Task: Look for space in Al Hoceïma, Morocco from 3rd August, 2023 to 17th August, 2023 for 3 adults, 1 child in price range Rs.3000 to Rs.15000. Place can be entire place with 3 bedrooms having 4 beds and 2 bathrooms. Property type can be house, flat, guest house. Amenities needed are: wifi. Booking option can be shelf check-in. Required host language is English.
Action: Mouse moved to (565, 82)
Screenshot: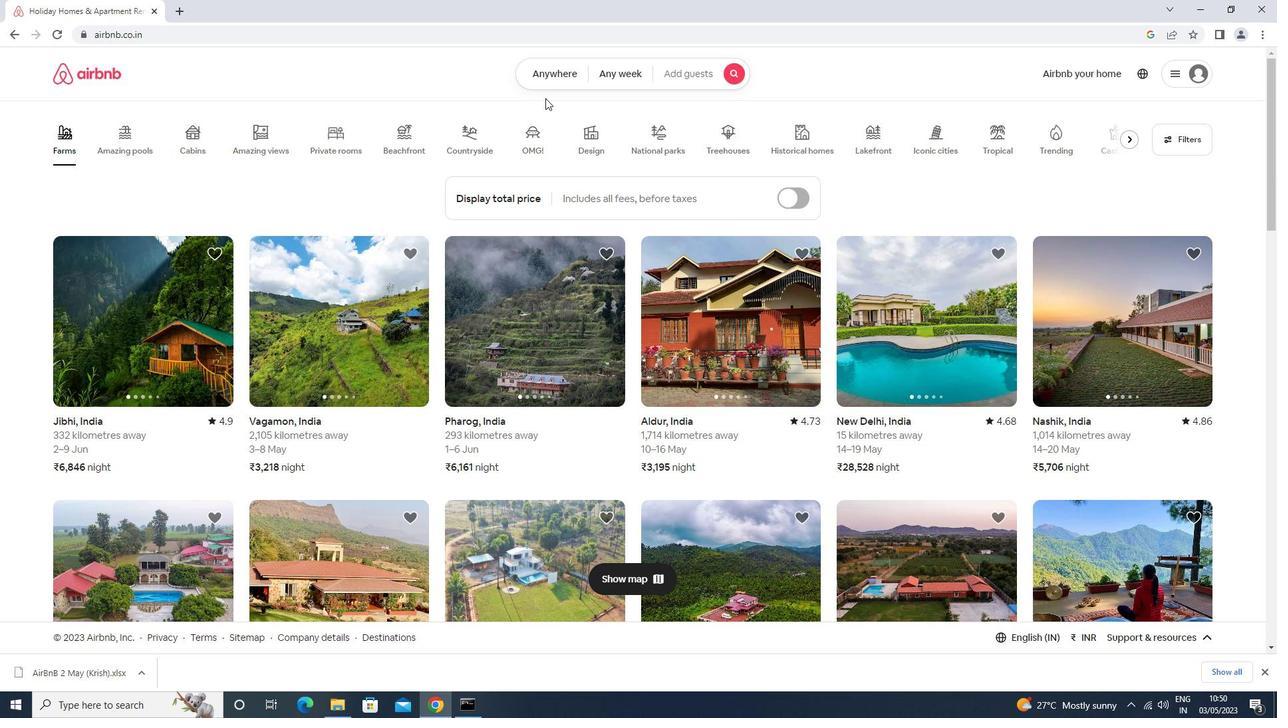 
Action: Mouse pressed left at (565, 82)
Screenshot: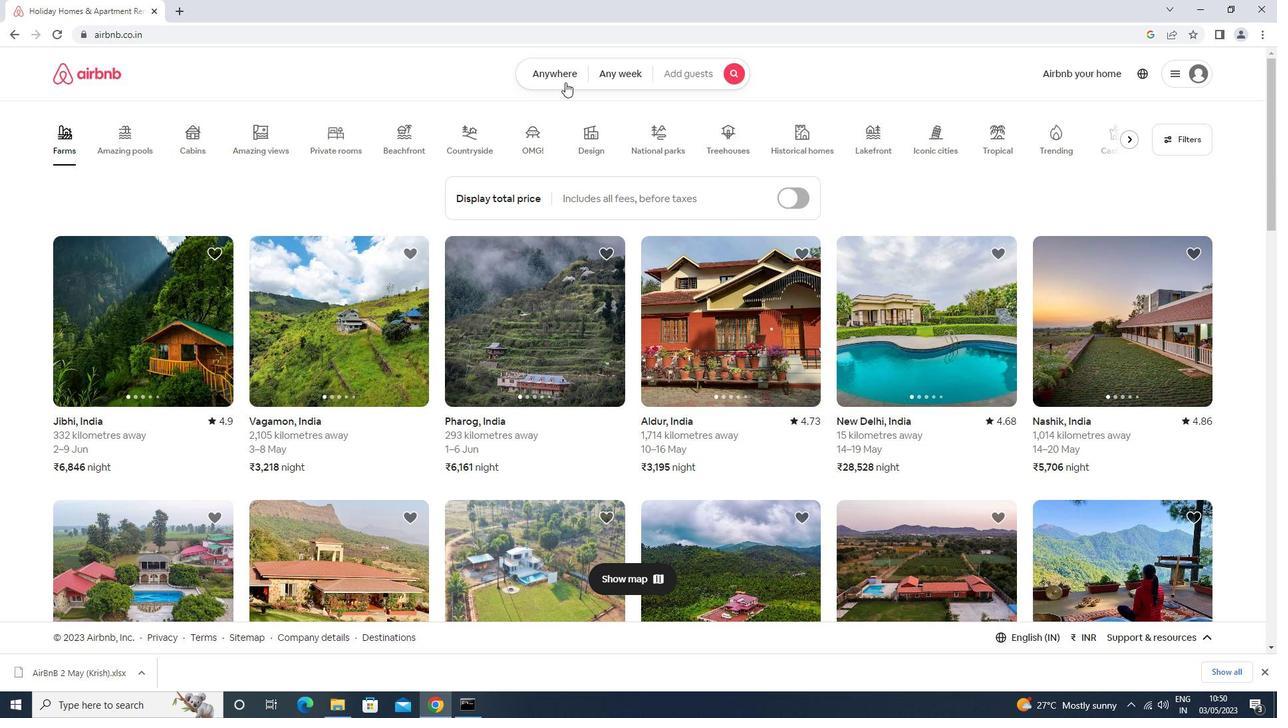 
Action: Mouse moved to (521, 130)
Screenshot: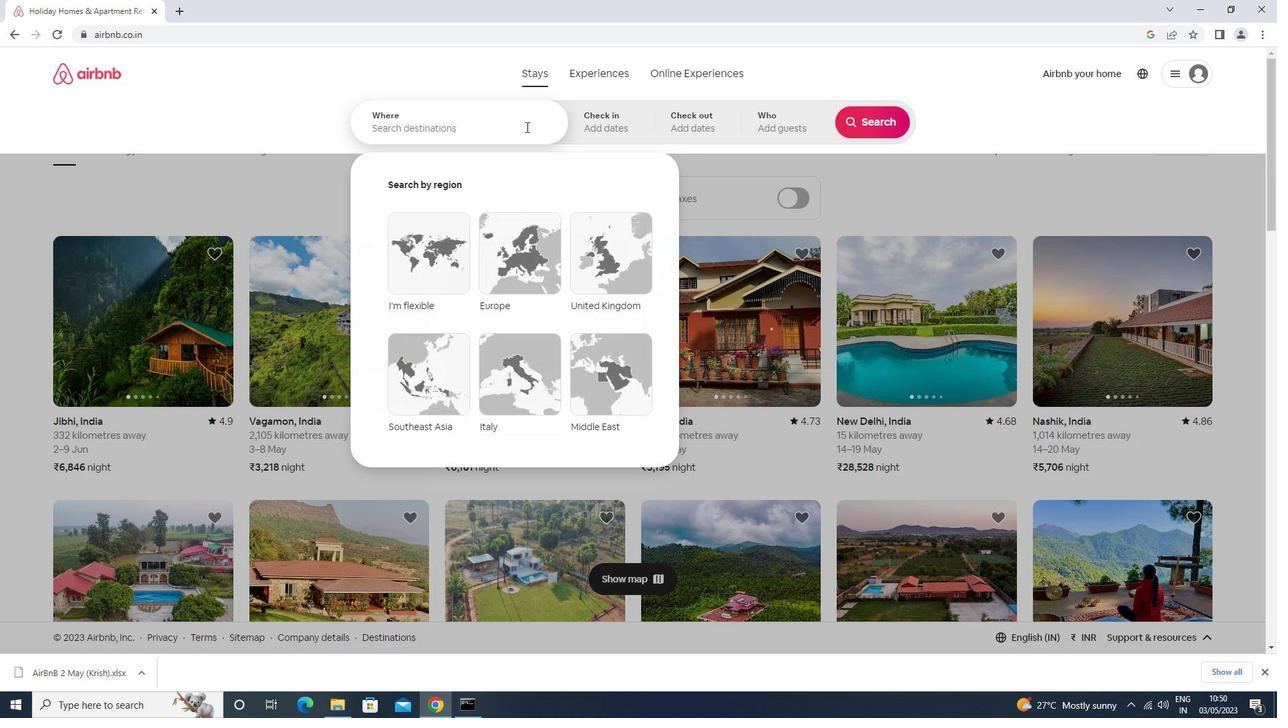 
Action: Mouse pressed left at (521, 130)
Screenshot: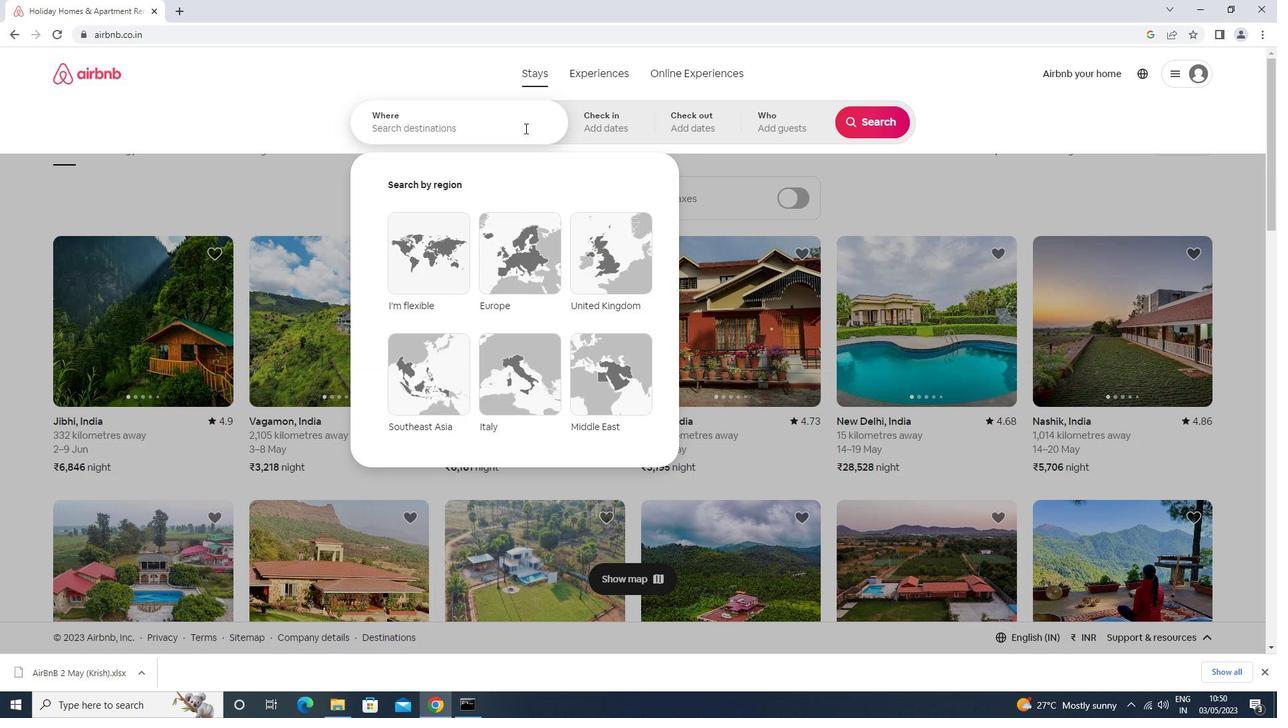 
Action: Mouse moved to (520, 130)
Screenshot: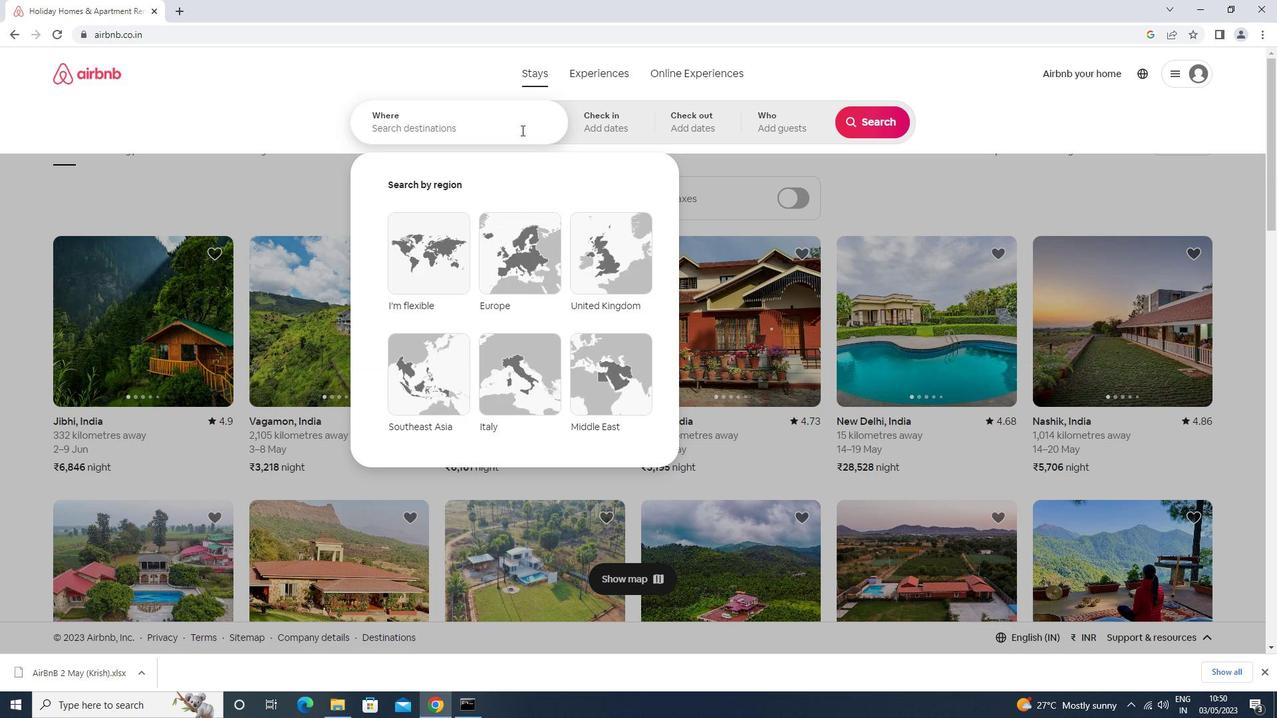 
Action: Key pressed a<Key.caps_lock>l<Key.space>hoceima<Key.down><Key.enter>
Screenshot: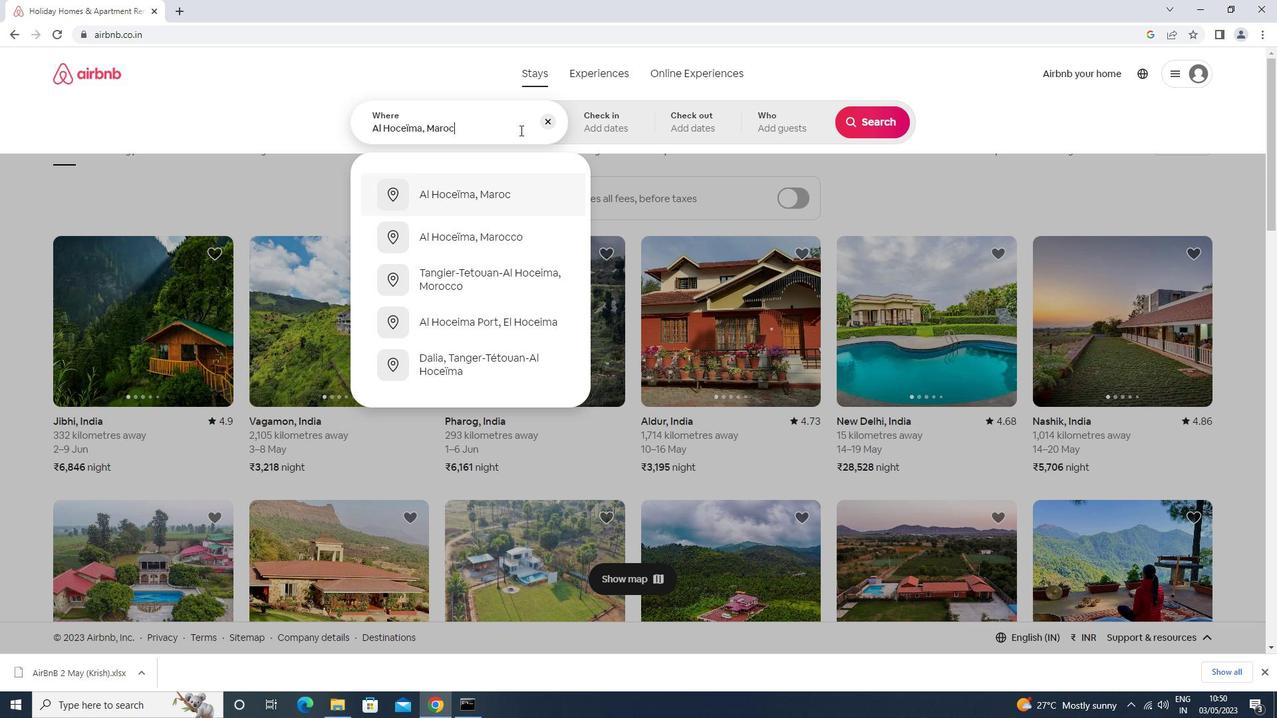 
Action: Mouse moved to (875, 229)
Screenshot: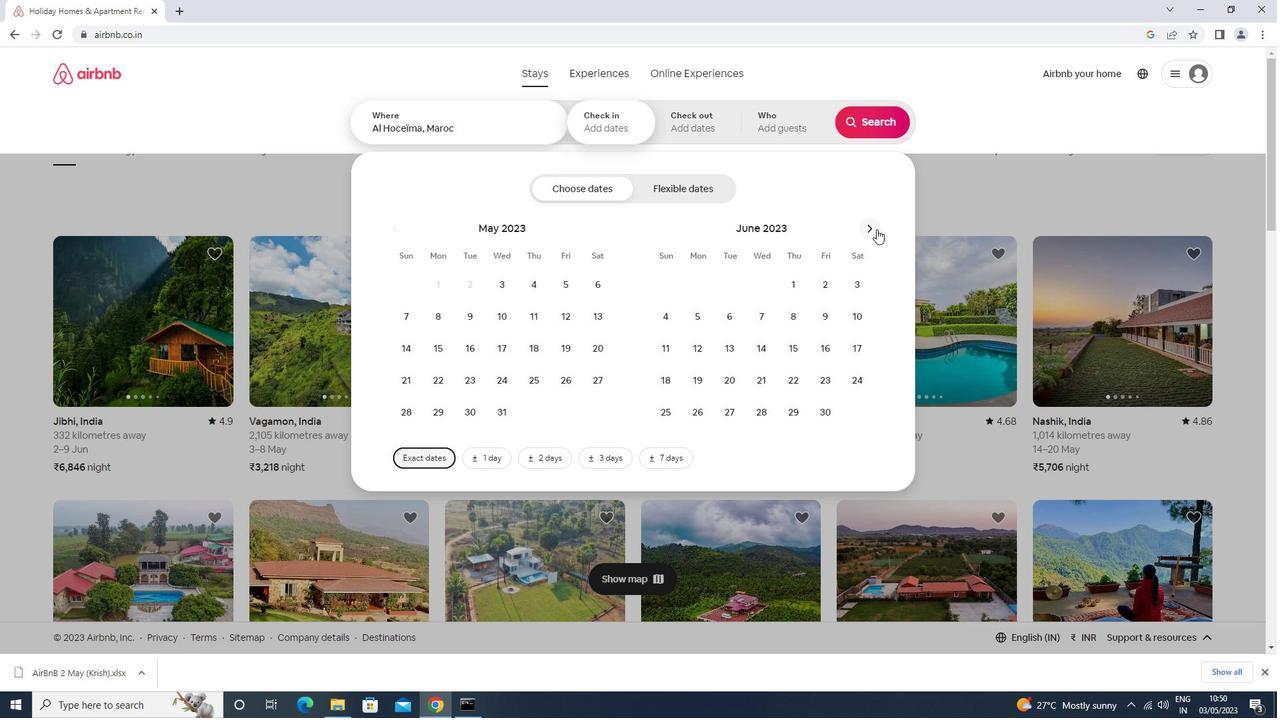 
Action: Mouse pressed left at (875, 229)
Screenshot: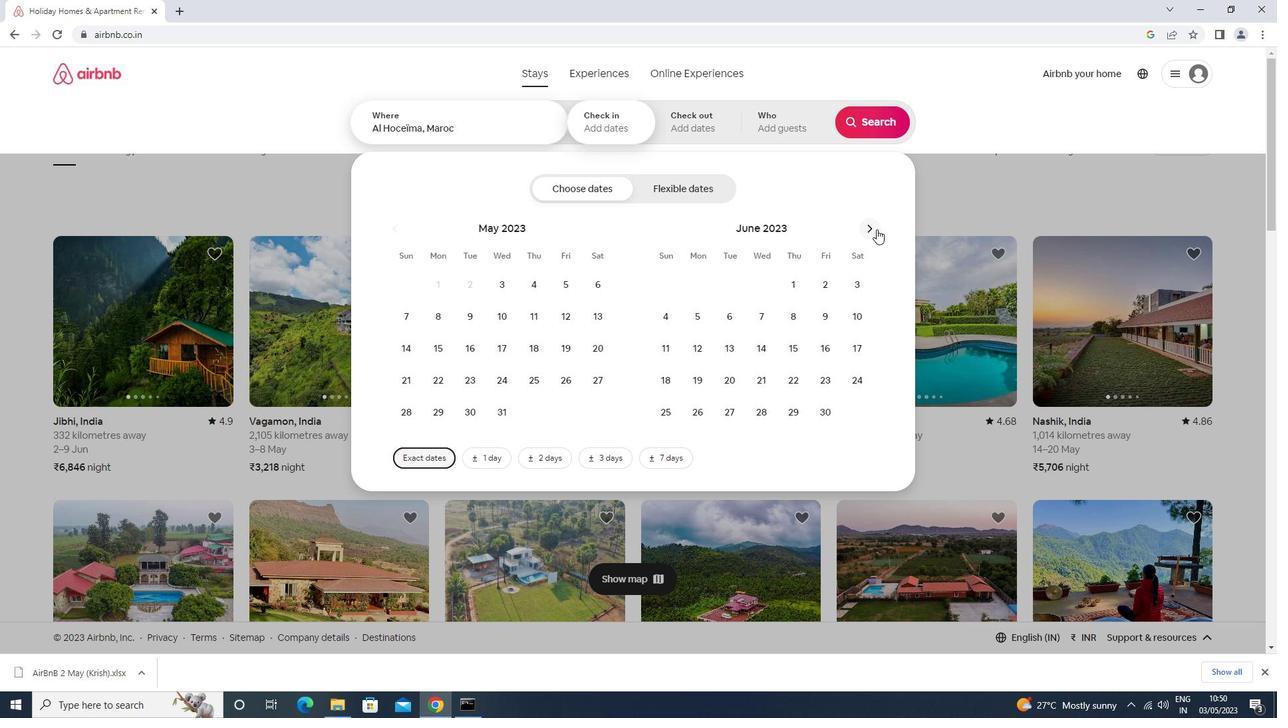 
Action: Mouse pressed left at (875, 229)
Screenshot: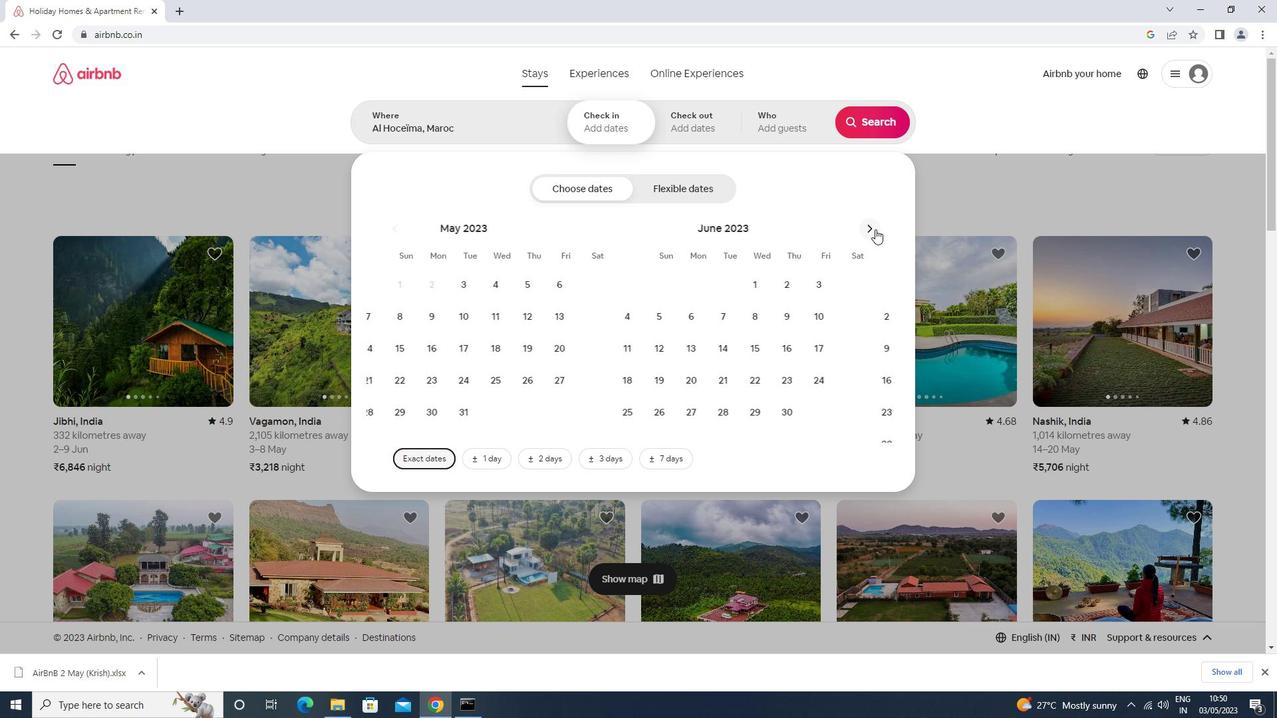 
Action: Mouse moved to (793, 288)
Screenshot: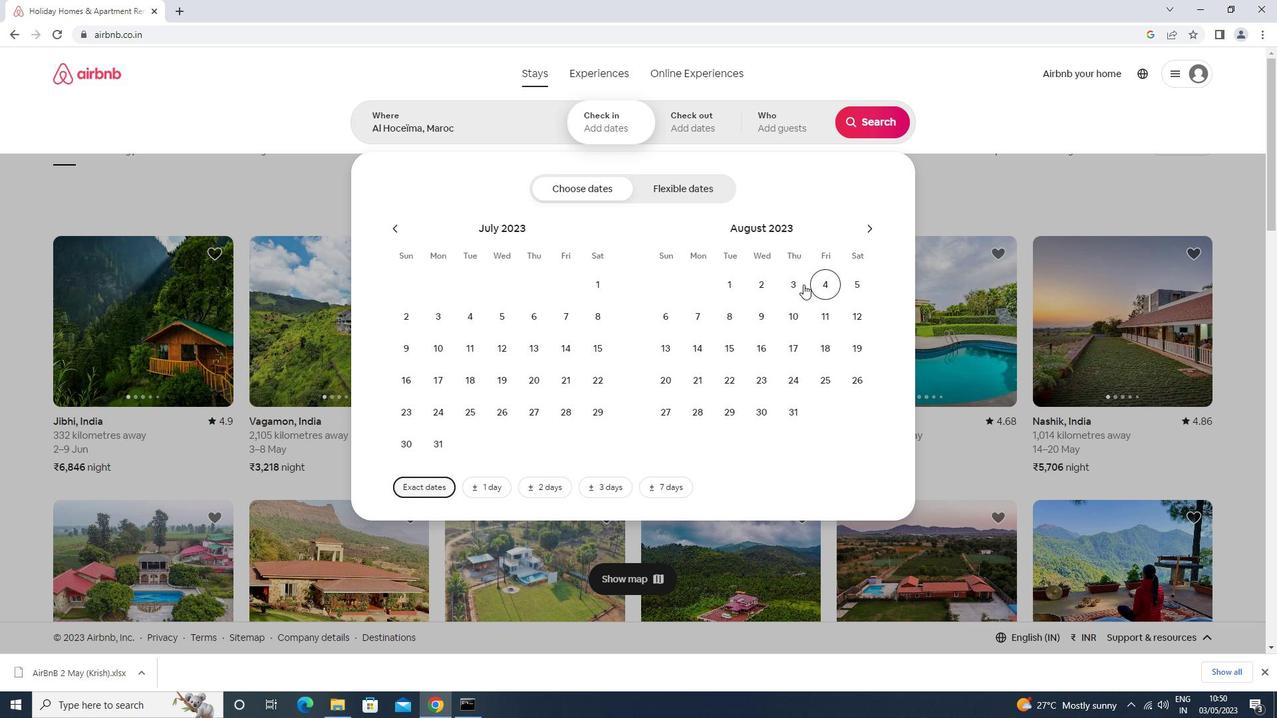 
Action: Mouse pressed left at (793, 288)
Screenshot: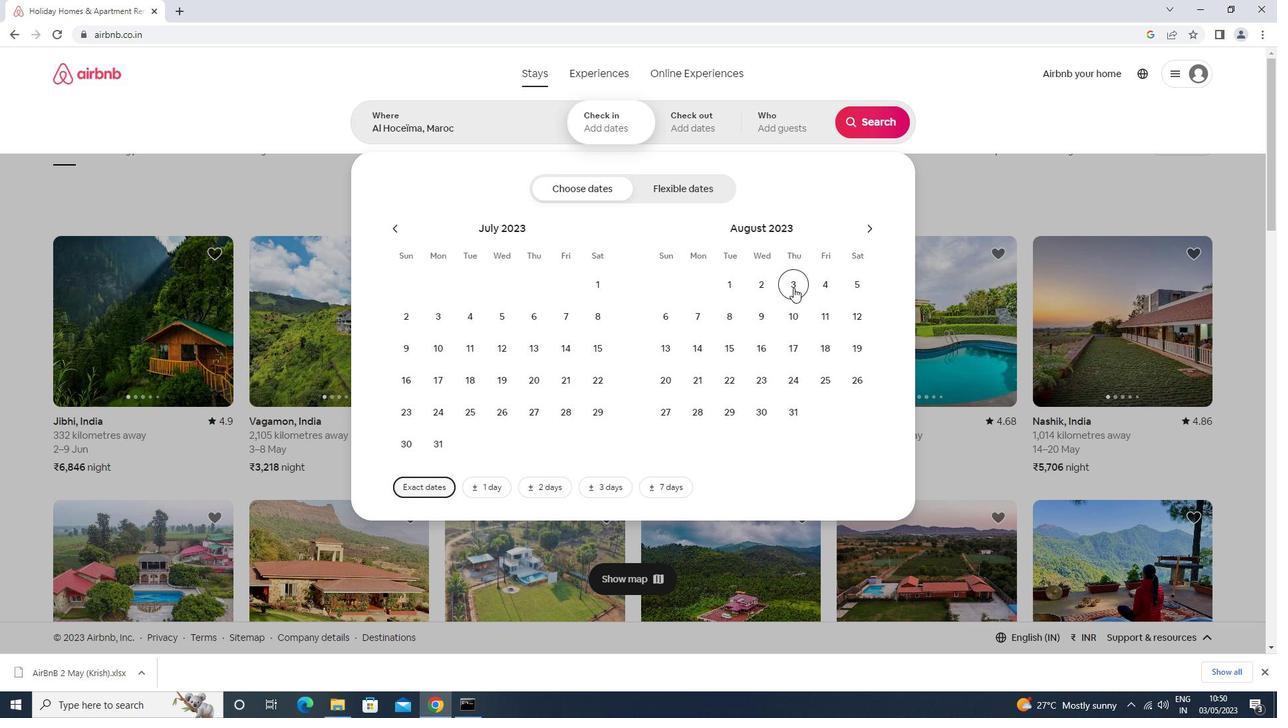 
Action: Mouse moved to (790, 354)
Screenshot: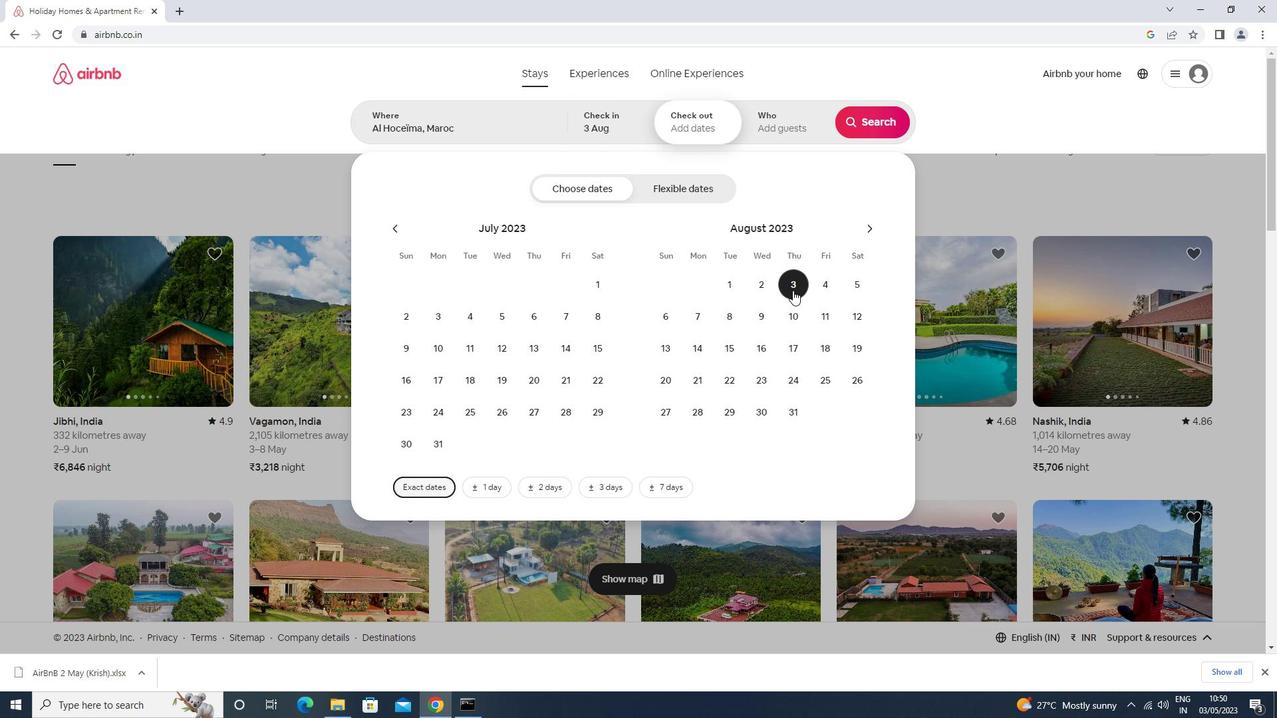 
Action: Mouse pressed left at (790, 354)
Screenshot: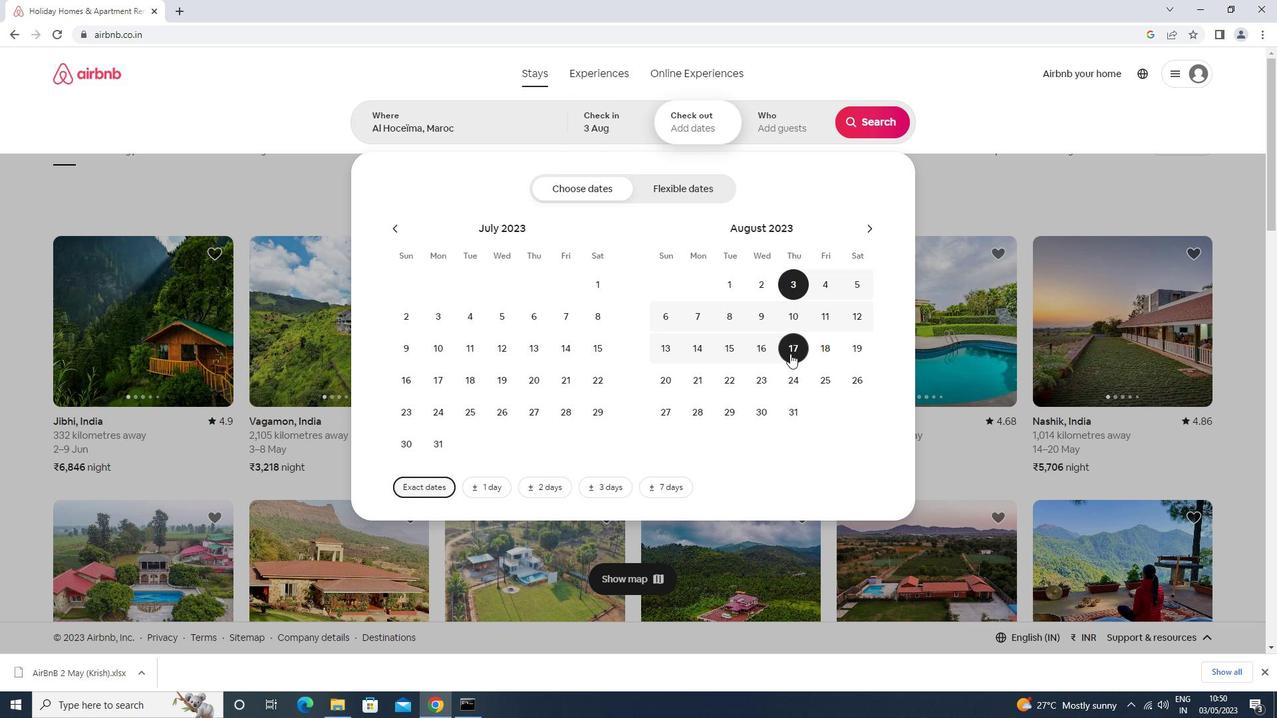 
Action: Mouse moved to (791, 137)
Screenshot: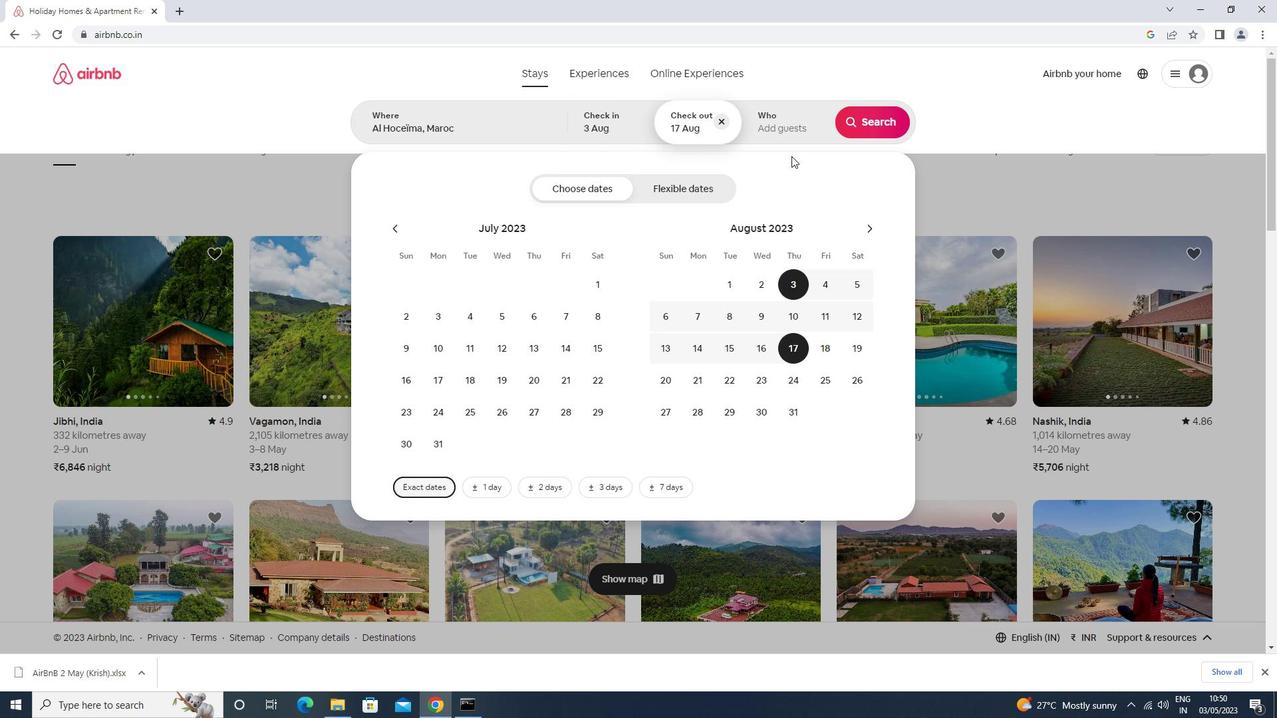 
Action: Mouse pressed left at (791, 137)
Screenshot: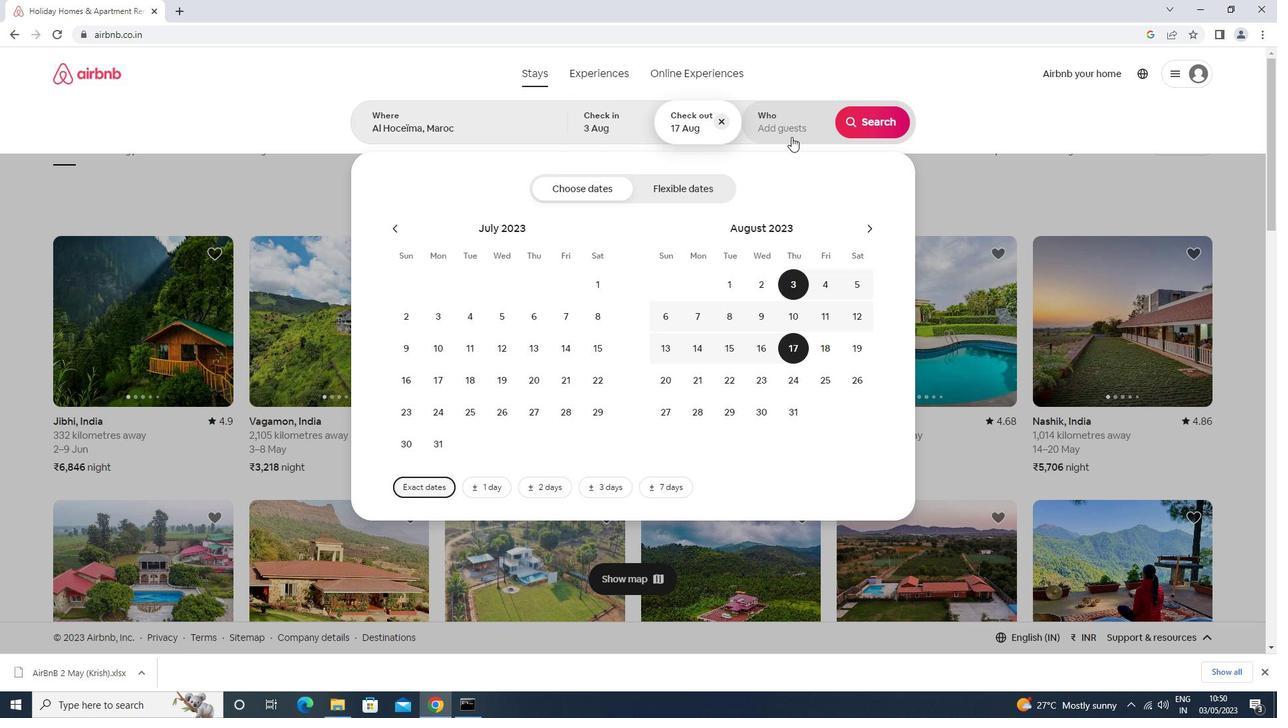 
Action: Mouse moved to (876, 188)
Screenshot: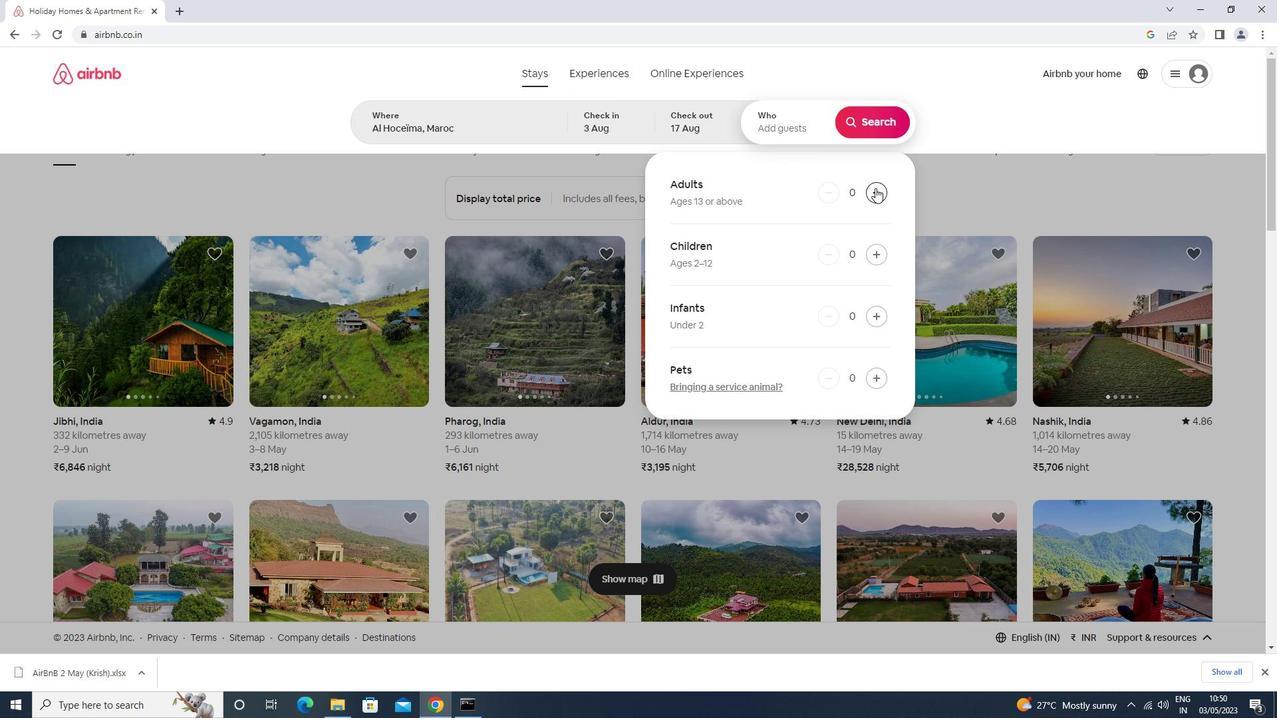 
Action: Mouse pressed left at (876, 188)
Screenshot: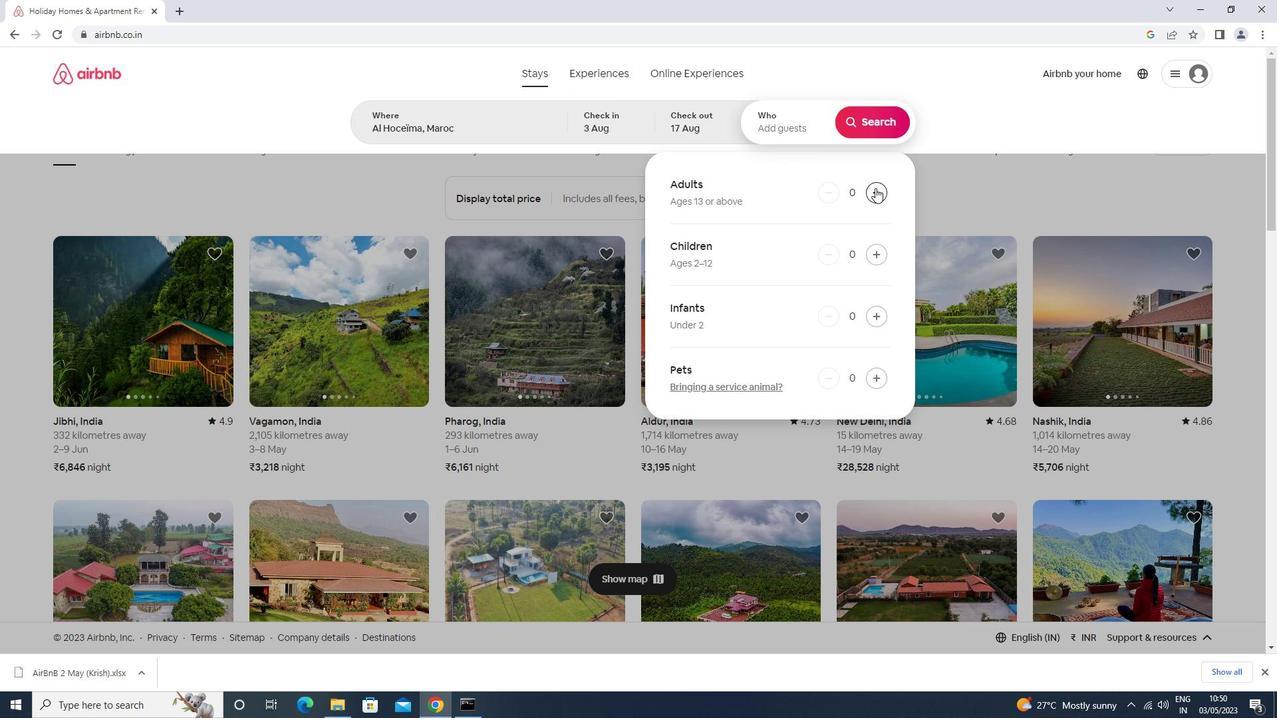 
Action: Mouse pressed left at (876, 188)
Screenshot: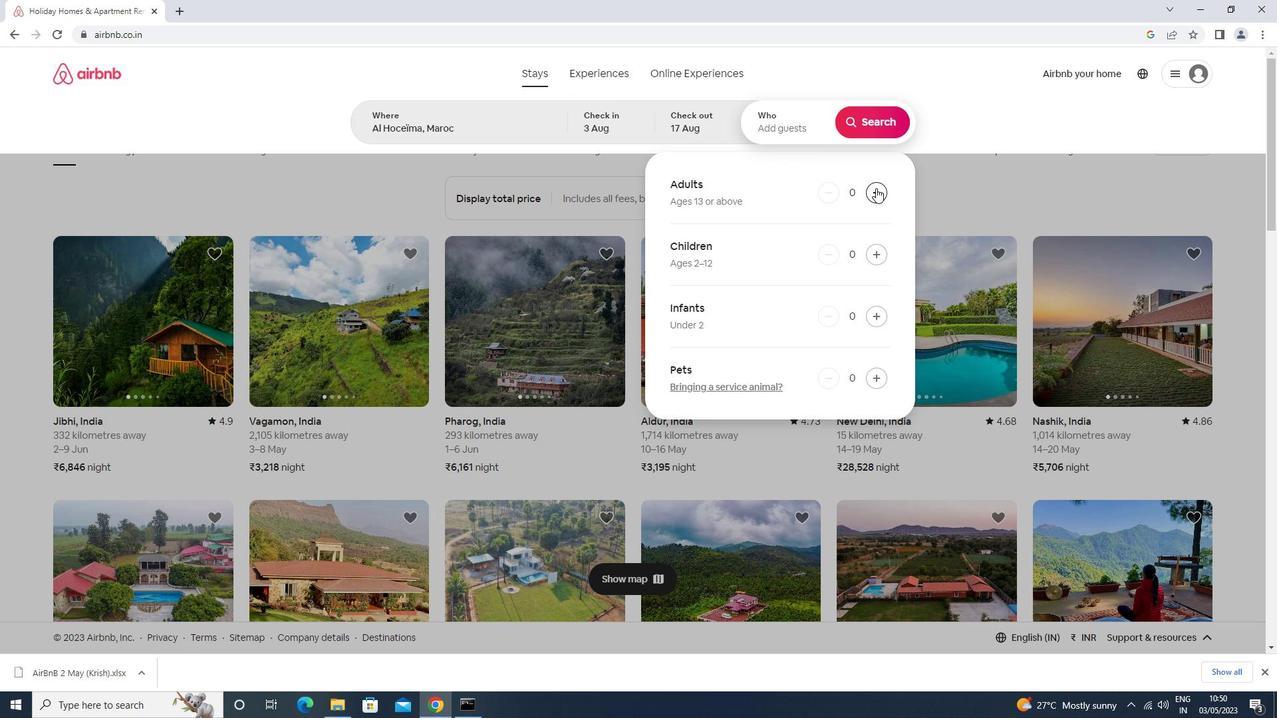 
Action: Mouse moved to (879, 194)
Screenshot: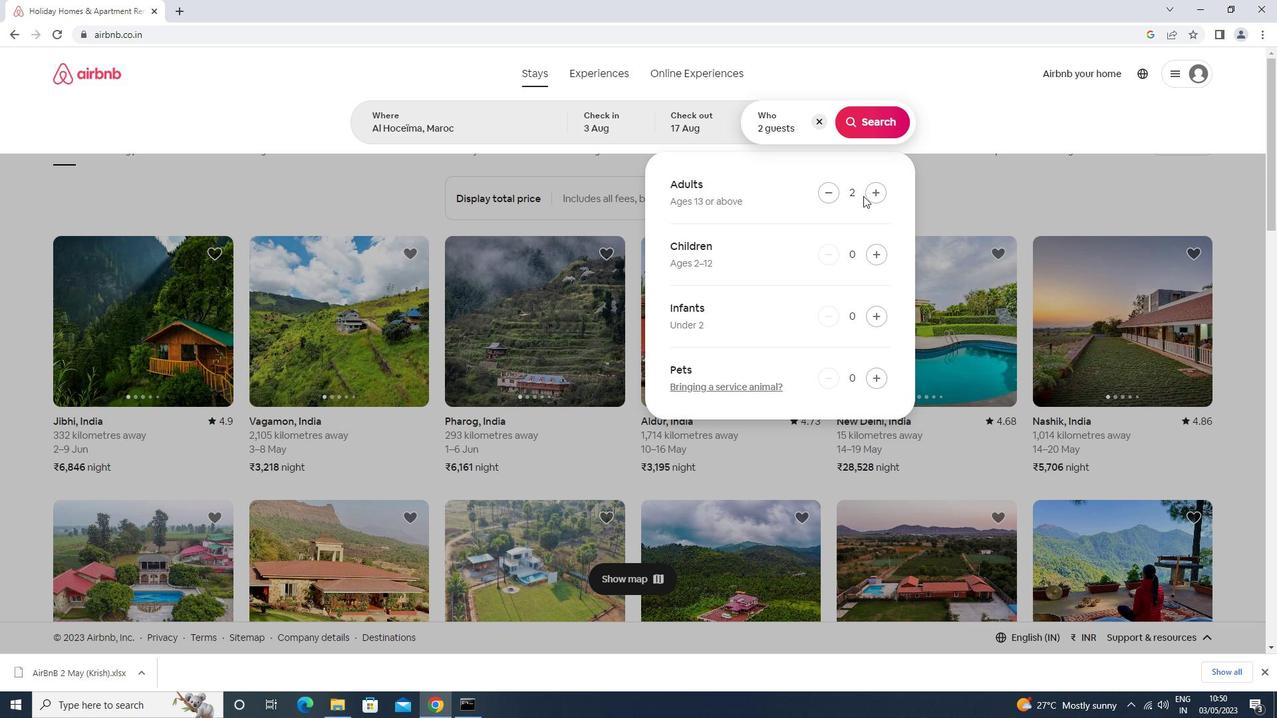 
Action: Mouse pressed left at (879, 194)
Screenshot: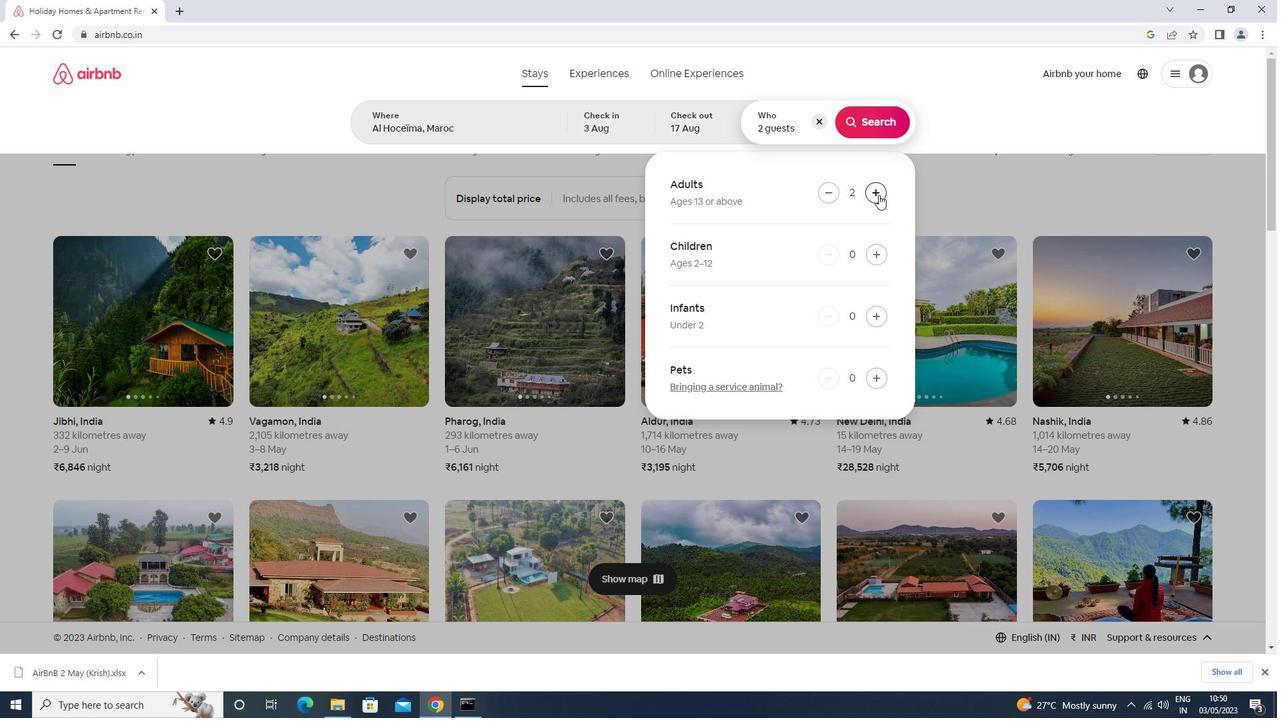 
Action: Mouse moved to (875, 254)
Screenshot: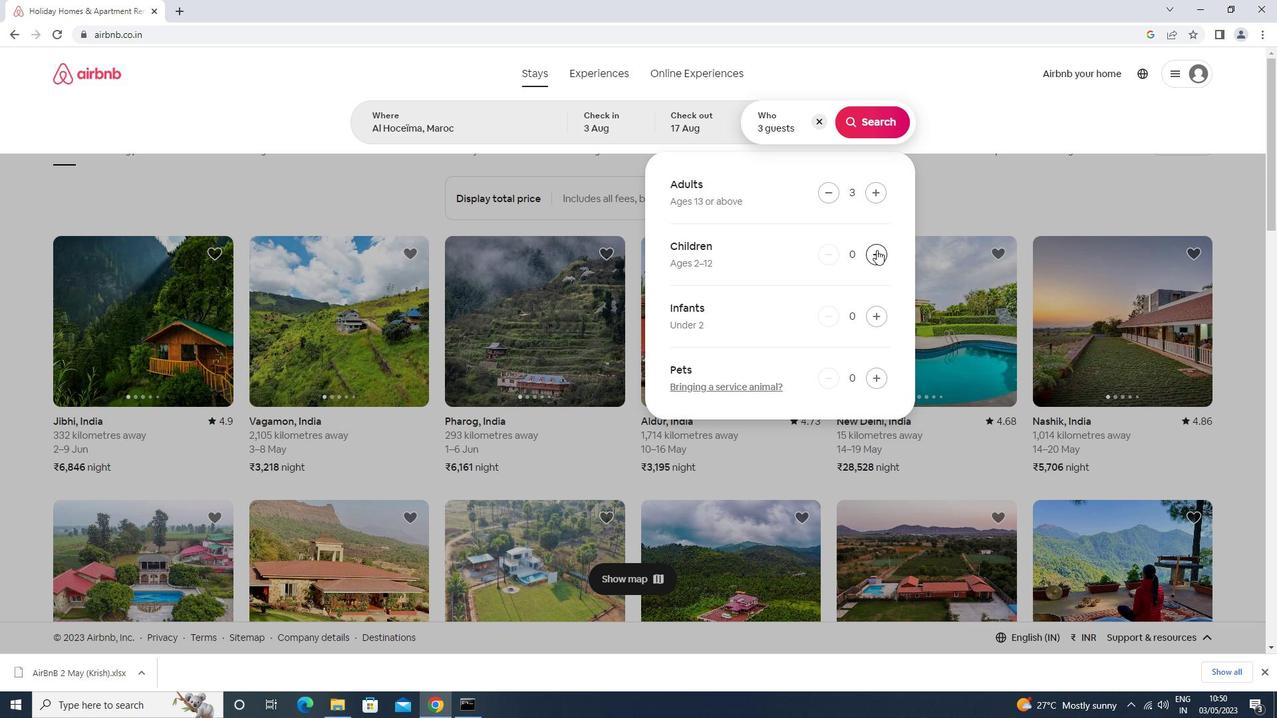 
Action: Mouse pressed left at (875, 254)
Screenshot: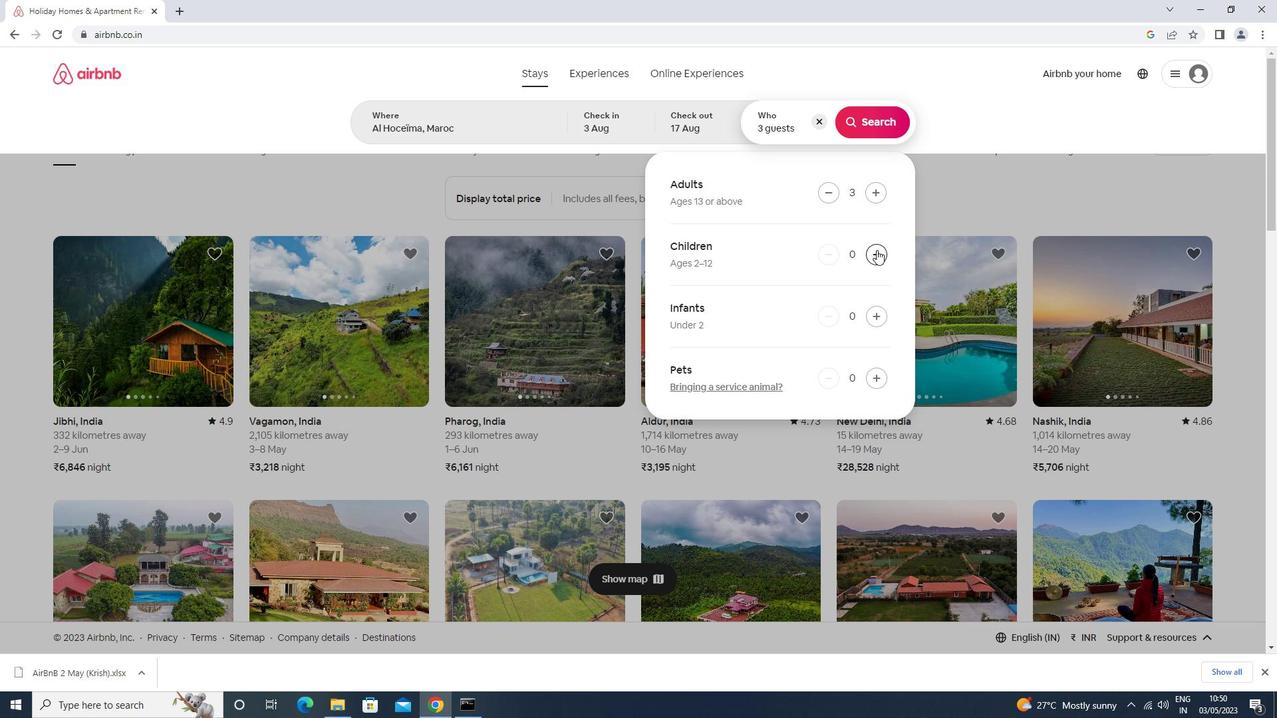 
Action: Mouse moved to (877, 126)
Screenshot: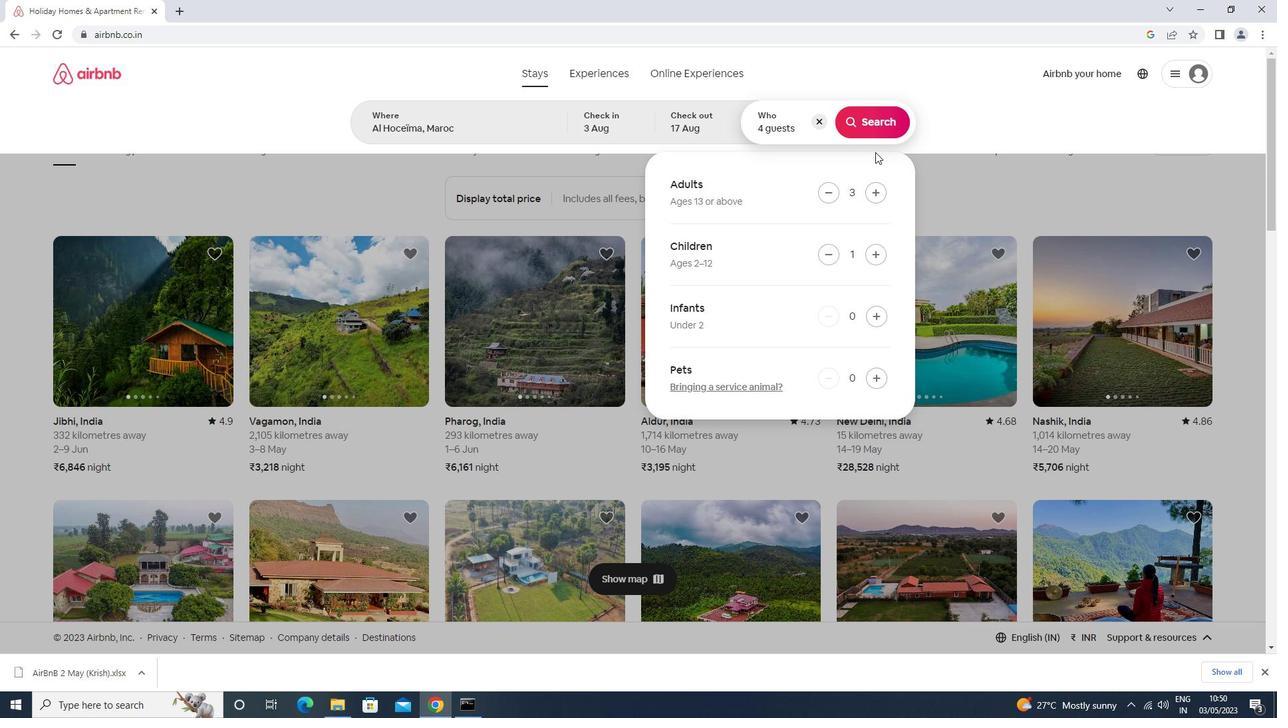 
Action: Mouse pressed left at (877, 126)
Screenshot: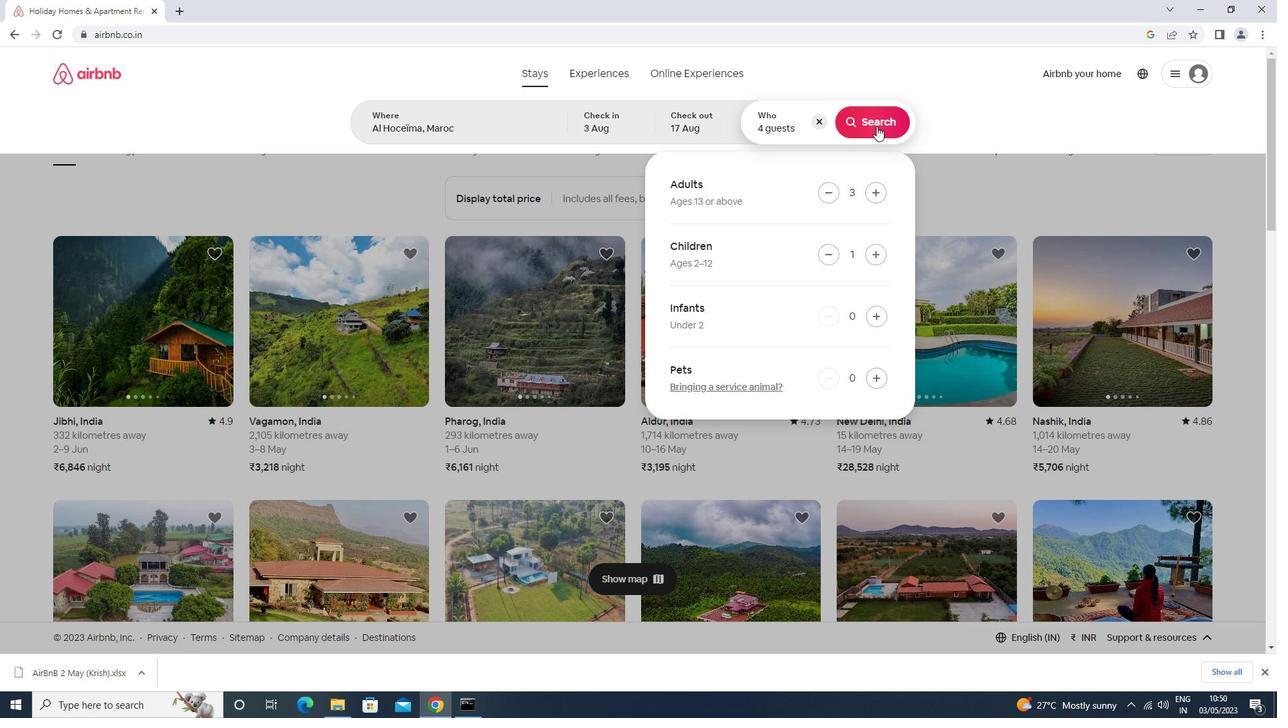 
Action: Mouse moved to (1205, 125)
Screenshot: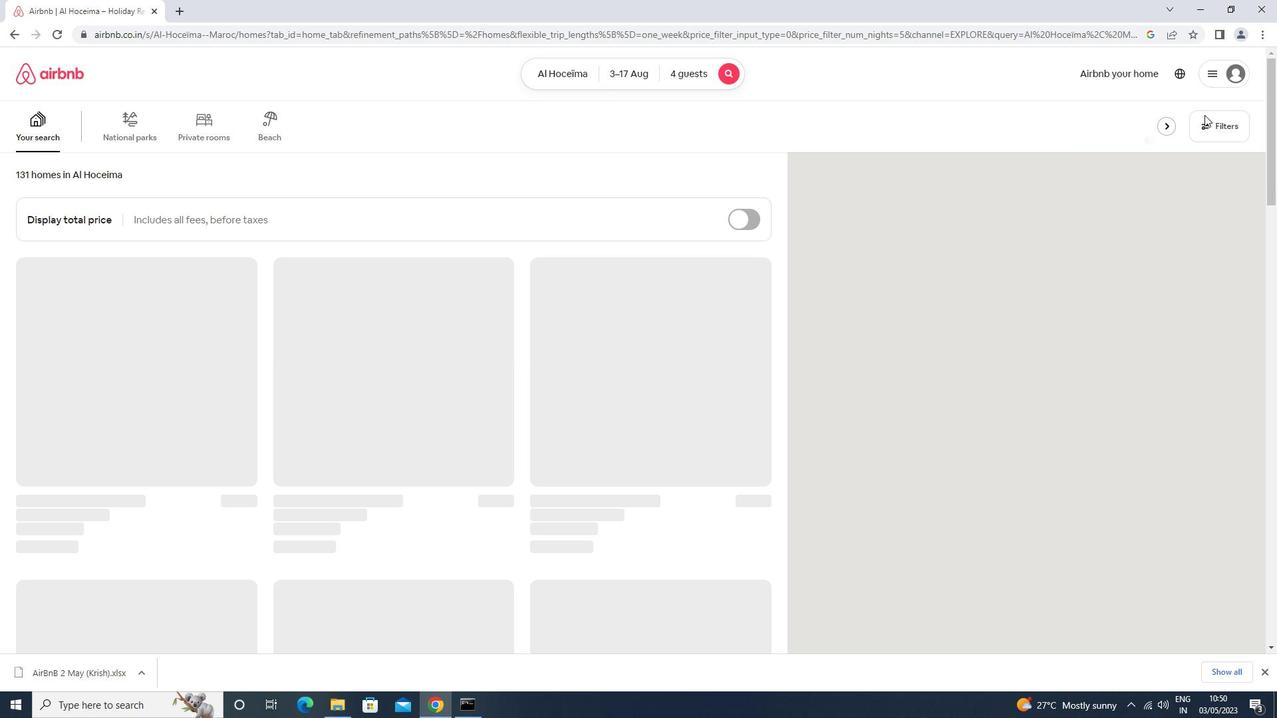 
Action: Mouse pressed left at (1205, 125)
Screenshot: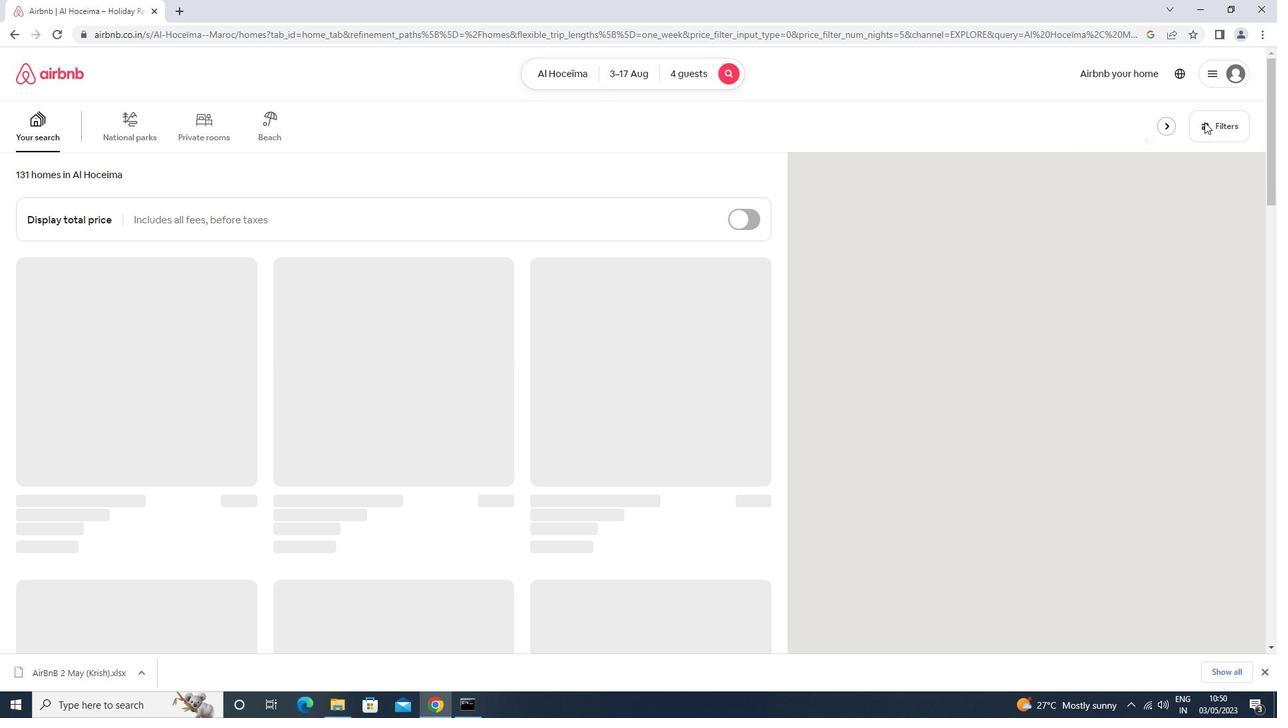 
Action: Mouse moved to (517, 288)
Screenshot: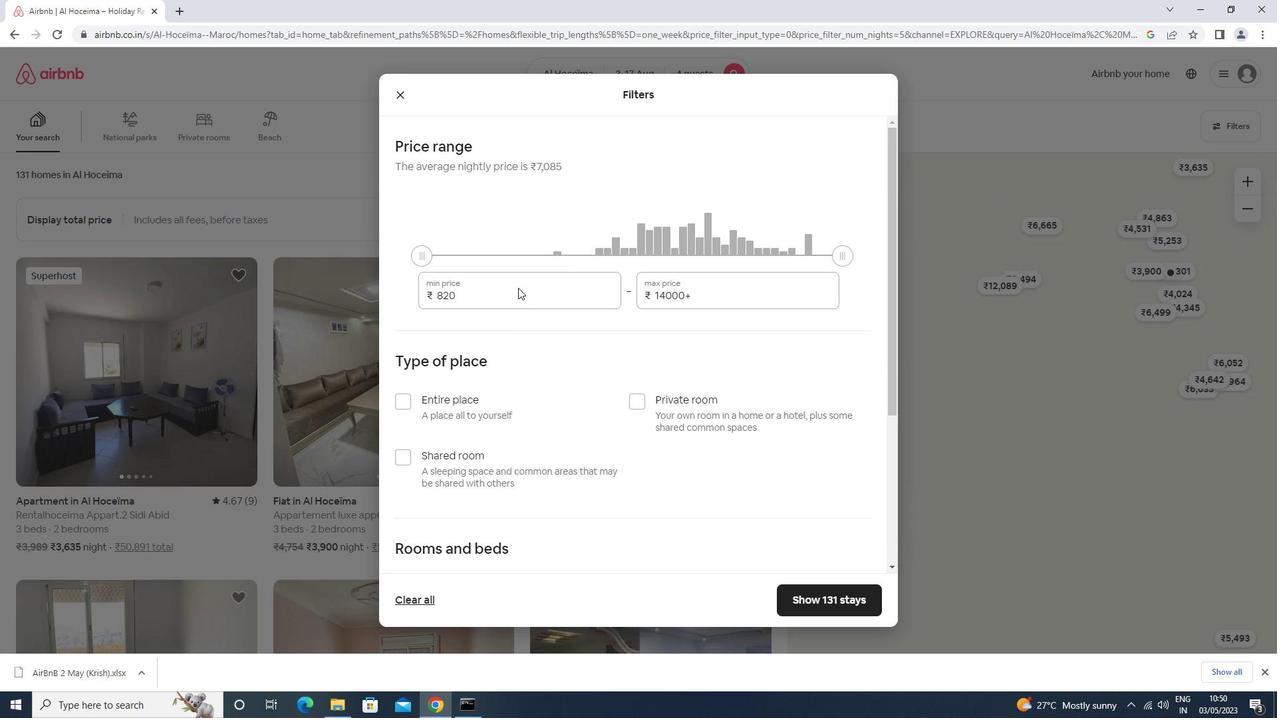 
Action: Mouse pressed left at (517, 288)
Screenshot: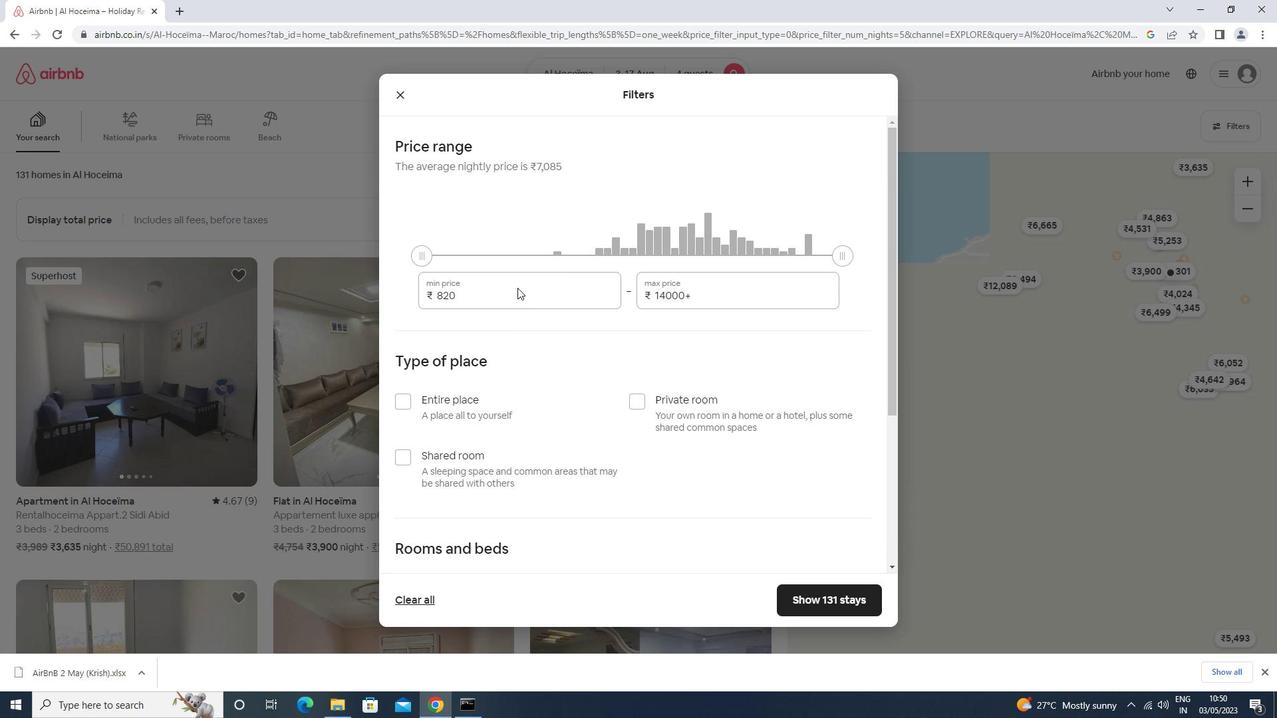 
Action: Mouse moved to (510, 292)
Screenshot: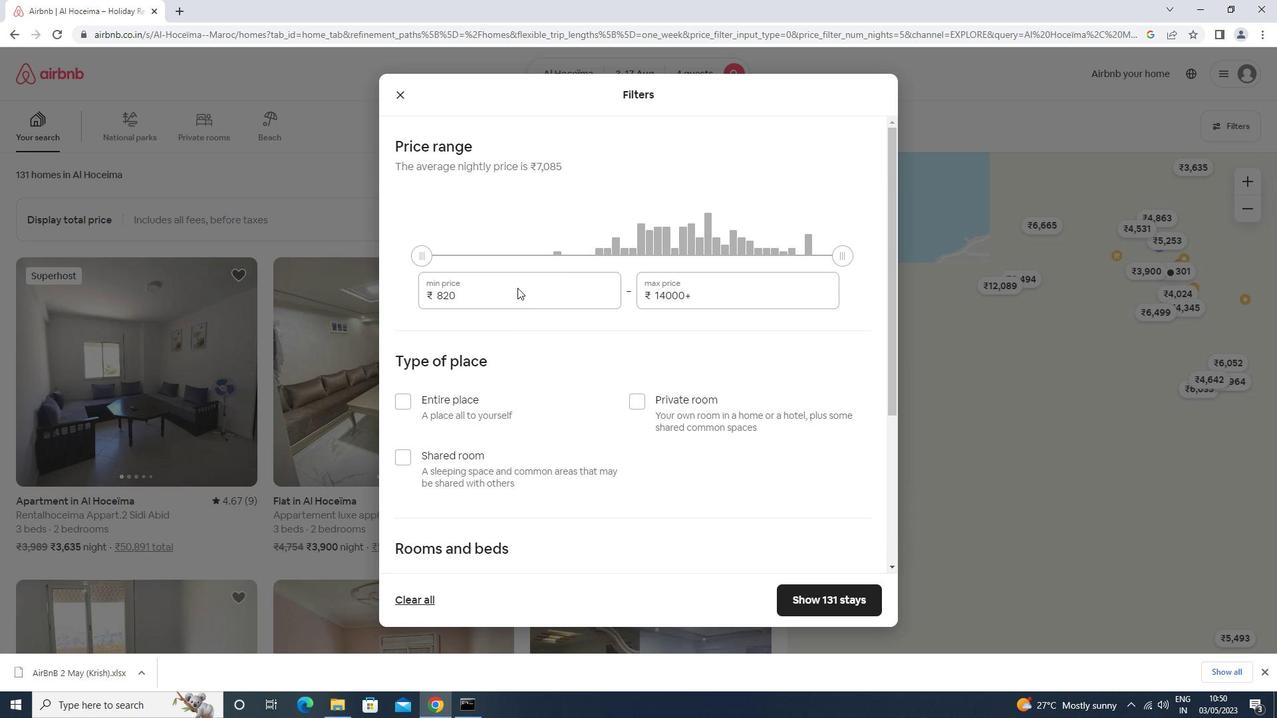 
Action: Key pressed <Key.backspace><Key.backspace><Key.backspace><Key.backspace><Key.backspace><Key.backspace><Key.backspace><Key.backspace><Key.backspace><Key.backspace><Key.backspace><Key.backspace>3
Screenshot: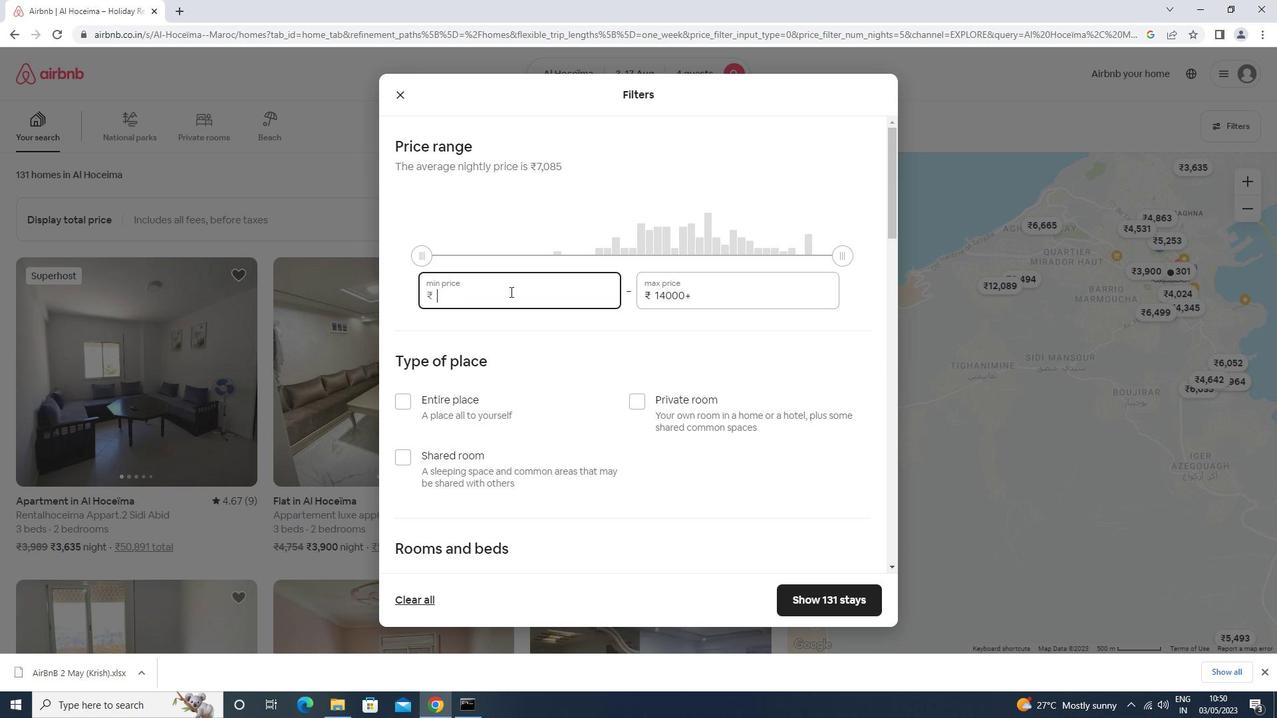 
Action: Mouse moved to (510, 292)
Screenshot: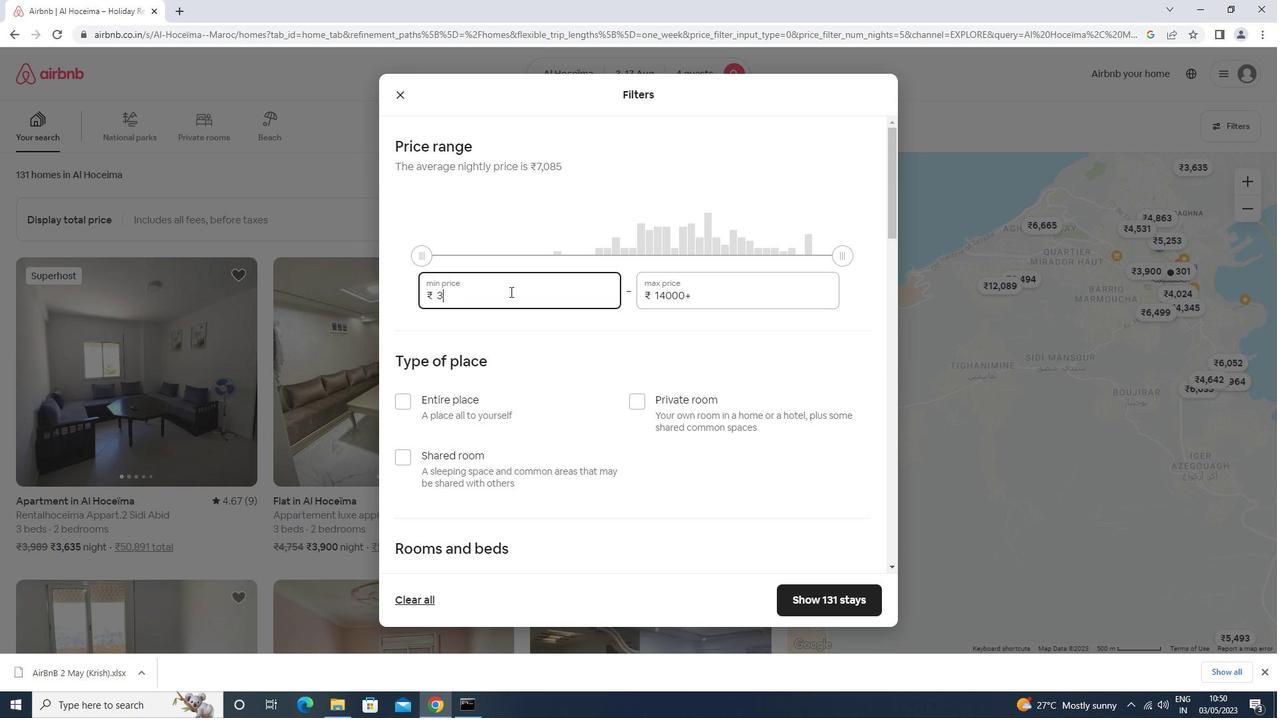 
Action: Key pressed 000<Key.tab>15000
Screenshot: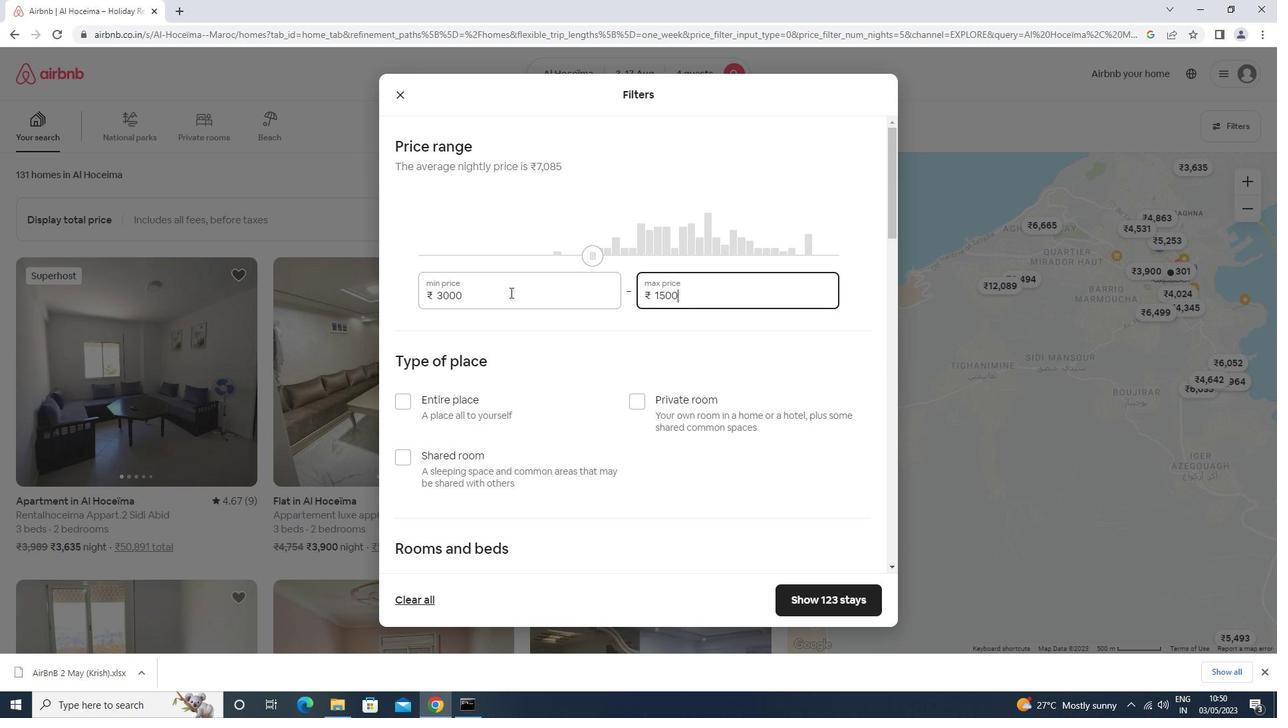 
Action: Mouse moved to (435, 398)
Screenshot: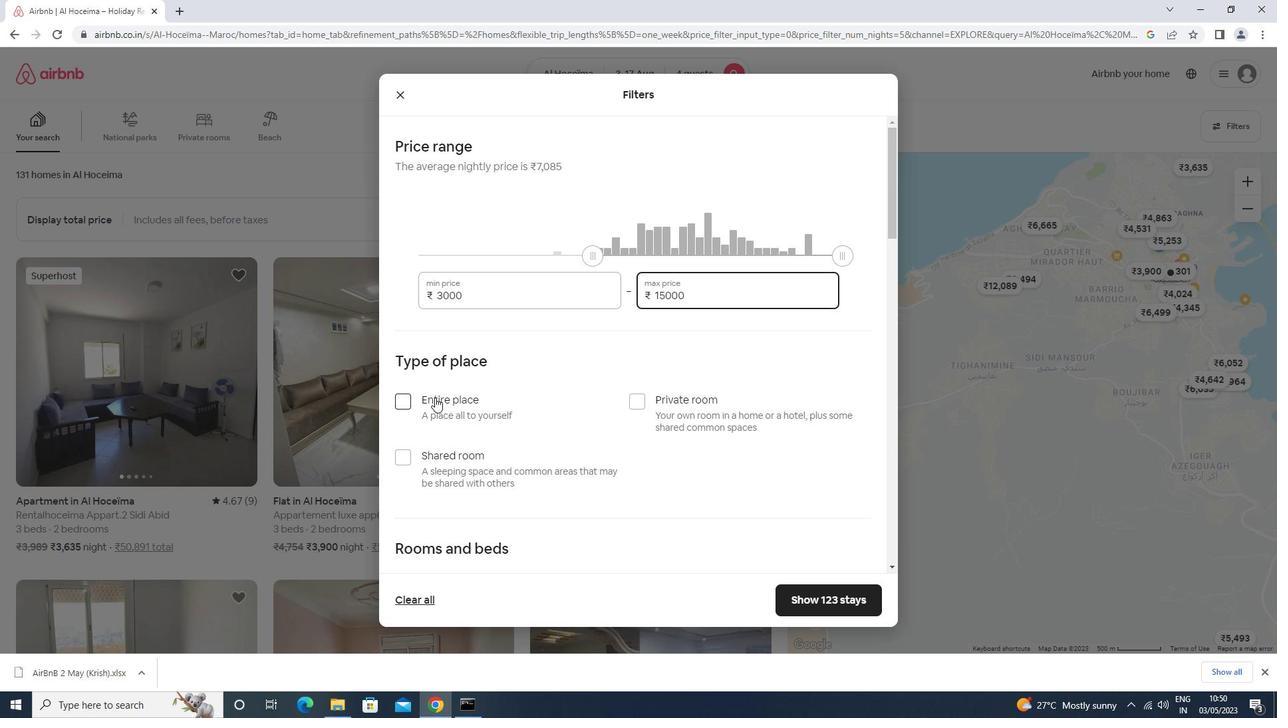 
Action: Mouse pressed left at (435, 398)
Screenshot: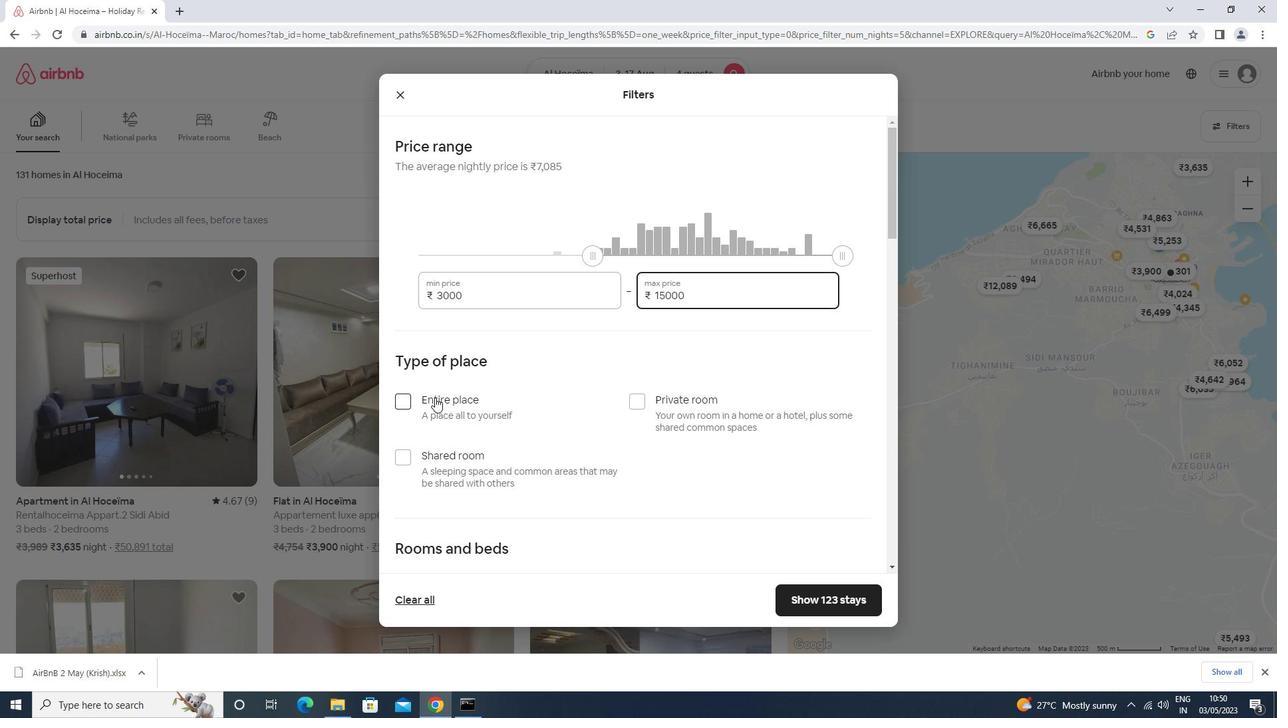
Action: Mouse moved to (437, 396)
Screenshot: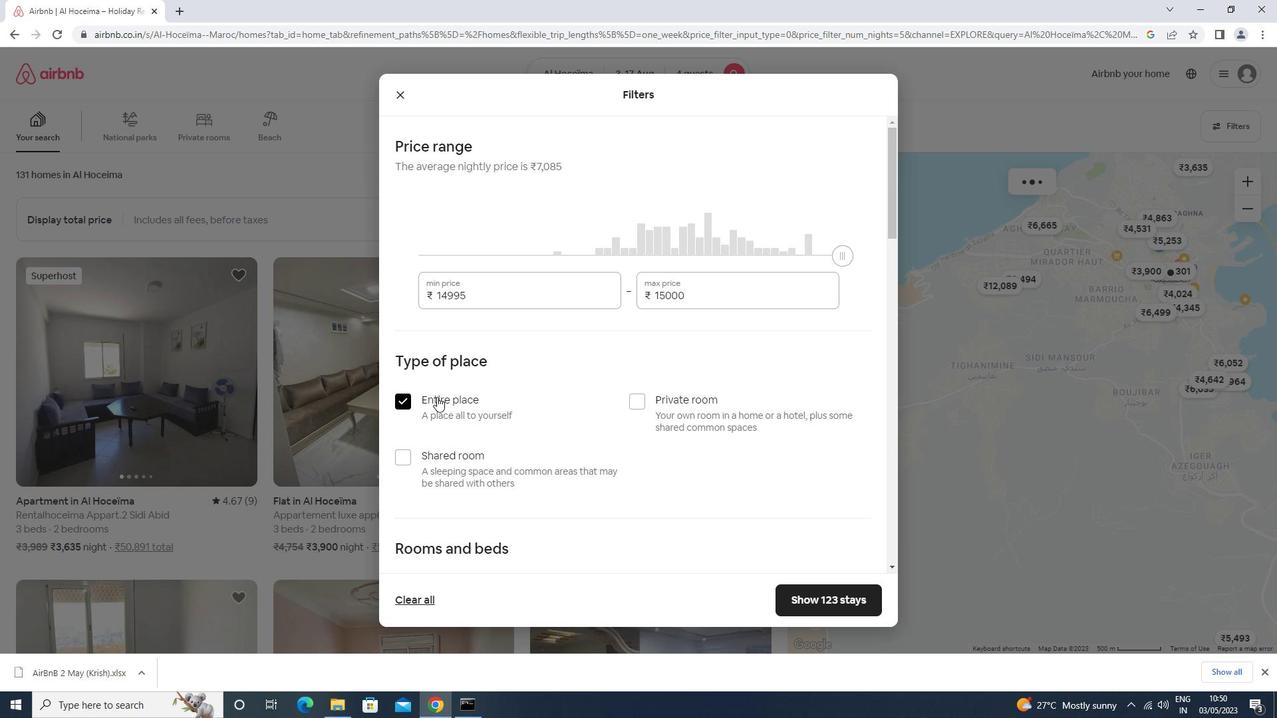 
Action: Mouse scrolled (437, 395) with delta (0, 0)
Screenshot: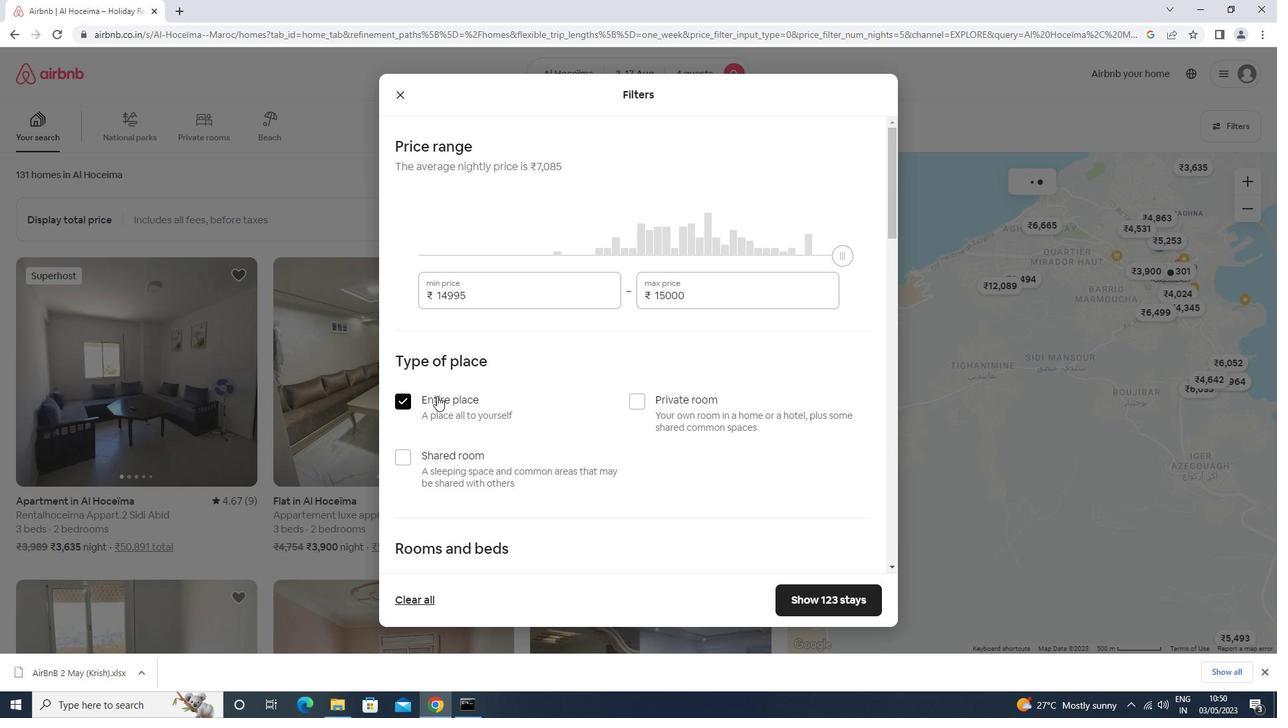 
Action: Mouse scrolled (437, 395) with delta (0, 0)
Screenshot: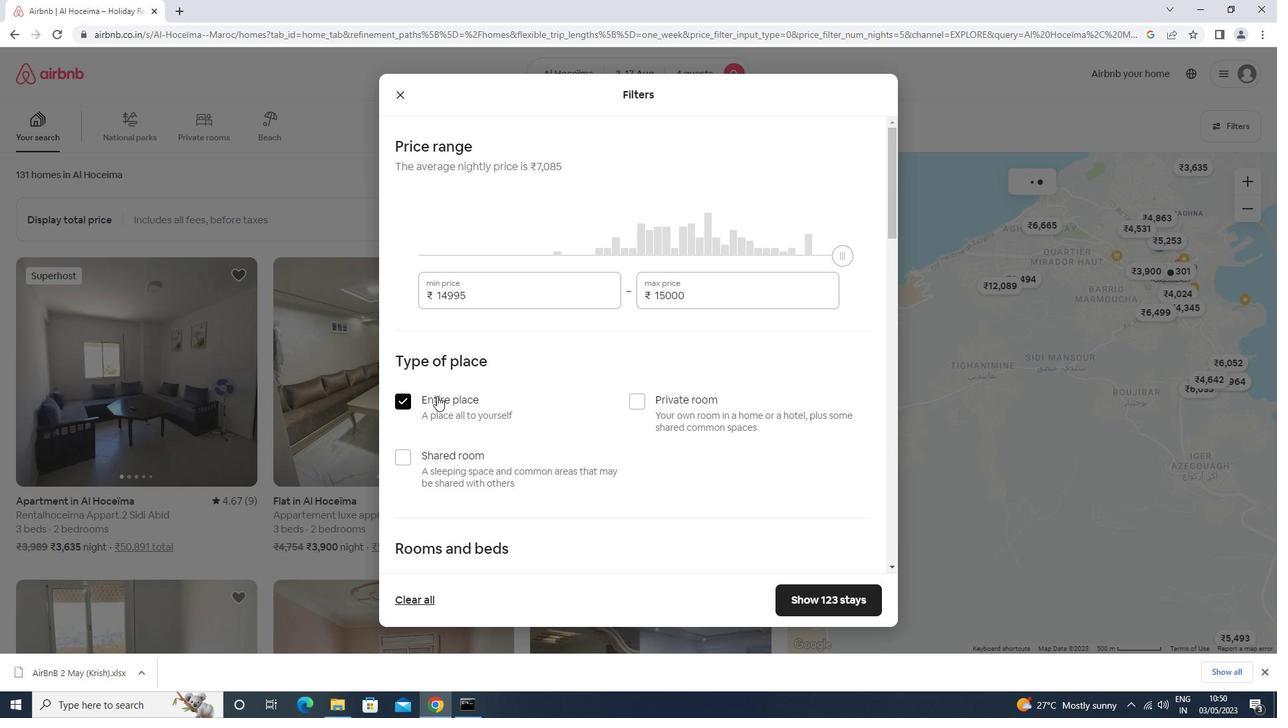 
Action: Mouse scrolled (437, 395) with delta (0, 0)
Screenshot: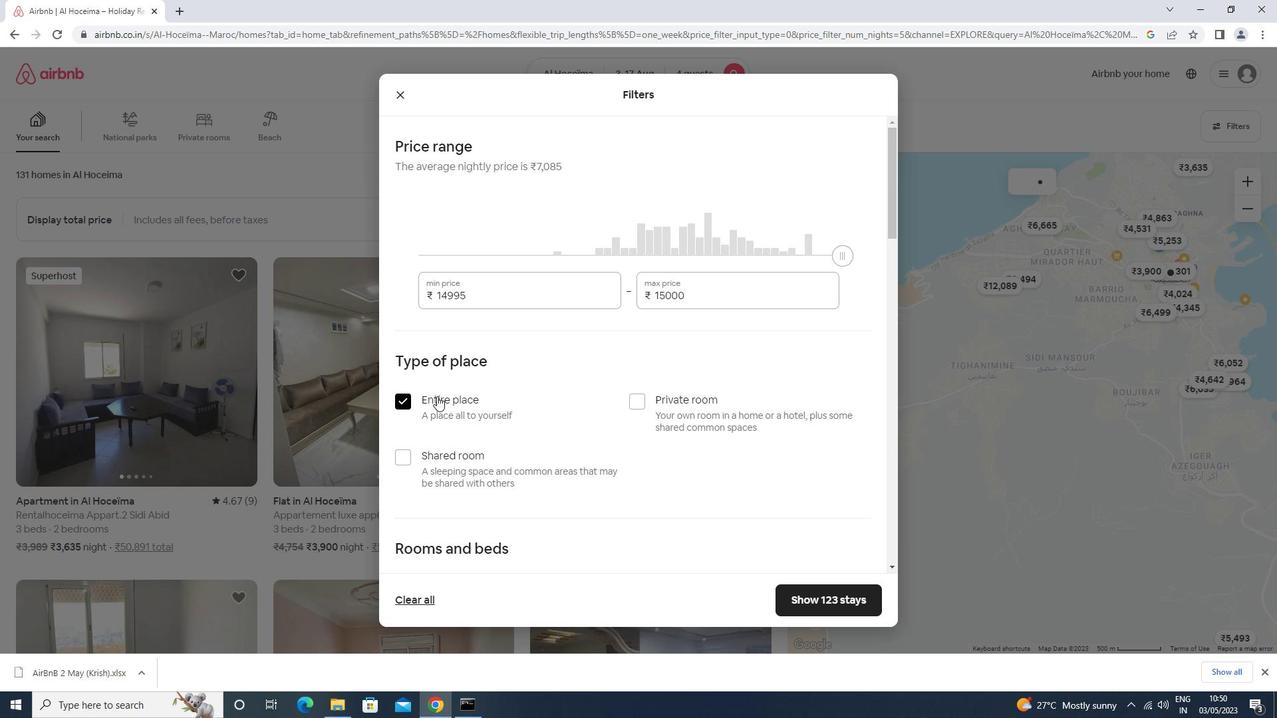 
Action: Mouse scrolled (437, 395) with delta (0, 0)
Screenshot: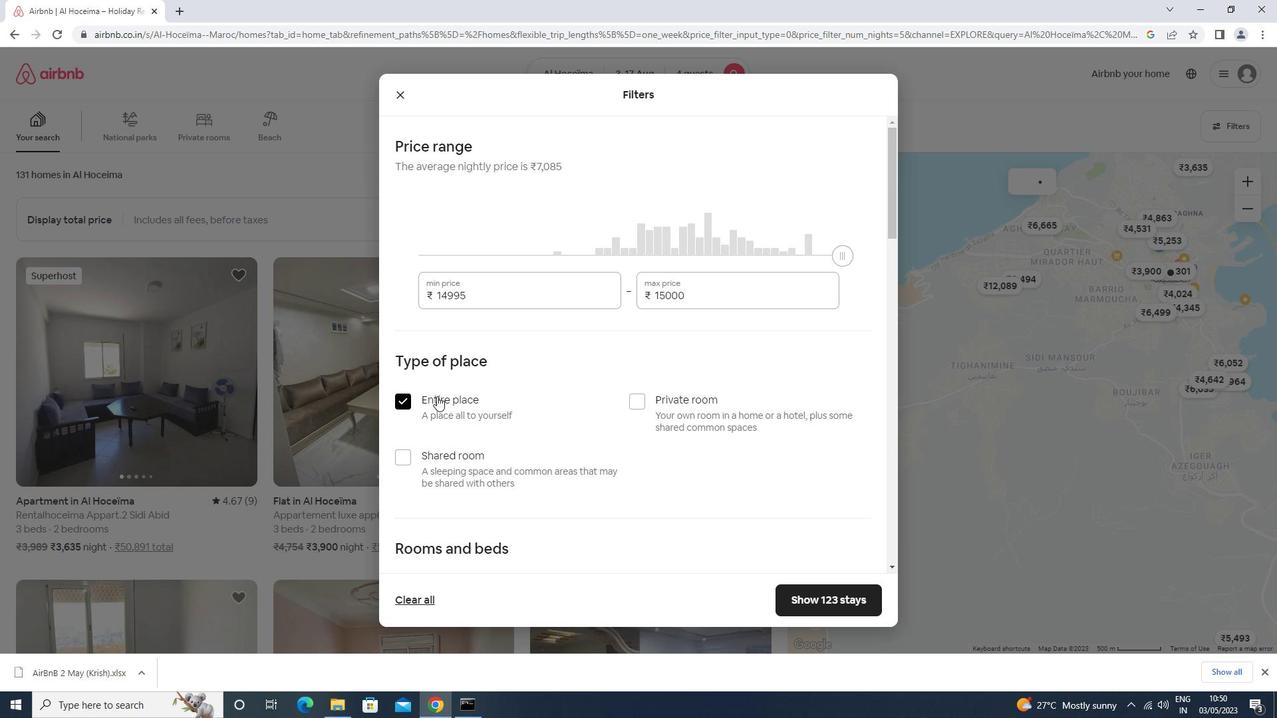 
Action: Mouse moved to (555, 354)
Screenshot: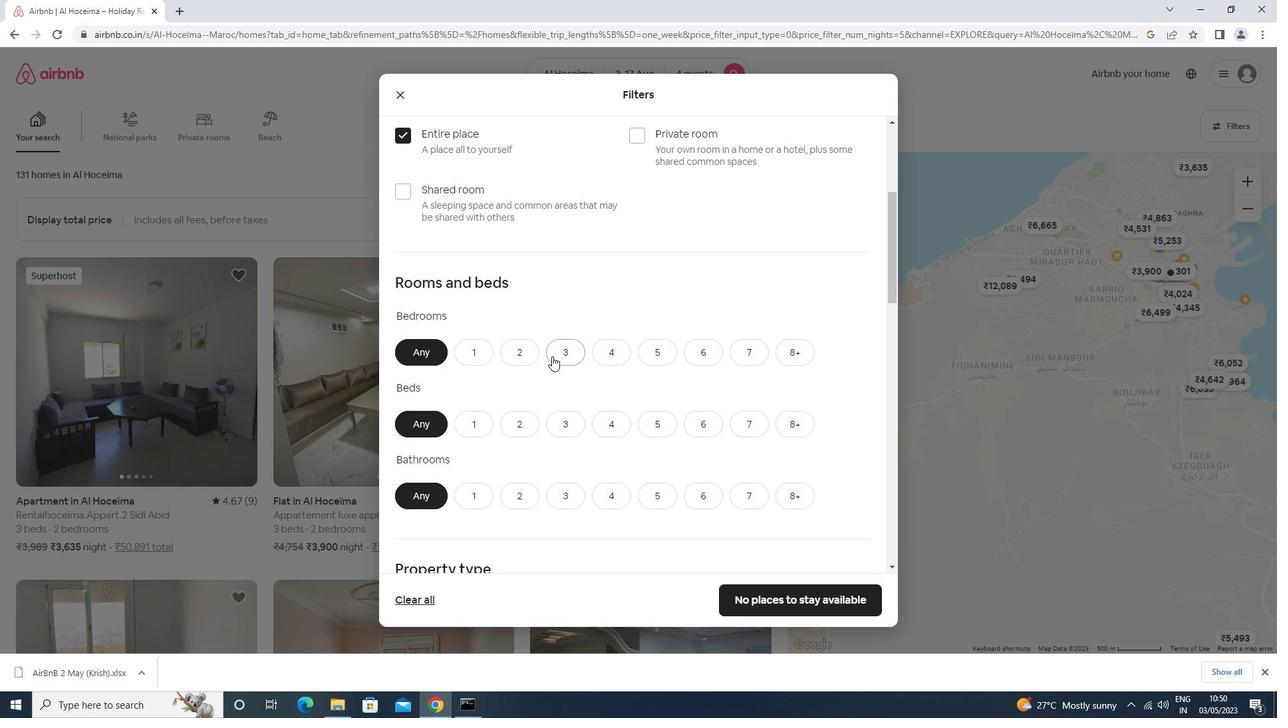 
Action: Mouse pressed left at (555, 354)
Screenshot: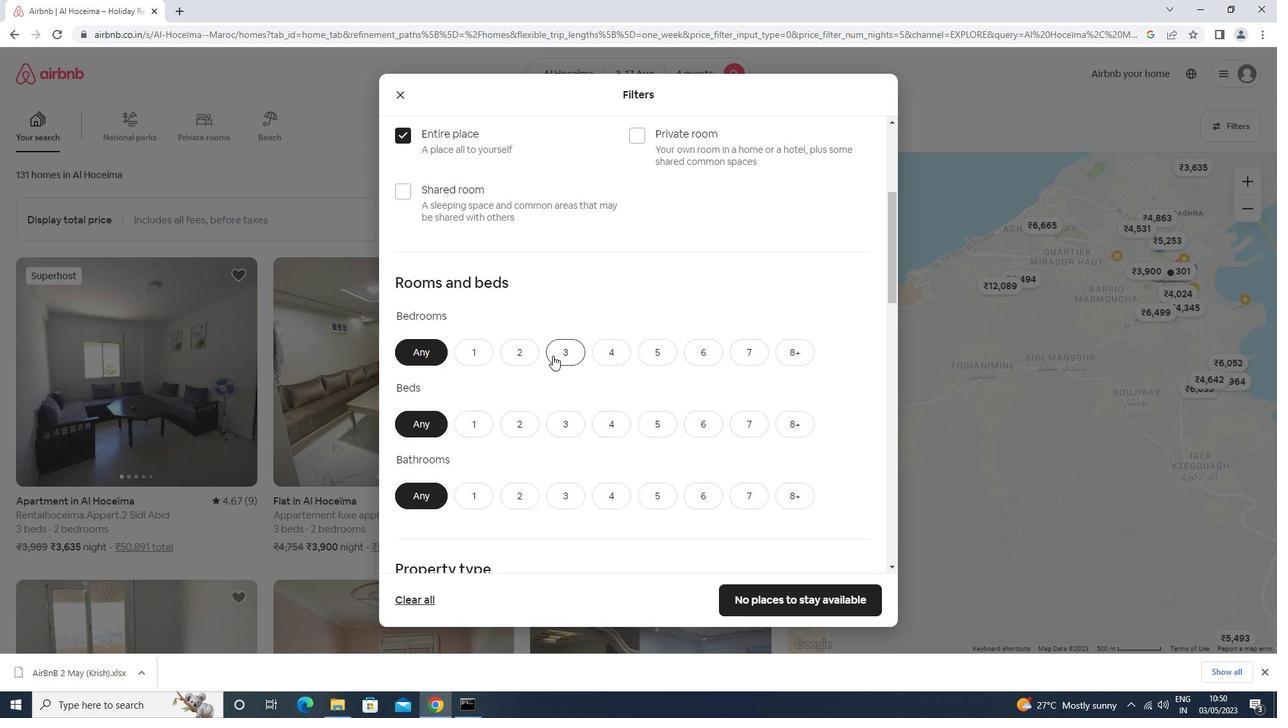 
Action: Mouse moved to (608, 425)
Screenshot: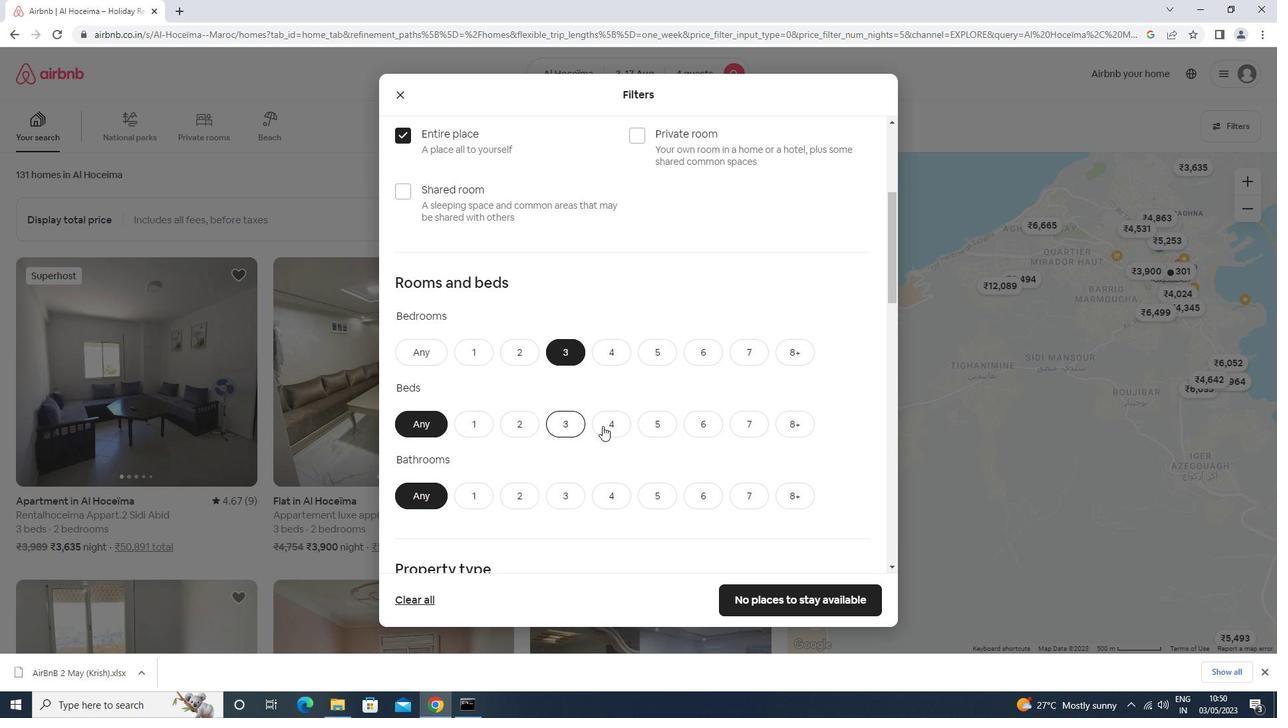 
Action: Mouse pressed left at (608, 425)
Screenshot: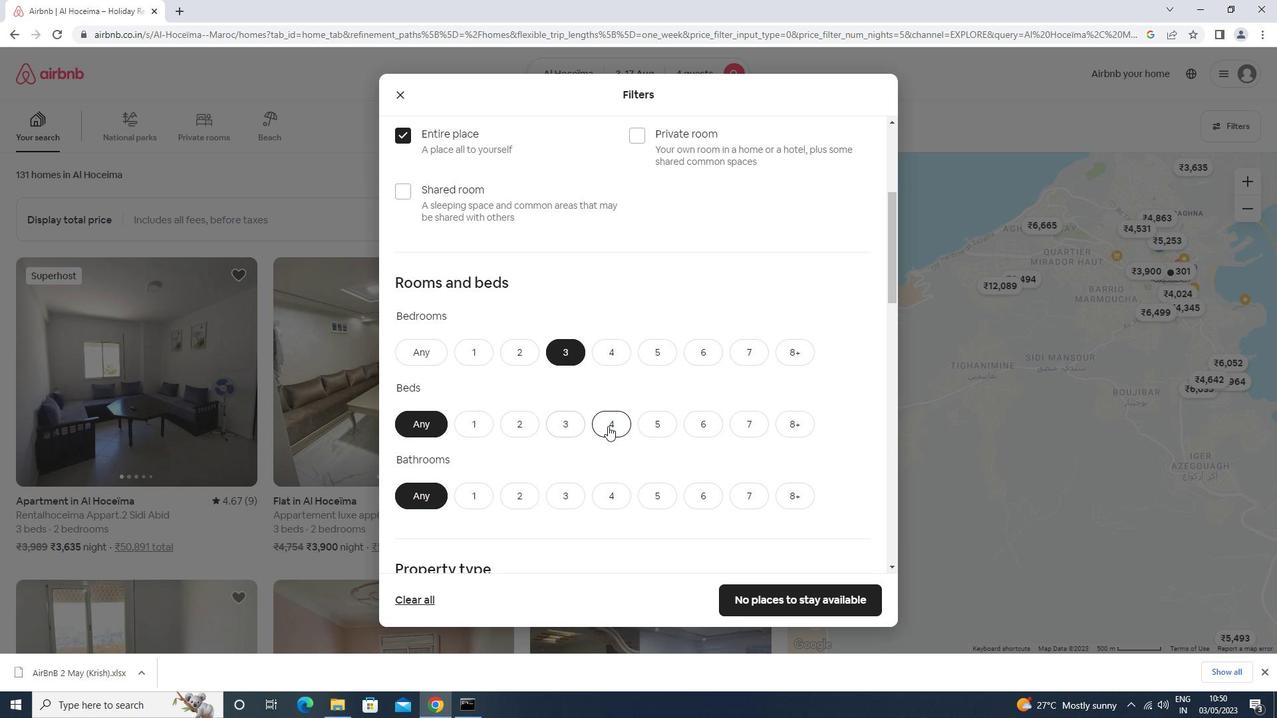 
Action: Mouse moved to (600, 424)
Screenshot: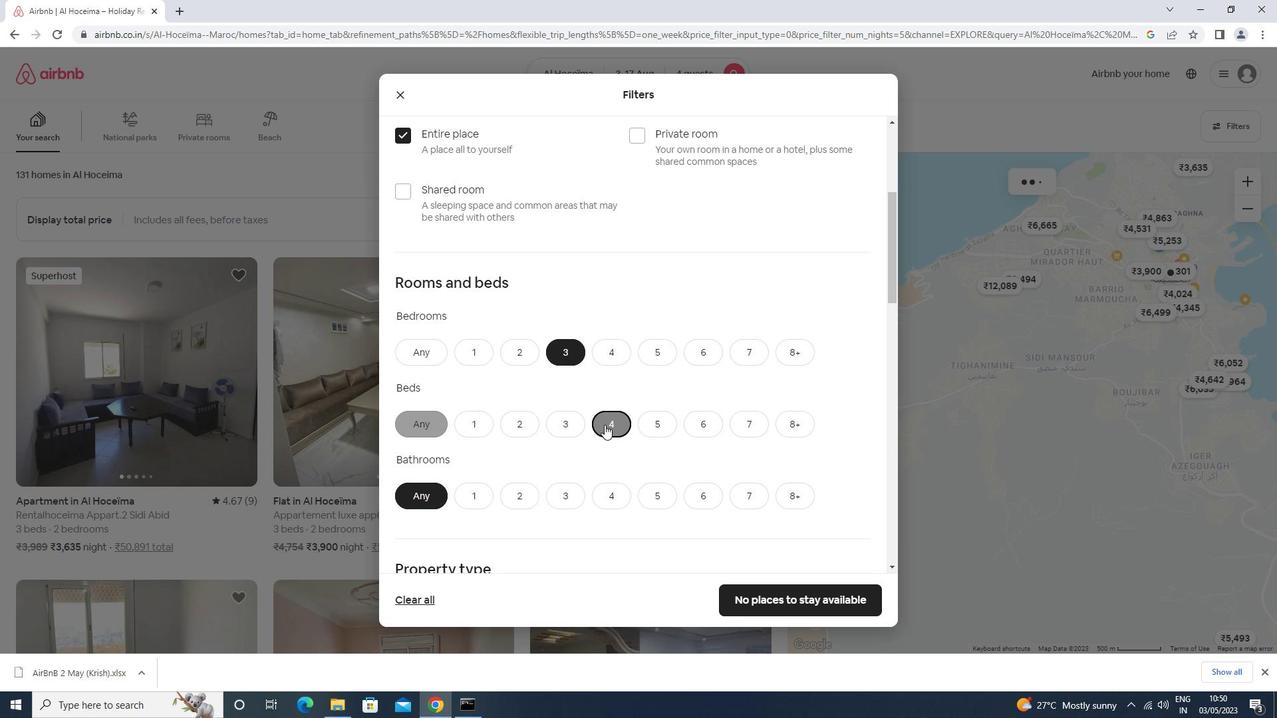 
Action: Mouse scrolled (600, 423) with delta (0, 0)
Screenshot: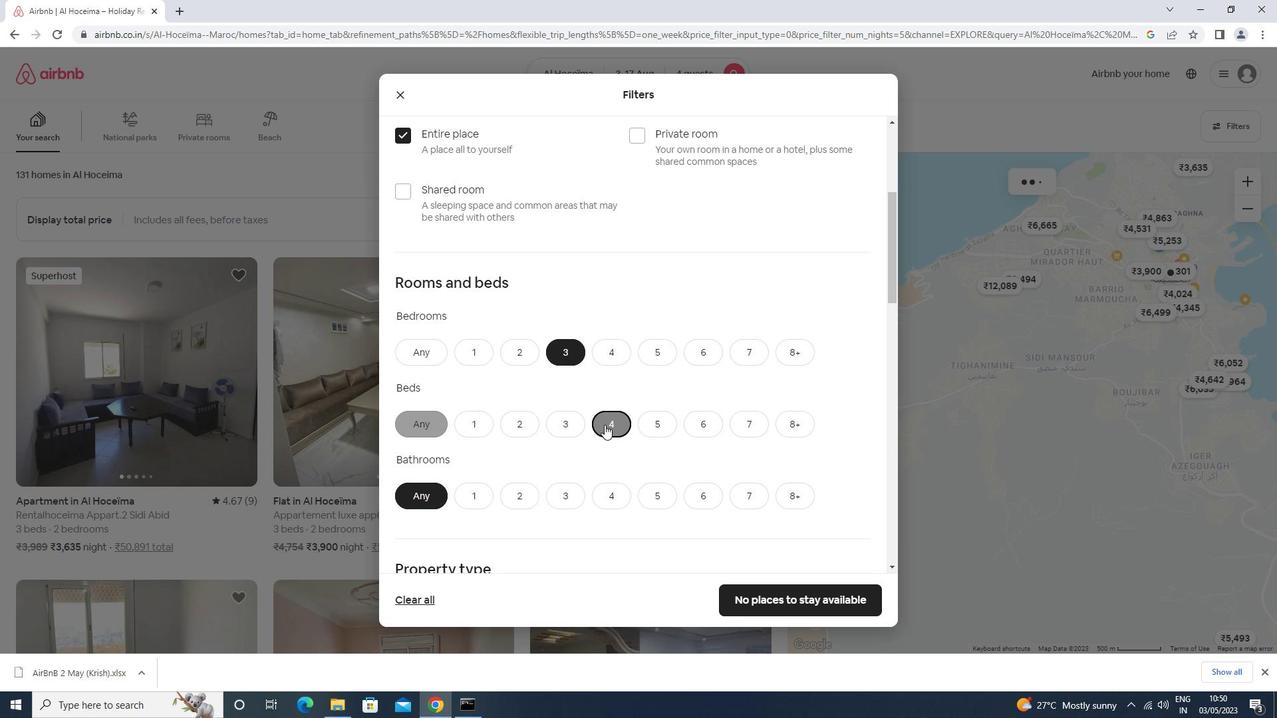 
Action: Mouse moved to (600, 424)
Screenshot: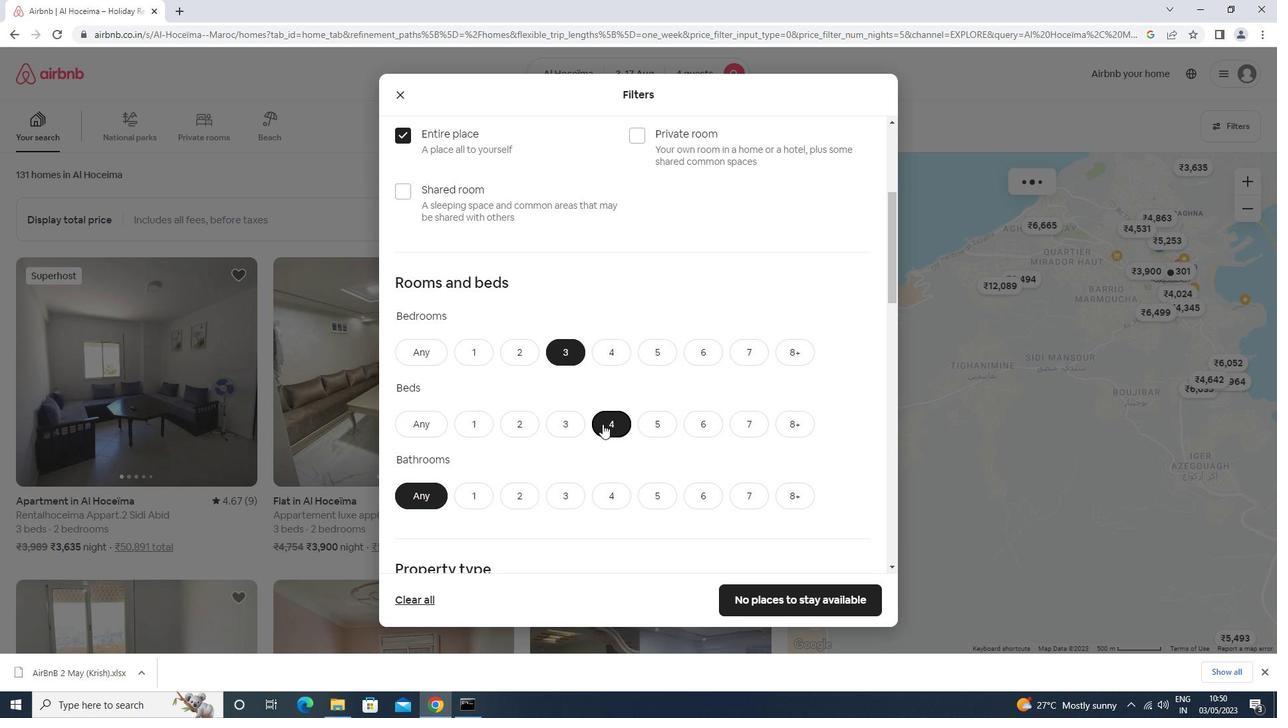 
Action: Mouse scrolled (600, 423) with delta (0, 0)
Screenshot: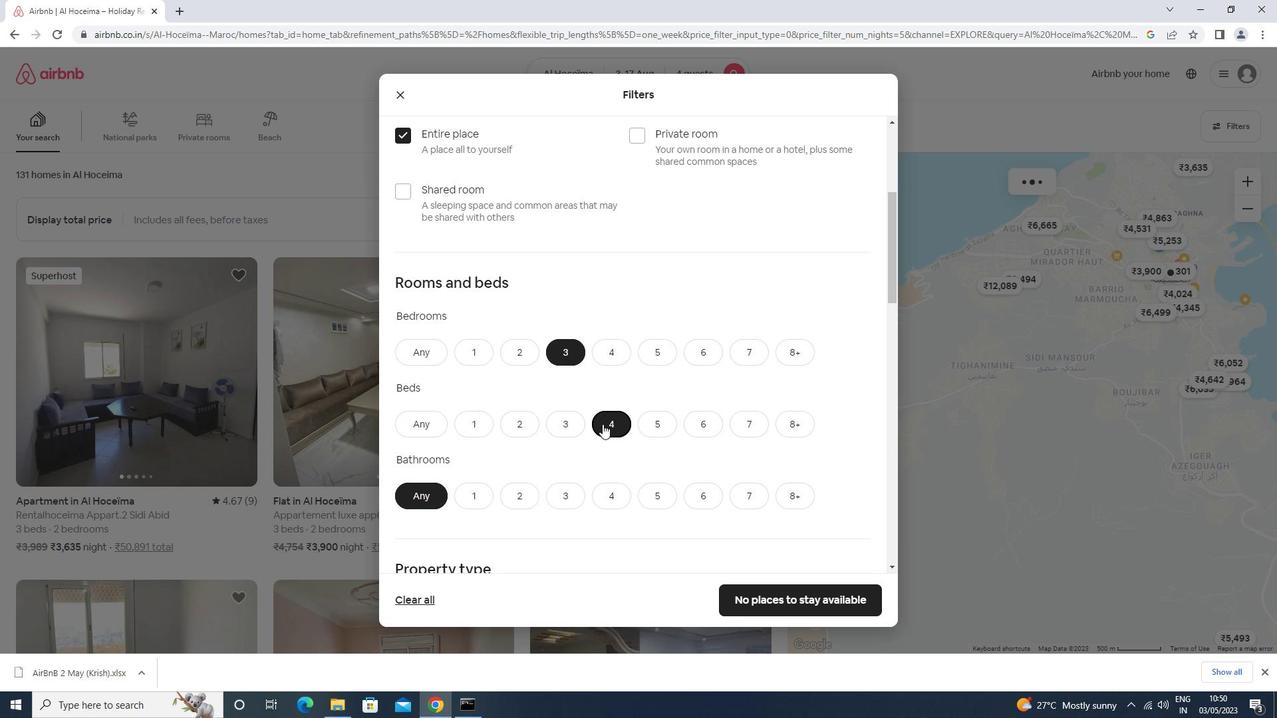 
Action: Mouse scrolled (600, 423) with delta (0, 0)
Screenshot: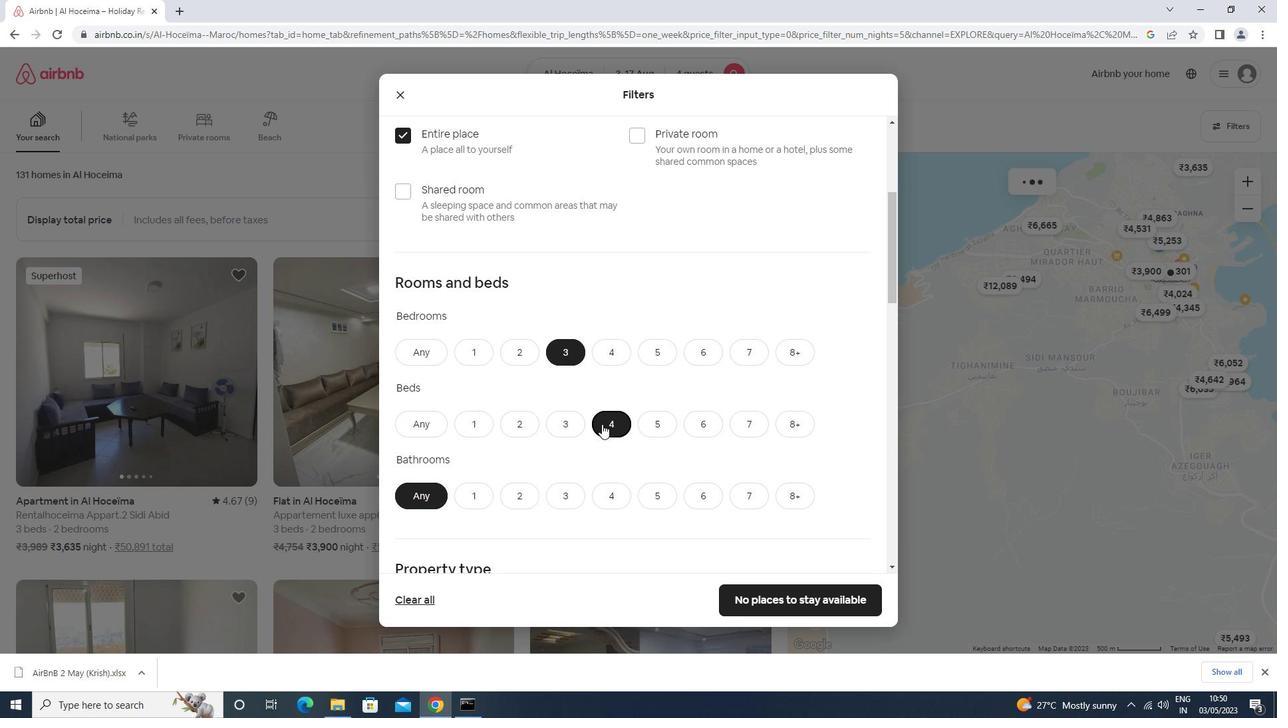 
Action: Mouse moved to (521, 300)
Screenshot: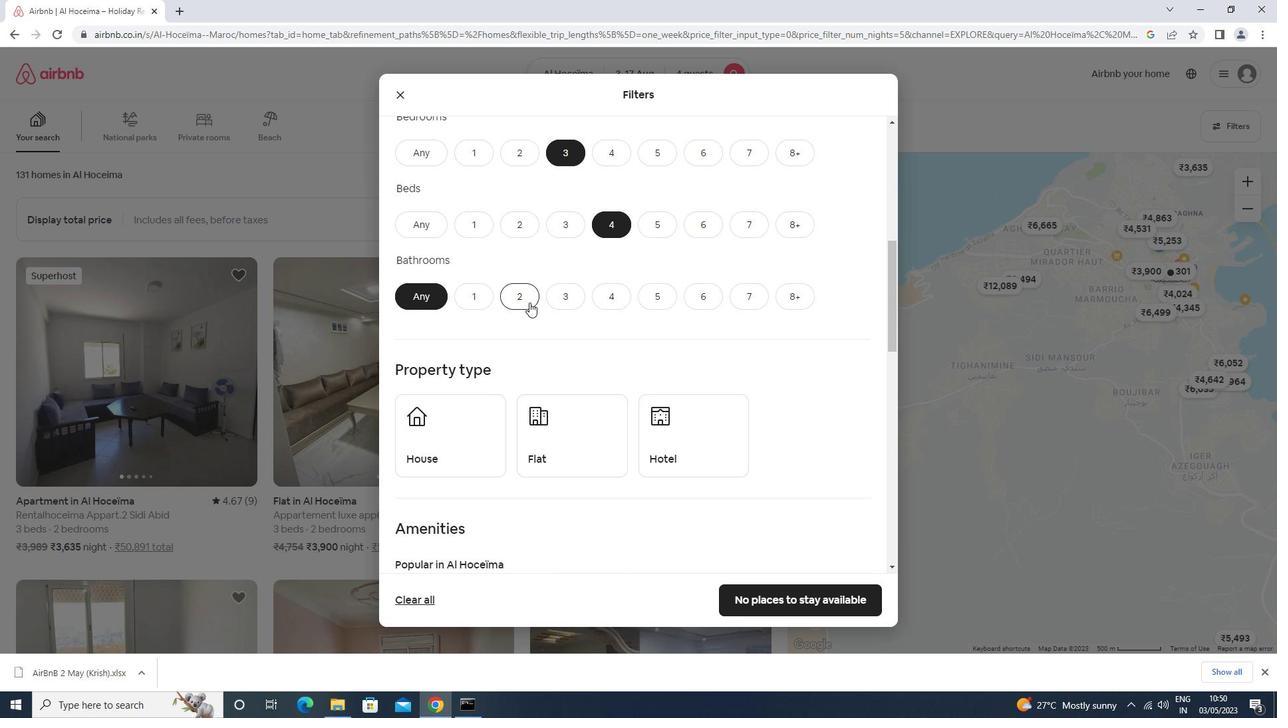 
Action: Mouse pressed left at (521, 300)
Screenshot: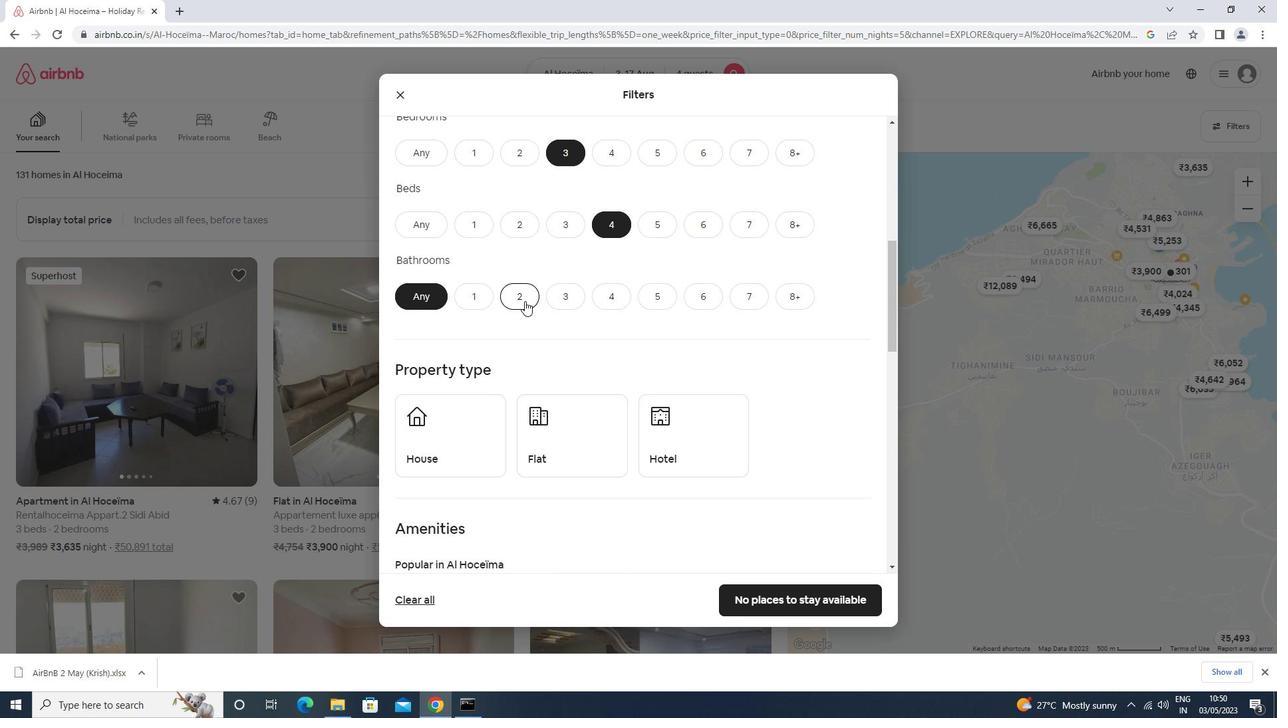 
Action: Mouse moved to (458, 430)
Screenshot: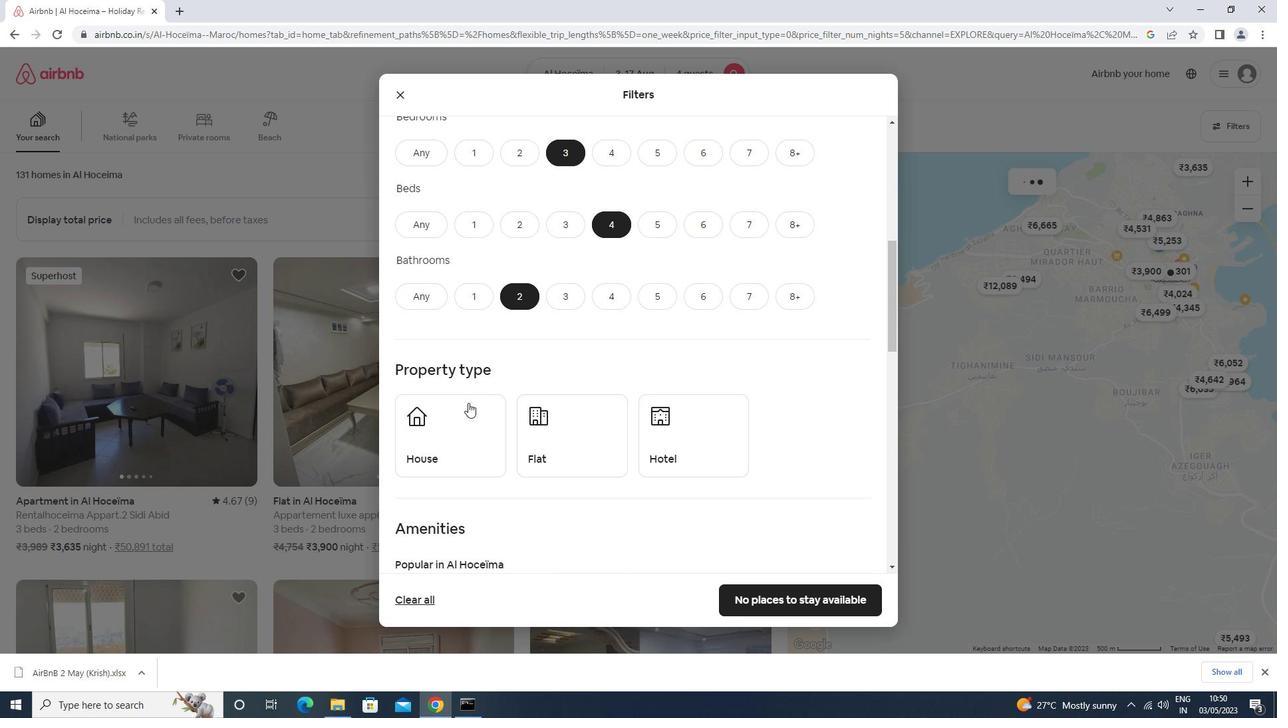 
Action: Mouse pressed left at (458, 430)
Screenshot: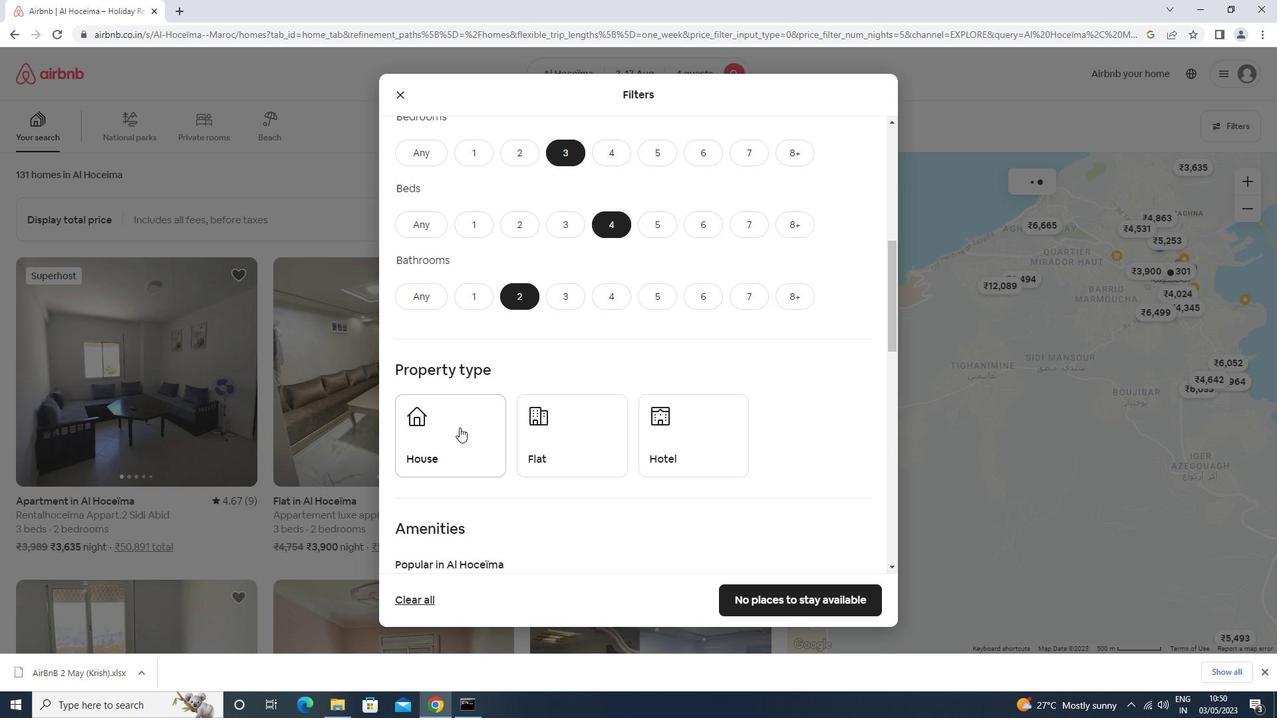 
Action: Mouse moved to (560, 426)
Screenshot: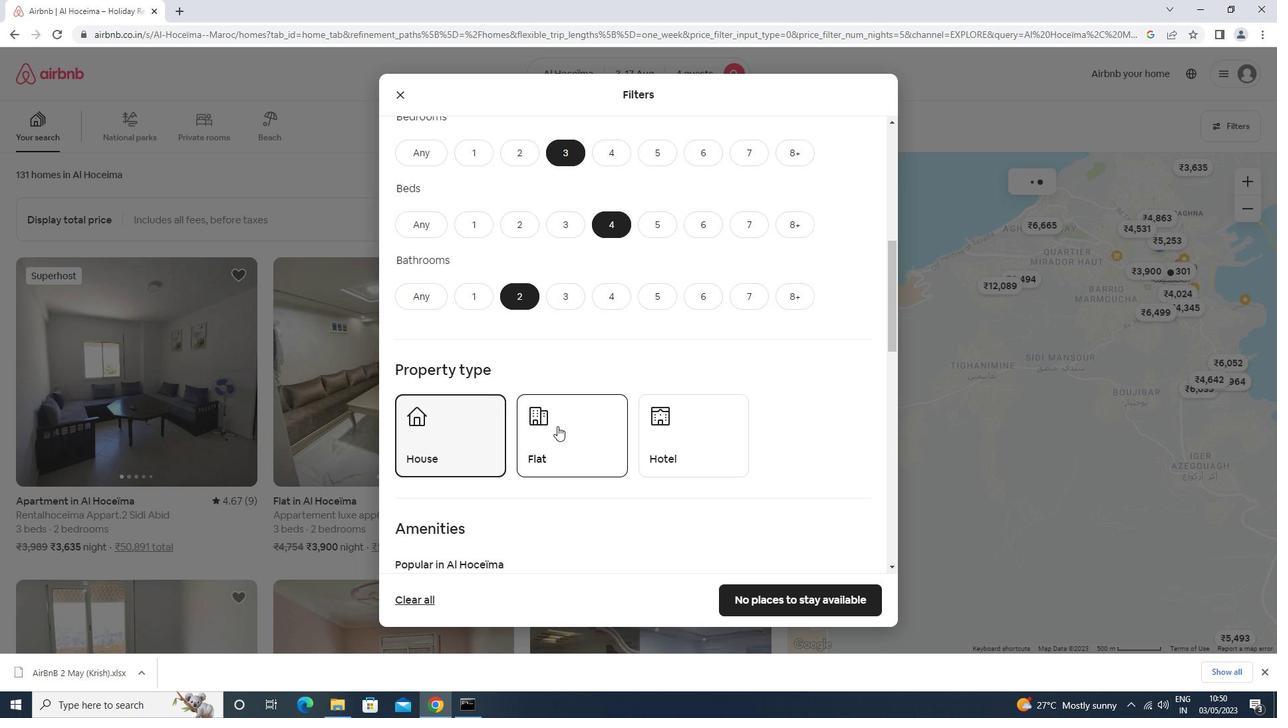 
Action: Mouse pressed left at (560, 426)
Screenshot: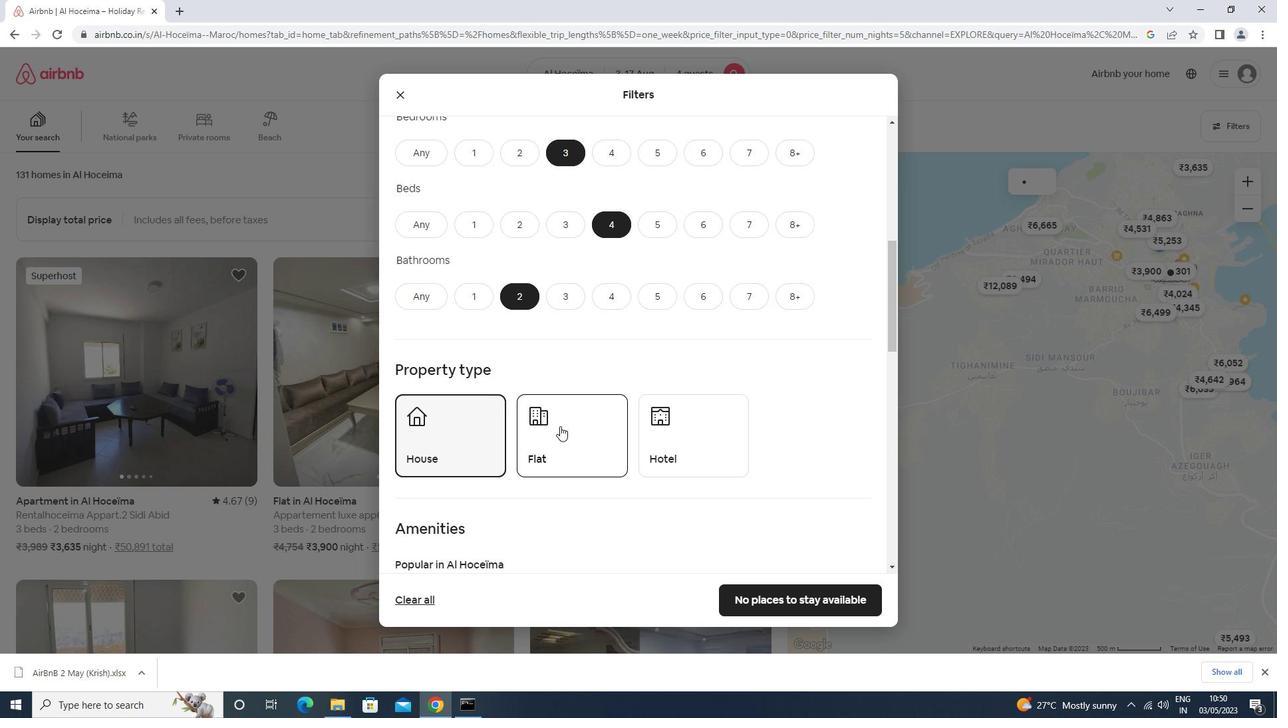 
Action: Mouse moved to (640, 476)
Screenshot: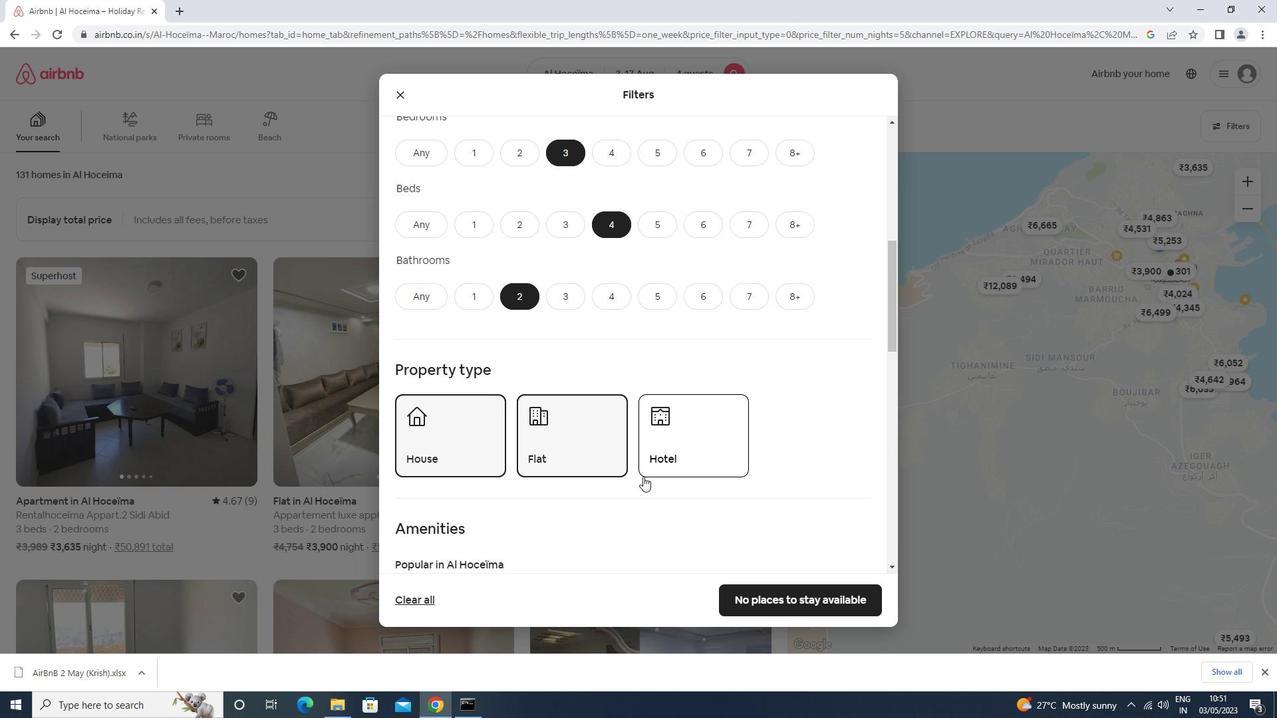 
Action: Mouse scrolled (640, 475) with delta (0, 0)
Screenshot: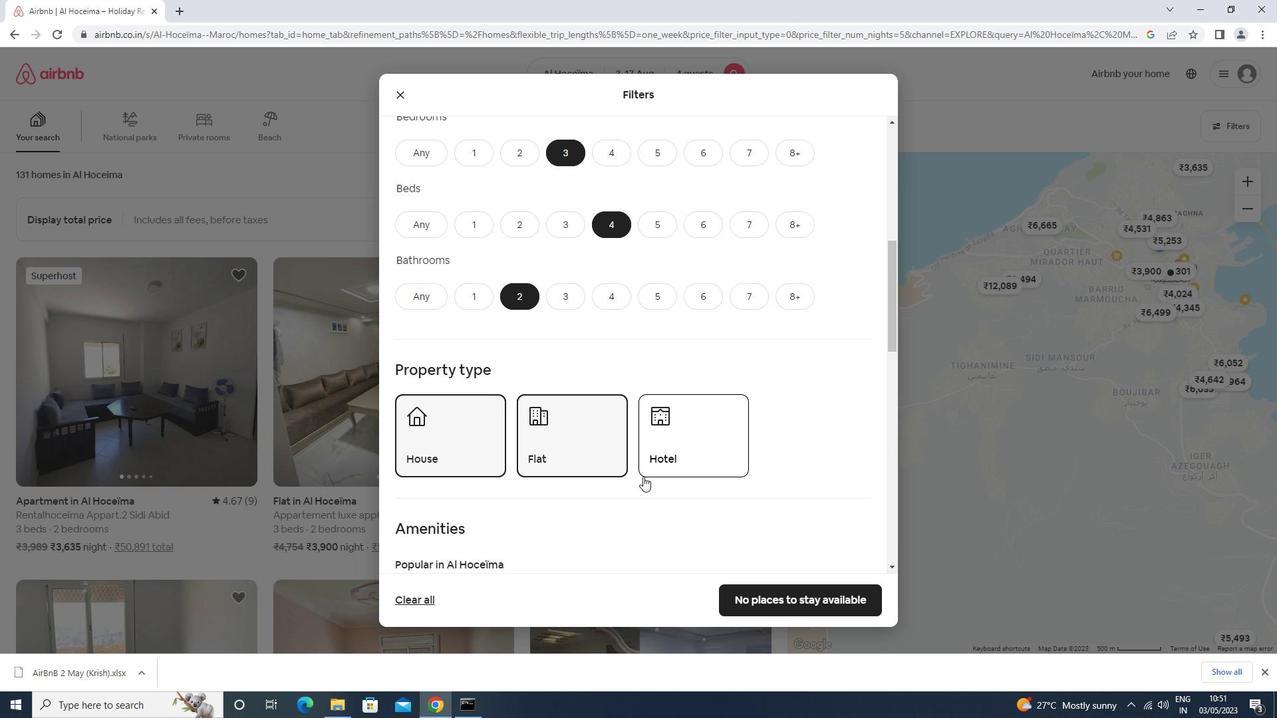 
Action: Mouse scrolled (640, 475) with delta (0, 0)
Screenshot: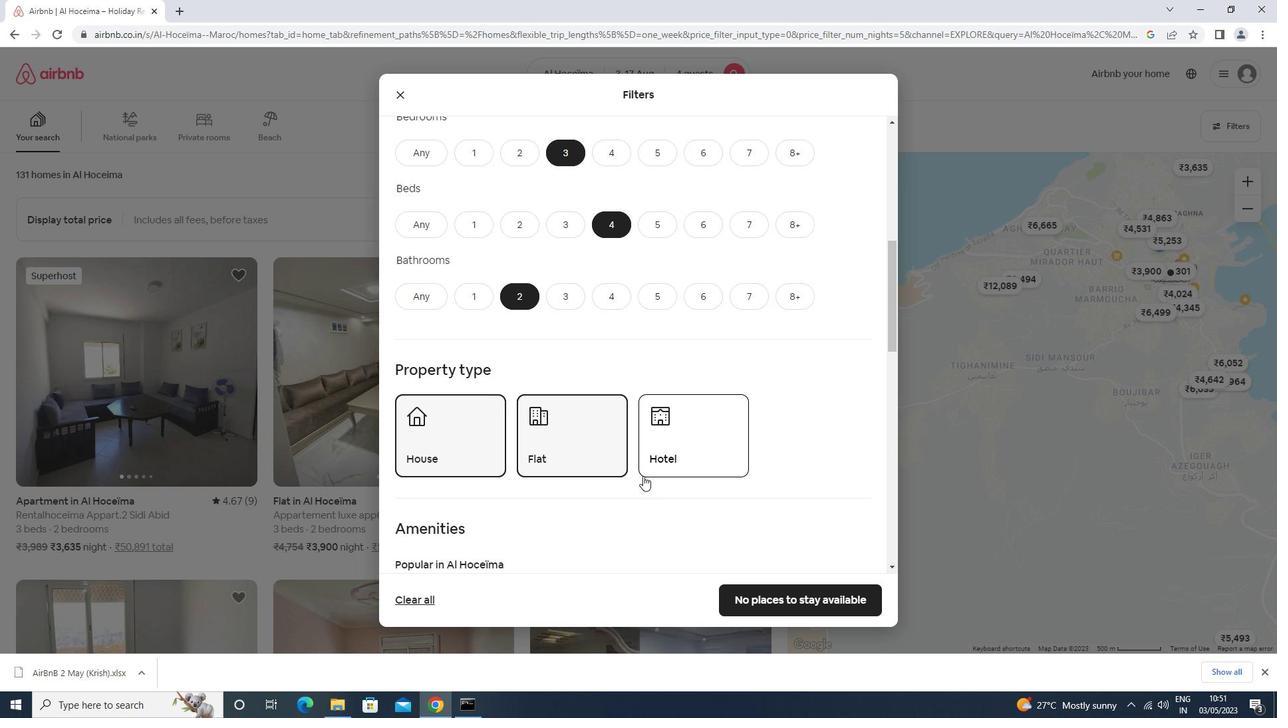 
Action: Mouse scrolled (640, 475) with delta (0, 0)
Screenshot: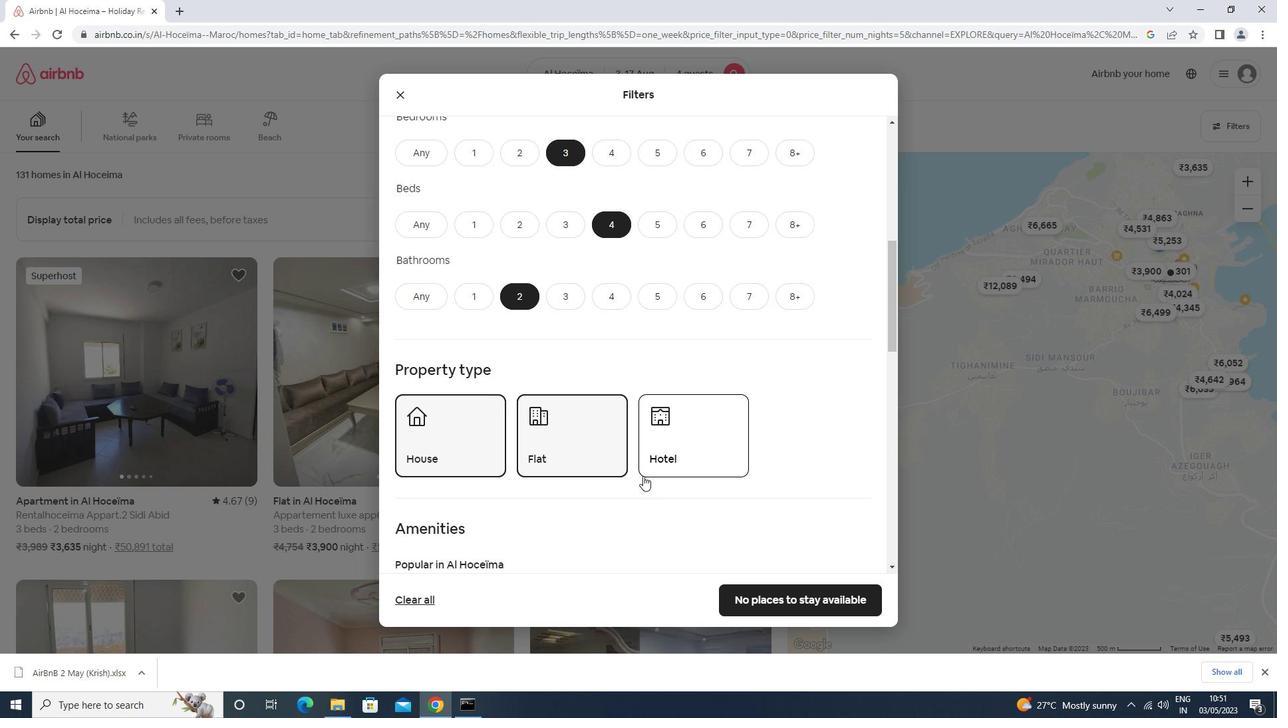 
Action: Mouse scrolled (640, 475) with delta (0, 0)
Screenshot: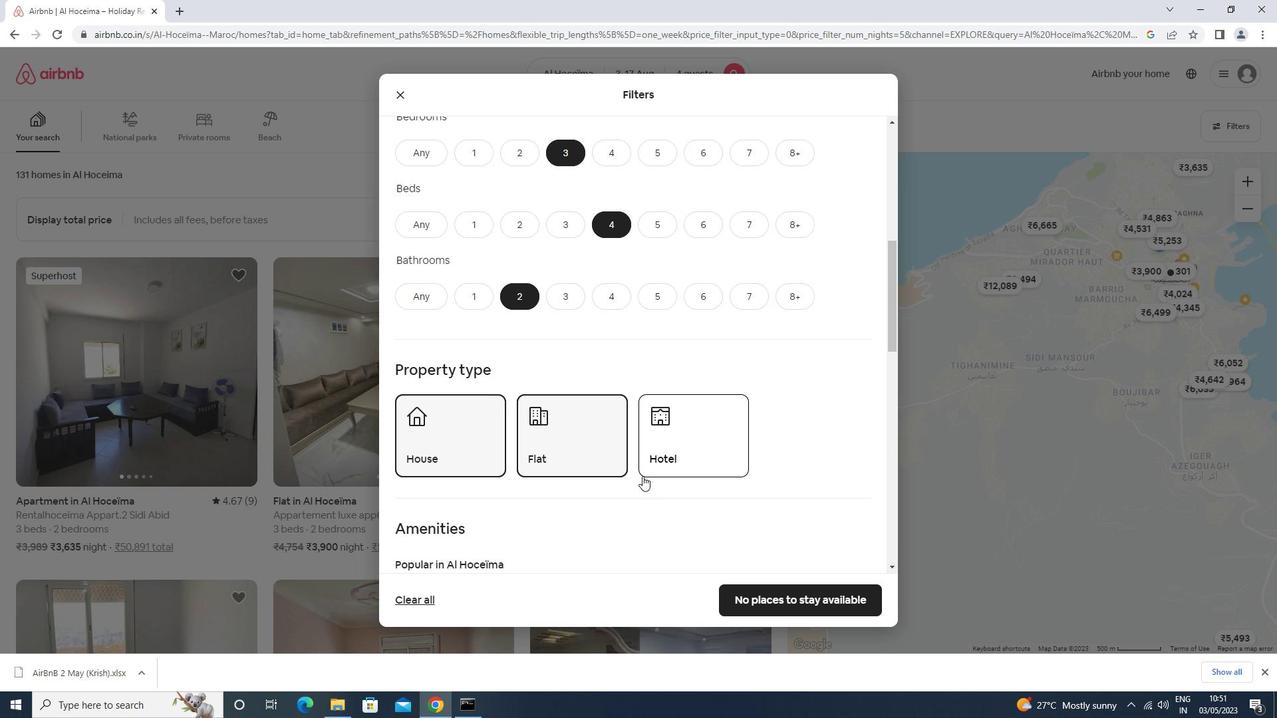 
Action: Mouse moved to (634, 364)
Screenshot: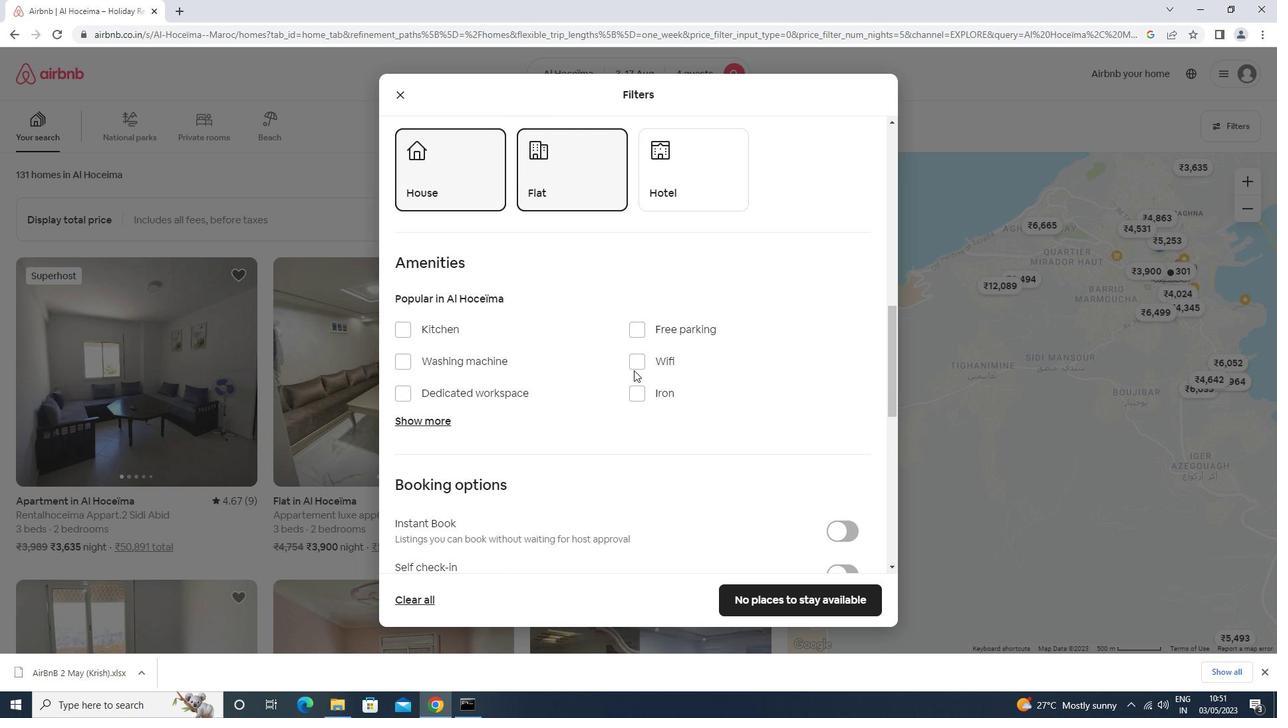 
Action: Mouse pressed left at (634, 364)
Screenshot: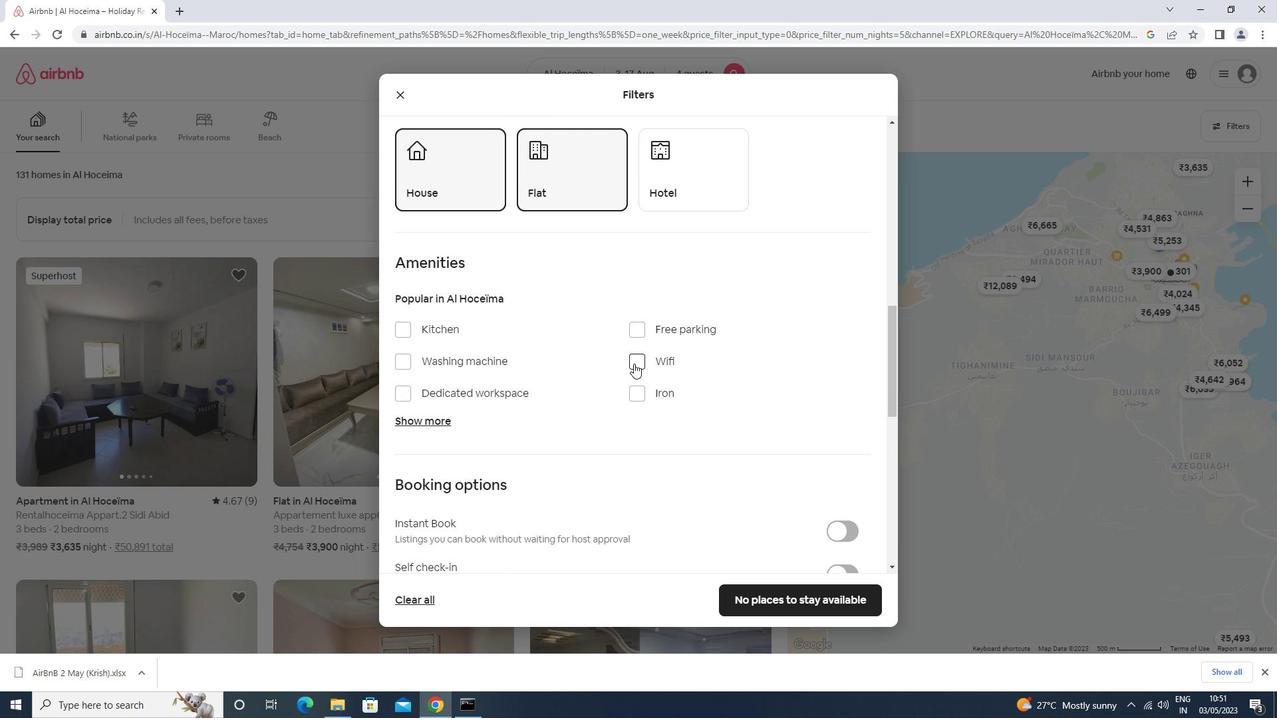 
Action: Mouse moved to (630, 407)
Screenshot: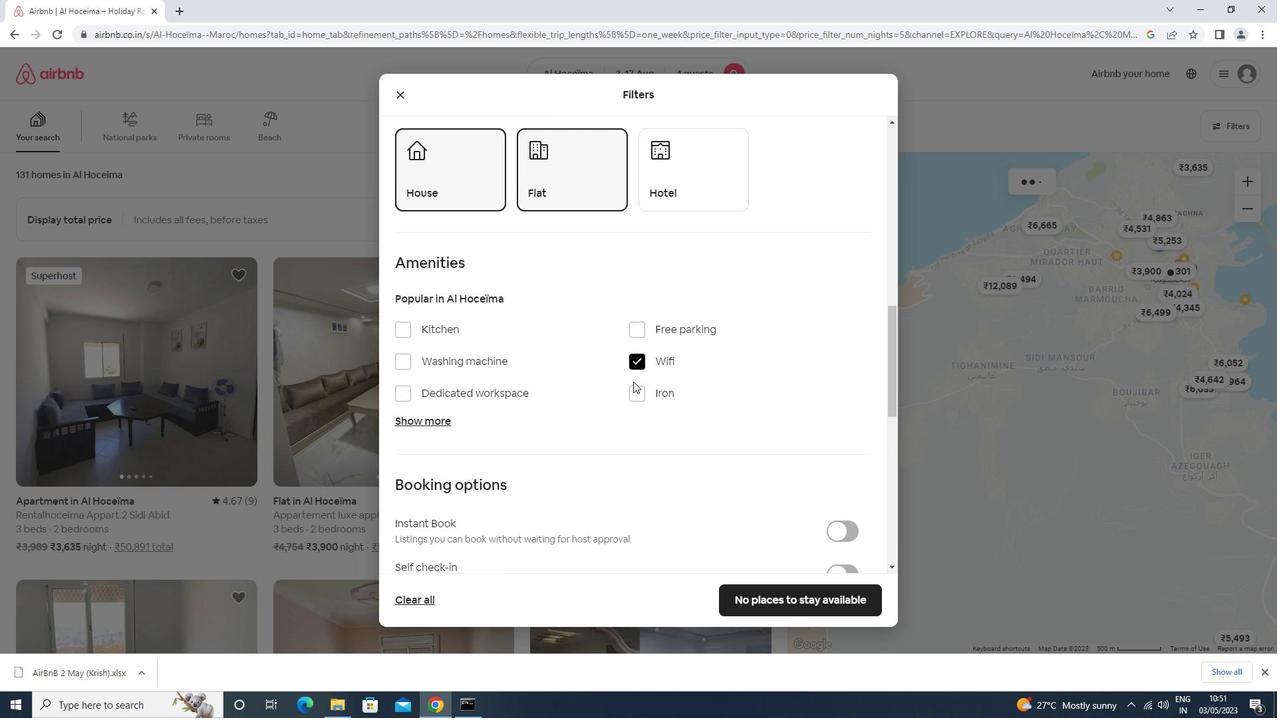 
Action: Mouse scrolled (630, 407) with delta (0, 0)
Screenshot: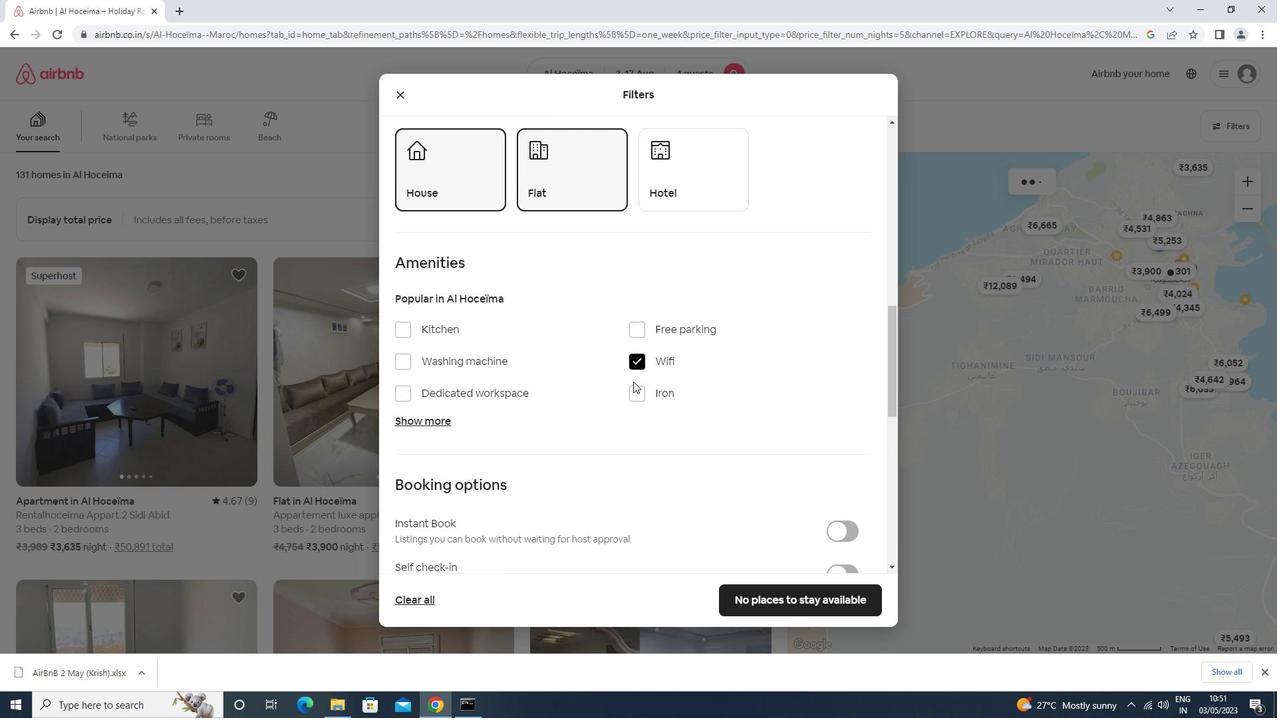 
Action: Mouse moved to (630, 409)
Screenshot: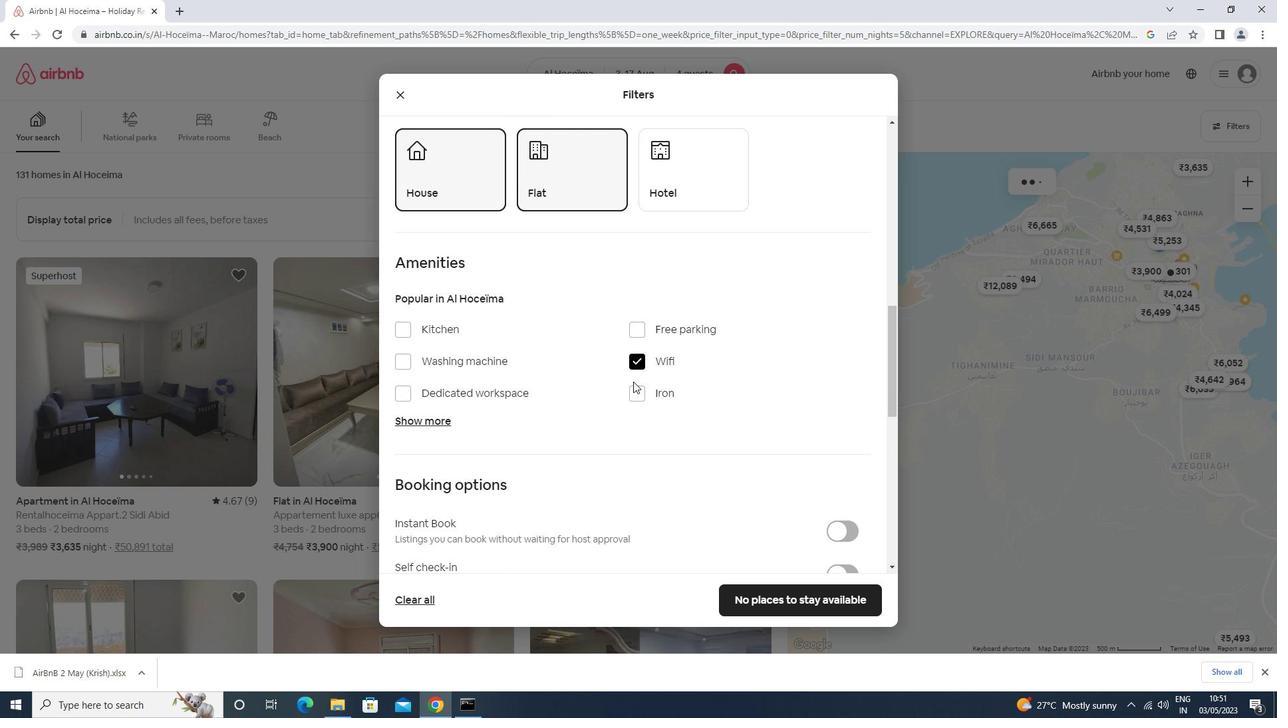 
Action: Mouse scrolled (630, 409) with delta (0, 0)
Screenshot: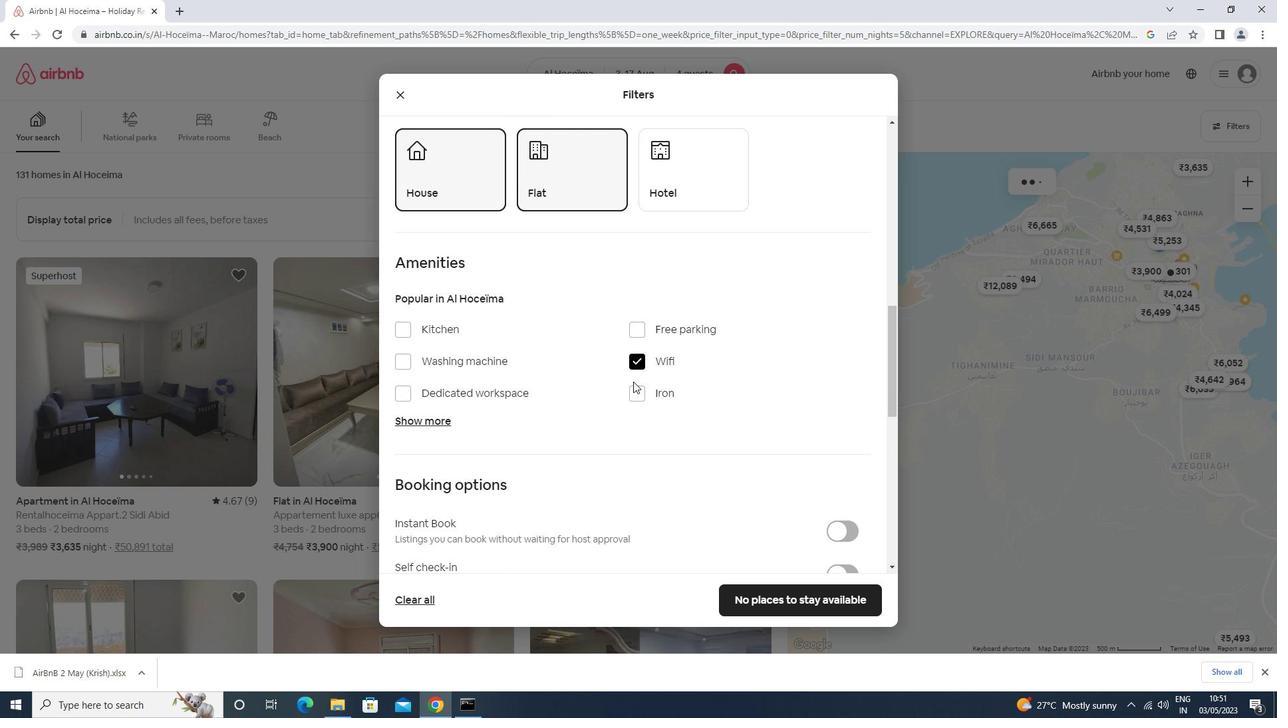 
Action: Mouse moved to (835, 441)
Screenshot: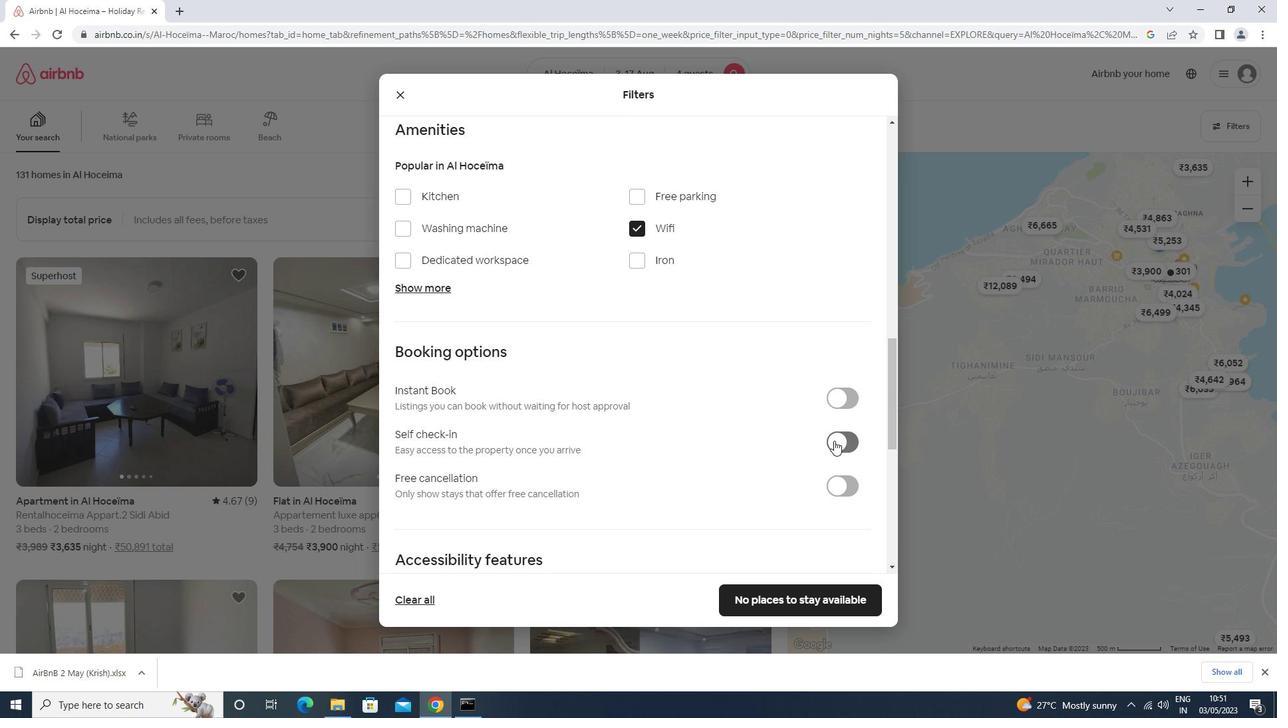 
Action: Mouse pressed left at (835, 441)
Screenshot: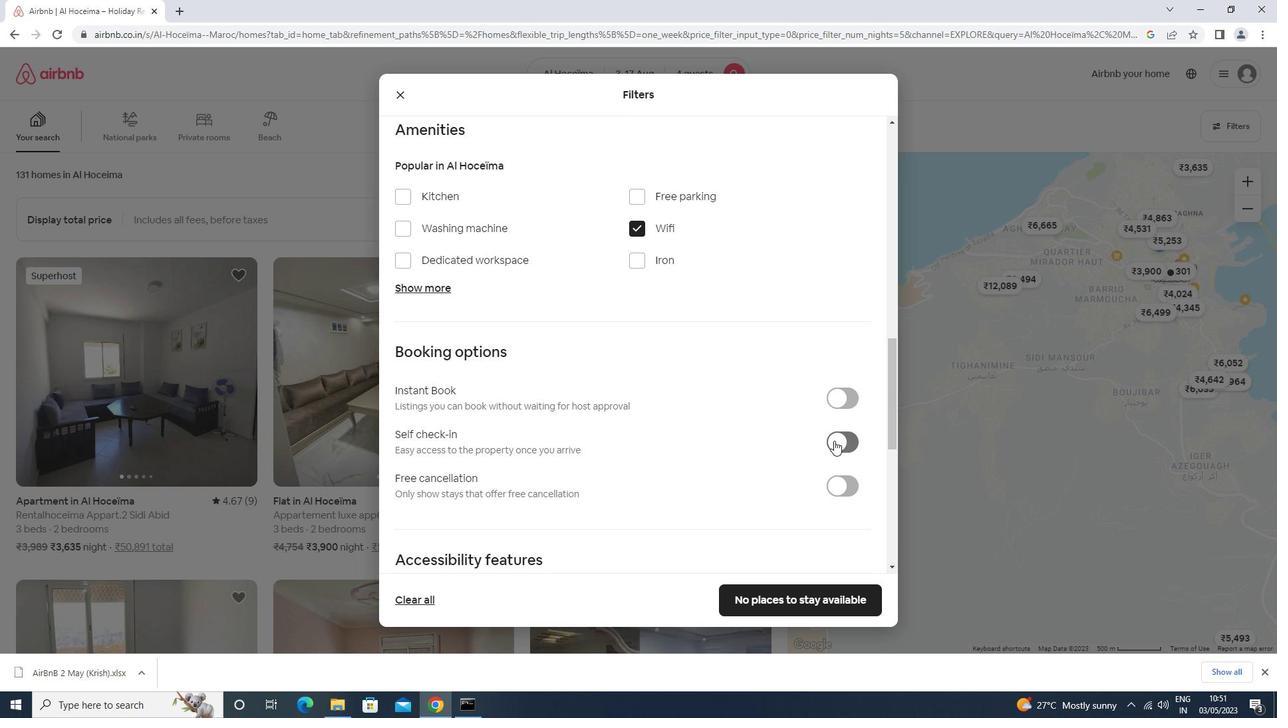 
Action: Mouse moved to (834, 438)
Screenshot: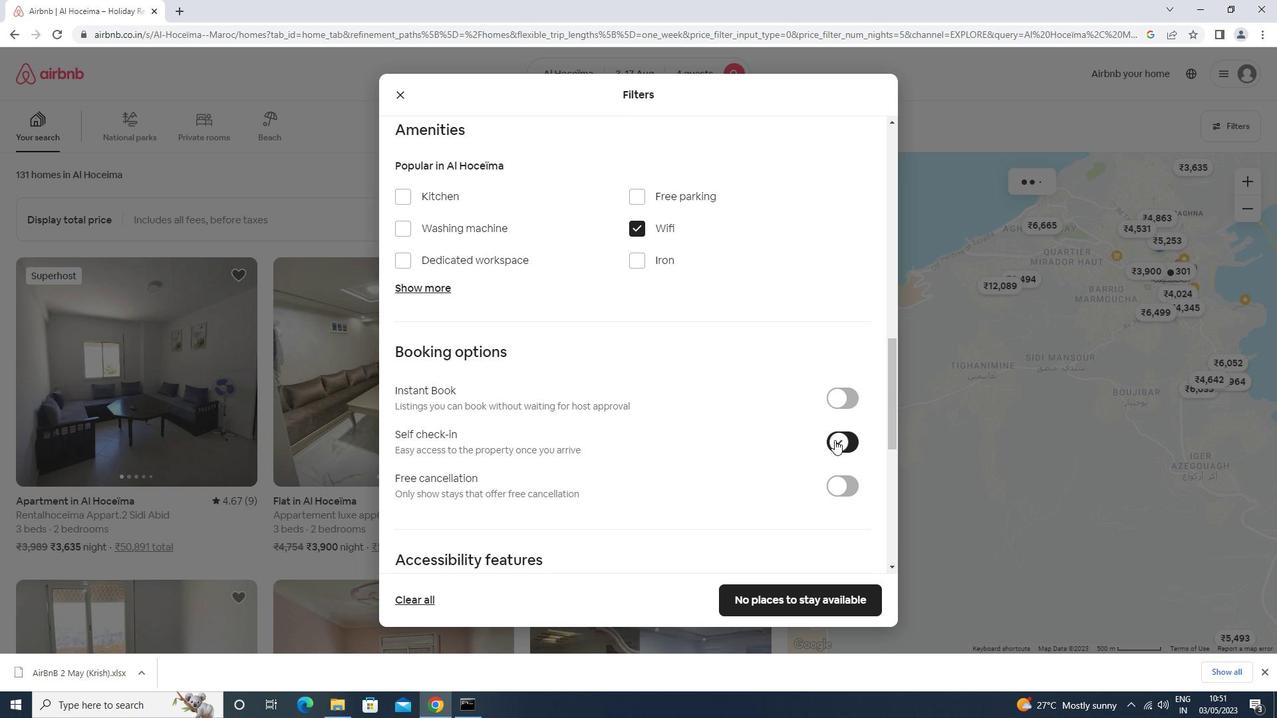
Action: Mouse scrolled (834, 437) with delta (0, 0)
Screenshot: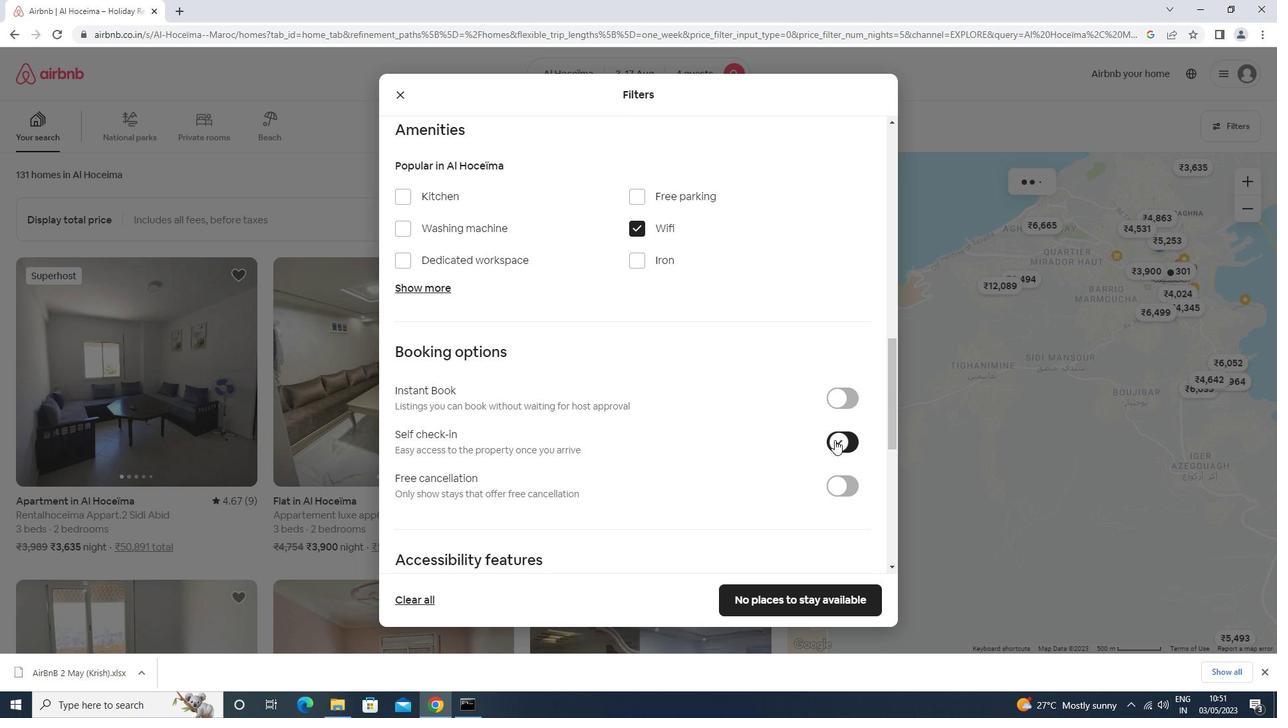 
Action: Mouse scrolled (834, 437) with delta (0, 0)
Screenshot: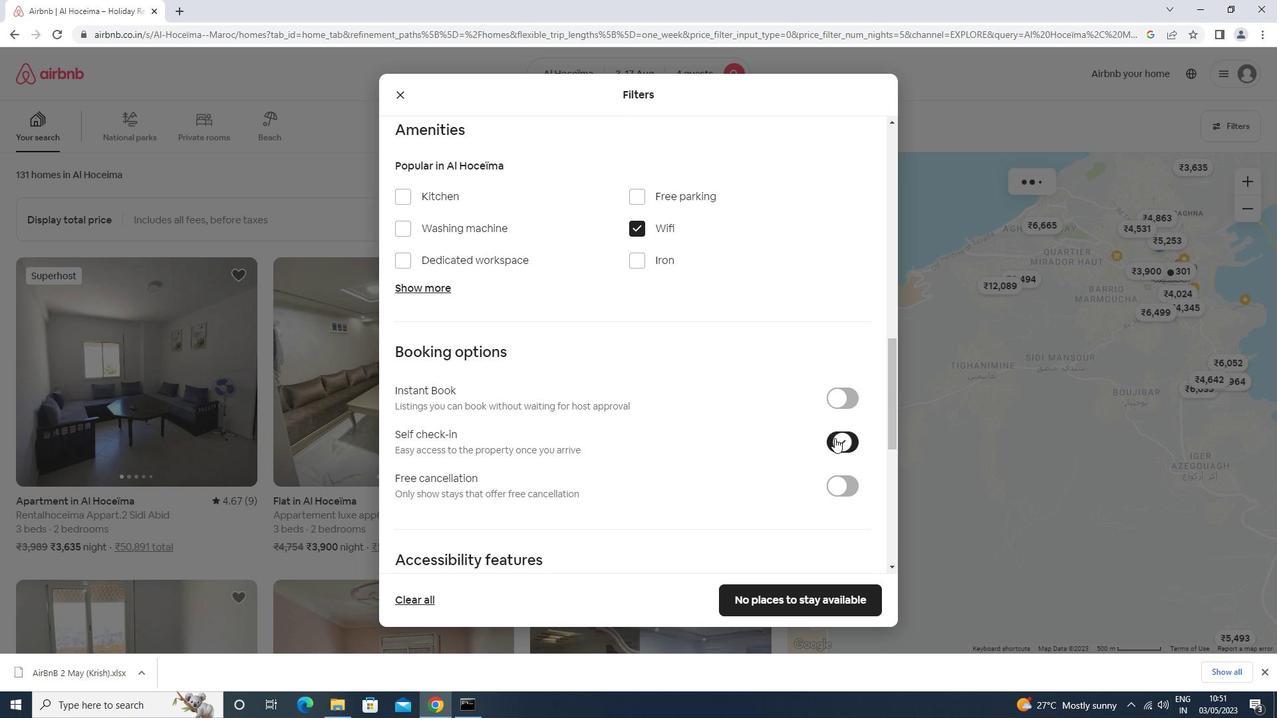 
Action: Mouse scrolled (834, 437) with delta (0, 0)
Screenshot: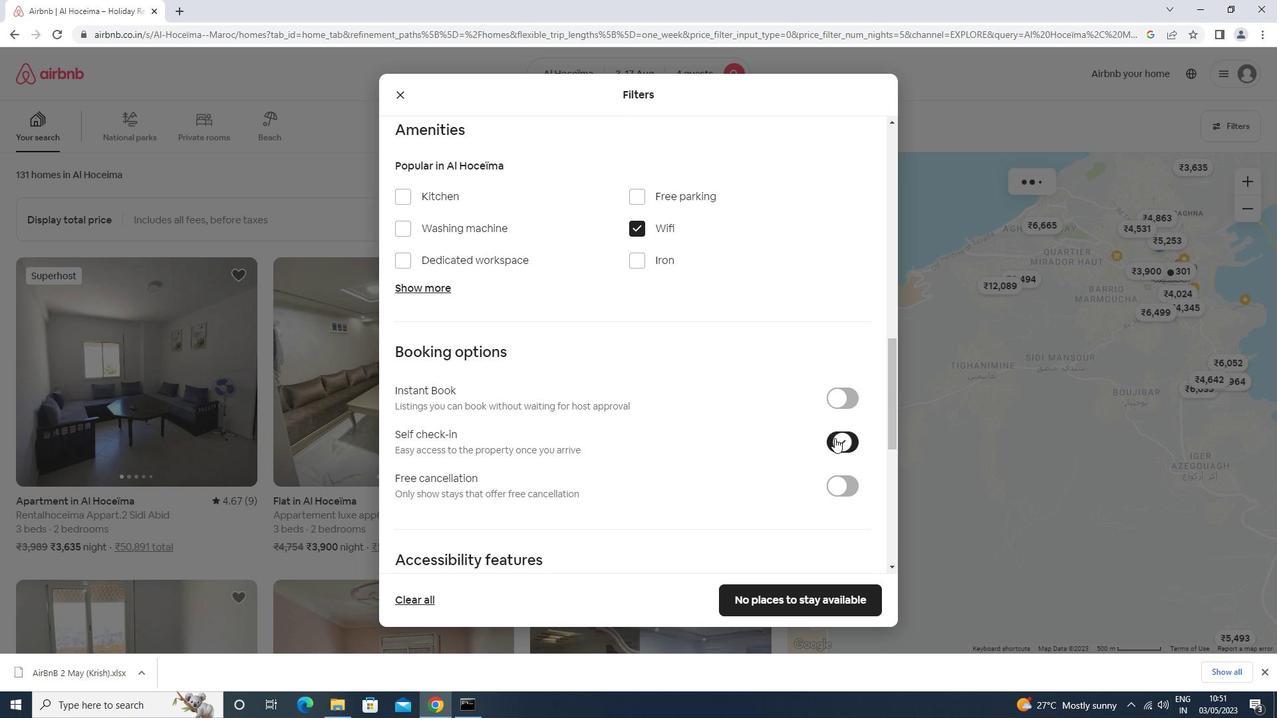 
Action: Mouse scrolled (834, 437) with delta (0, 0)
Screenshot: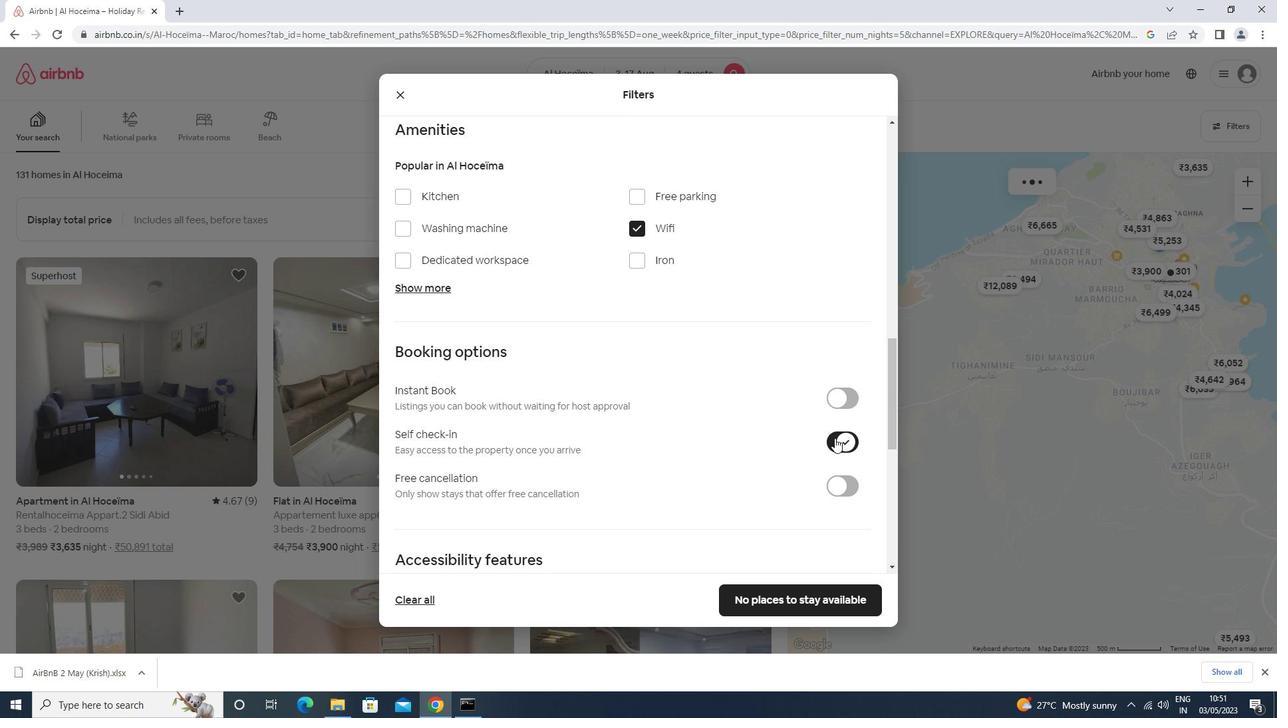 
Action: Mouse scrolled (834, 437) with delta (0, 0)
Screenshot: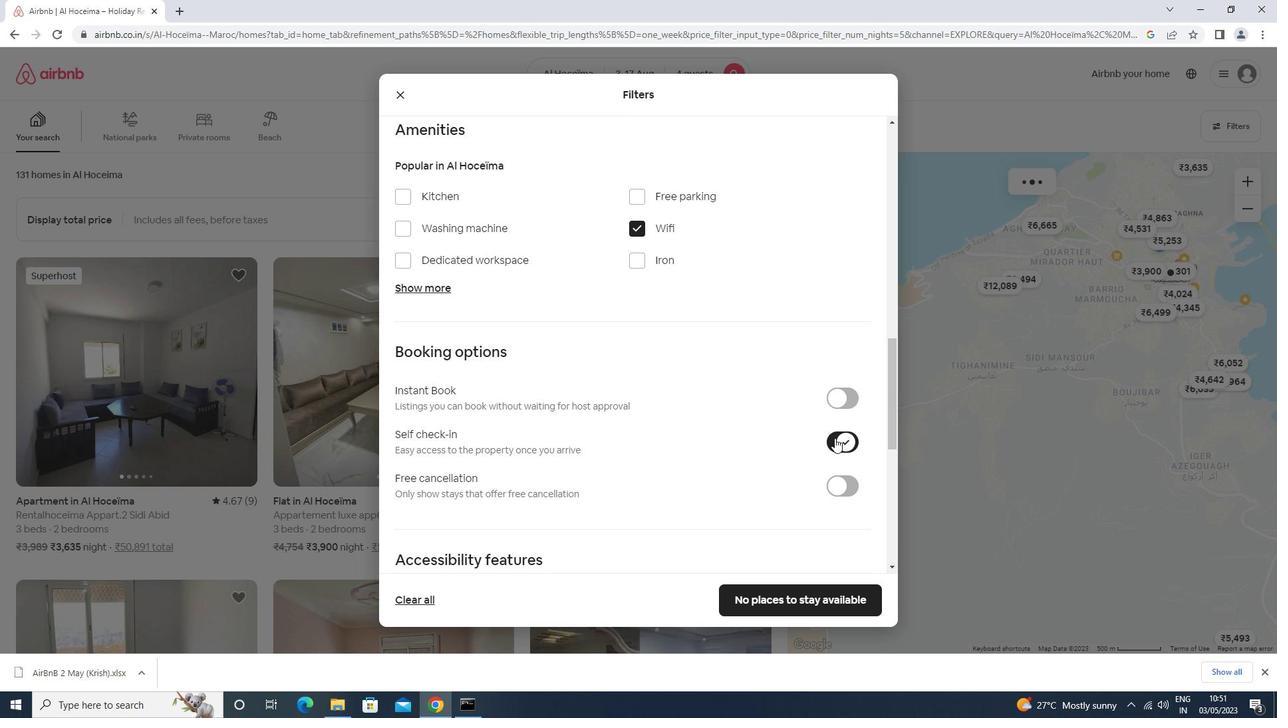 
Action: Mouse scrolled (834, 437) with delta (0, 0)
Screenshot: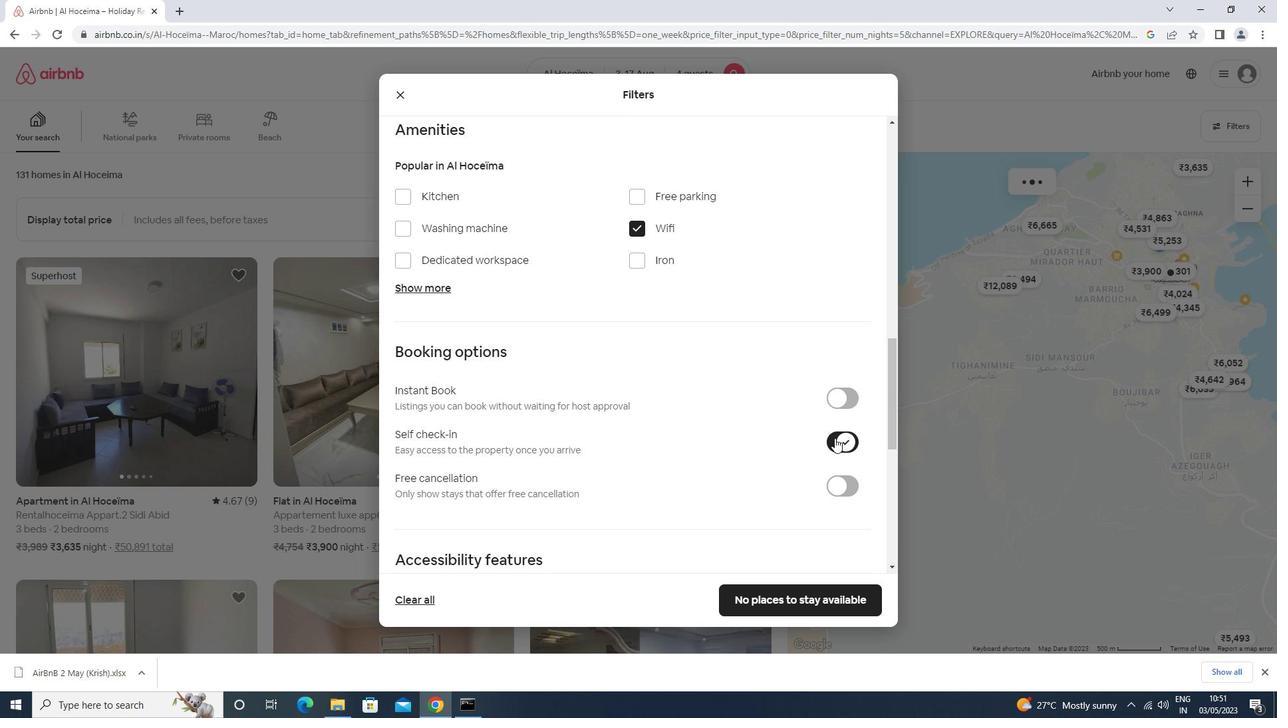 
Action: Mouse moved to (828, 435)
Screenshot: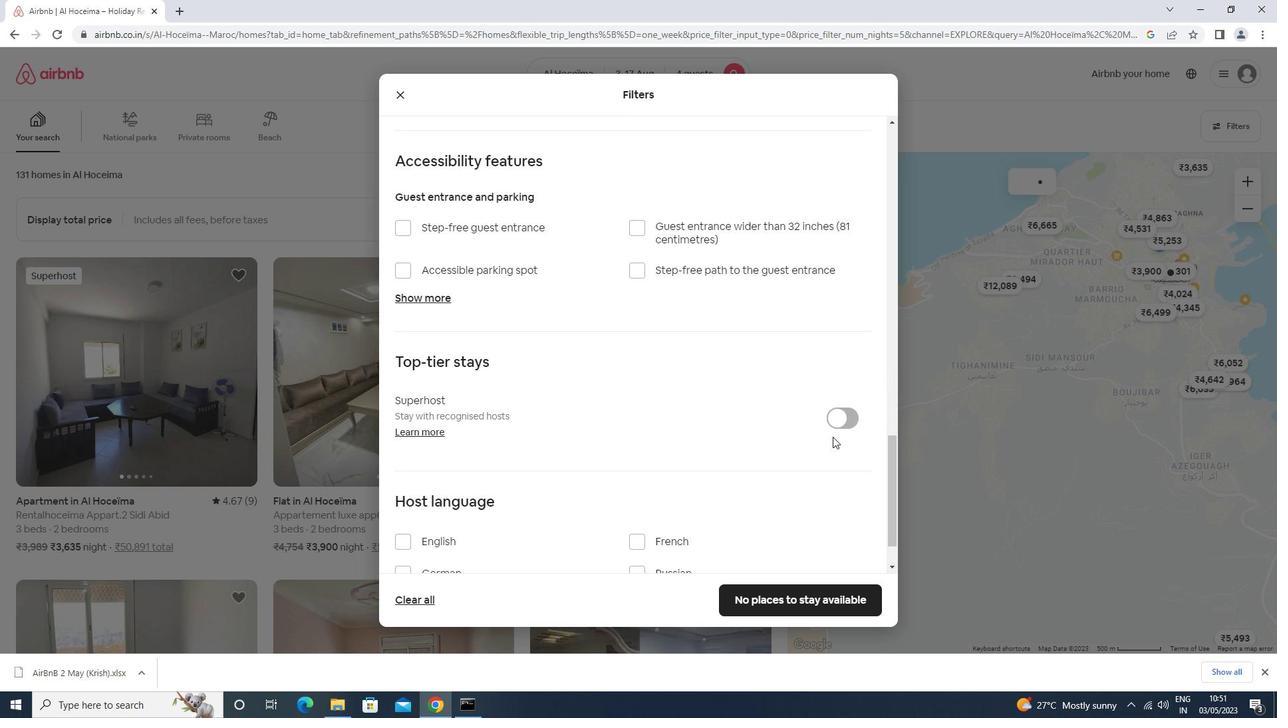 
Action: Mouse scrolled (828, 435) with delta (0, 0)
Screenshot: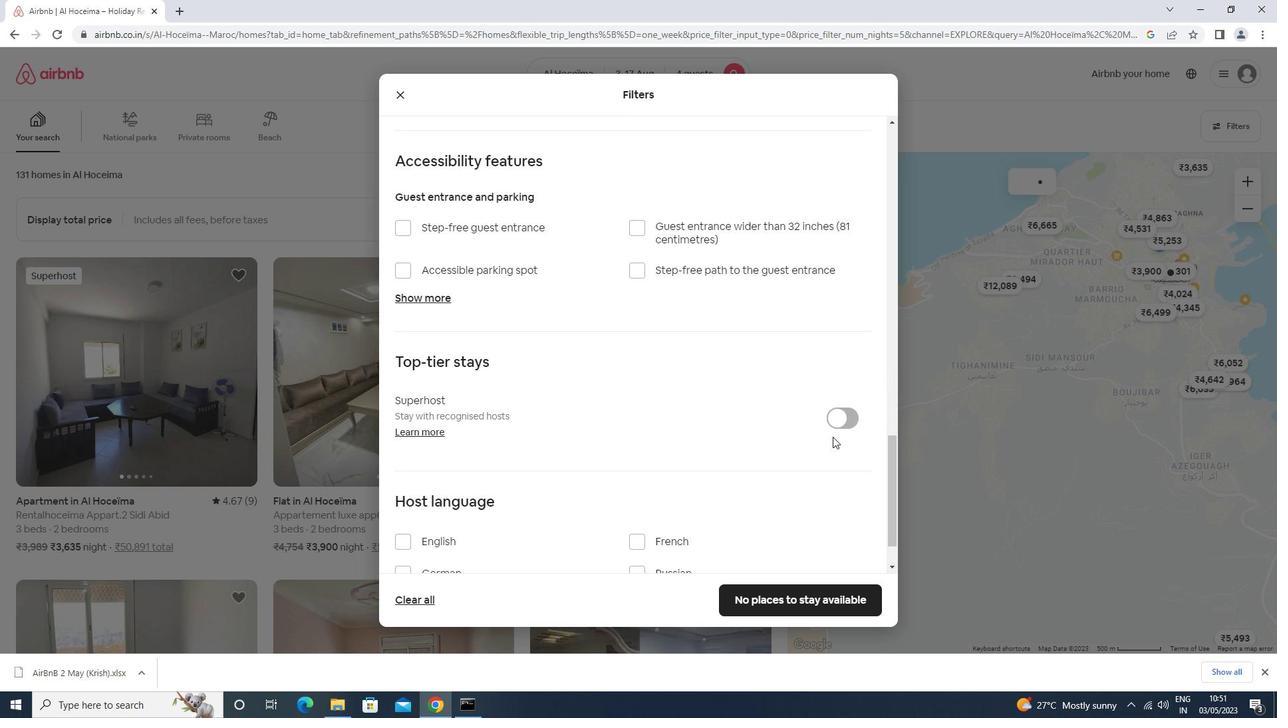 
Action: Mouse moved to (827, 435)
Screenshot: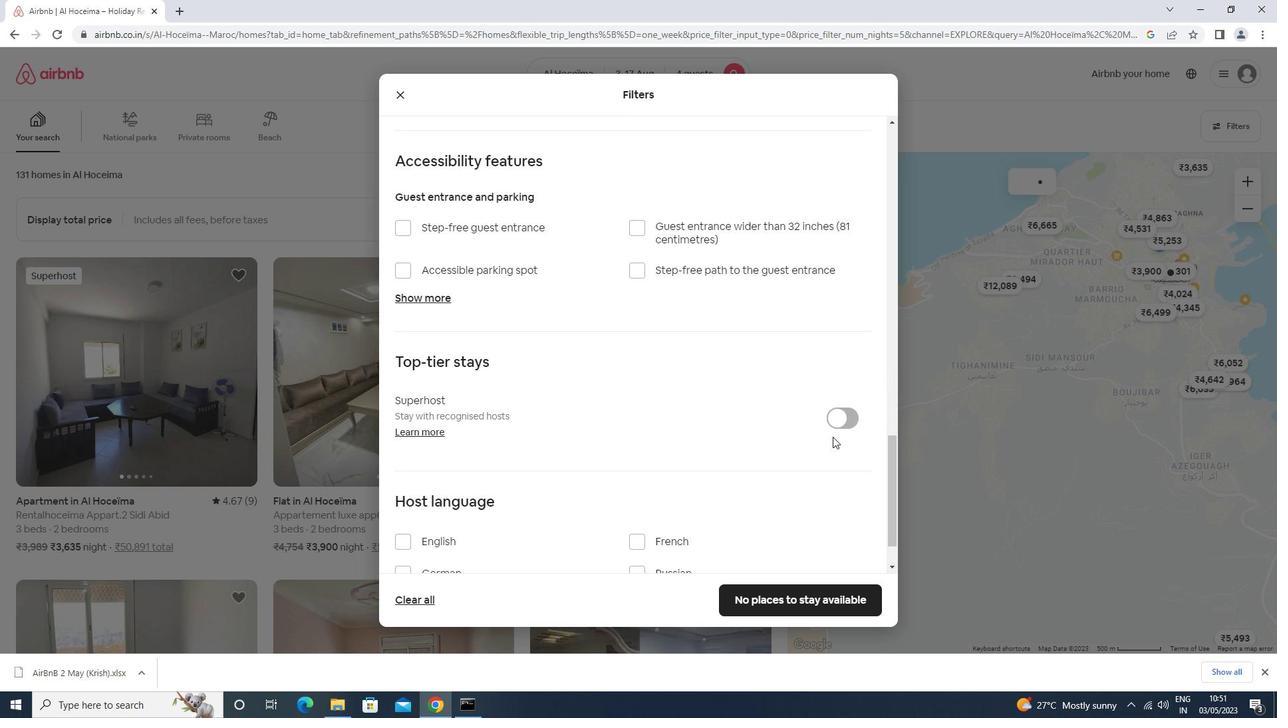 
Action: Mouse scrolled (827, 435) with delta (0, 0)
Screenshot: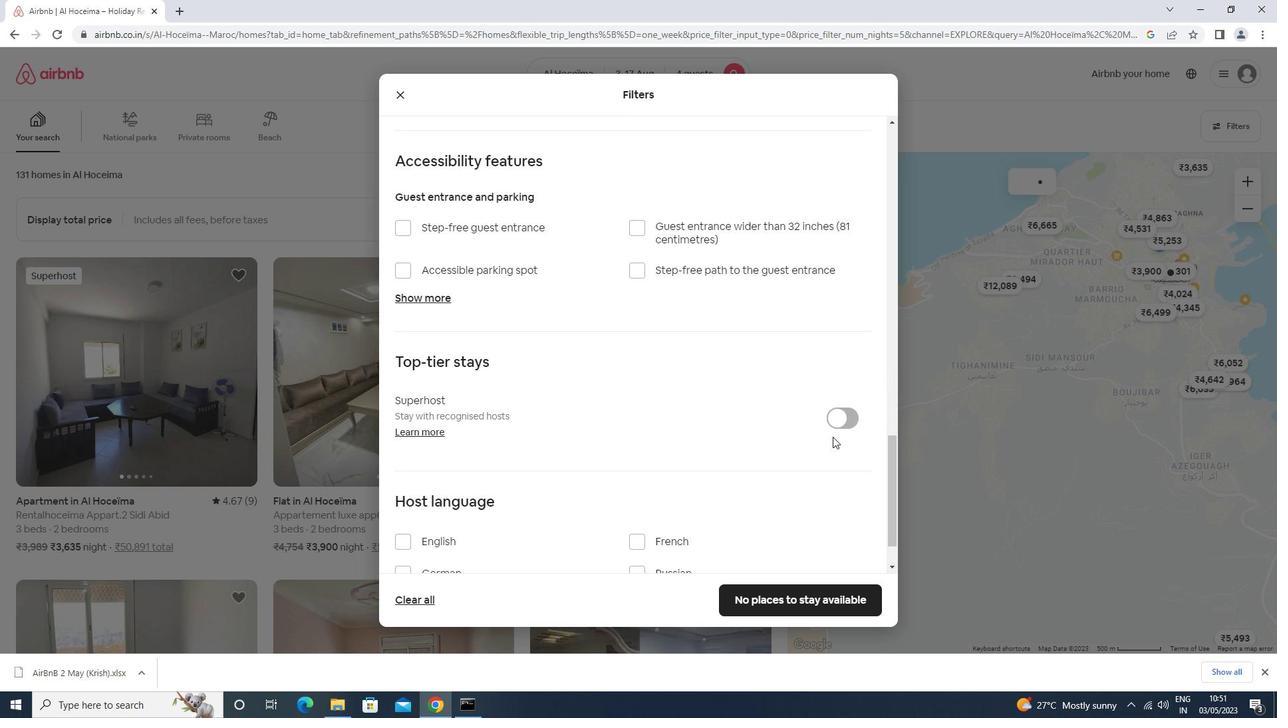 
Action: Mouse scrolled (827, 435) with delta (0, 0)
Screenshot: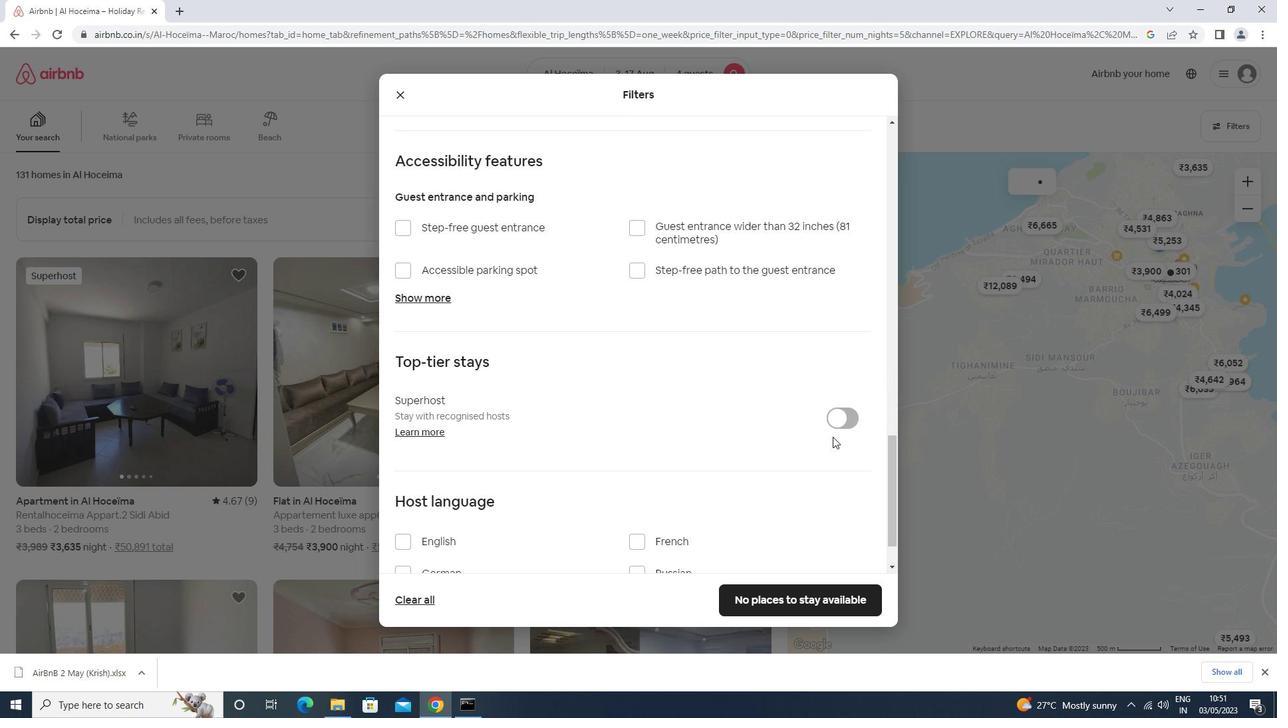 
Action: Mouse moved to (827, 435)
Screenshot: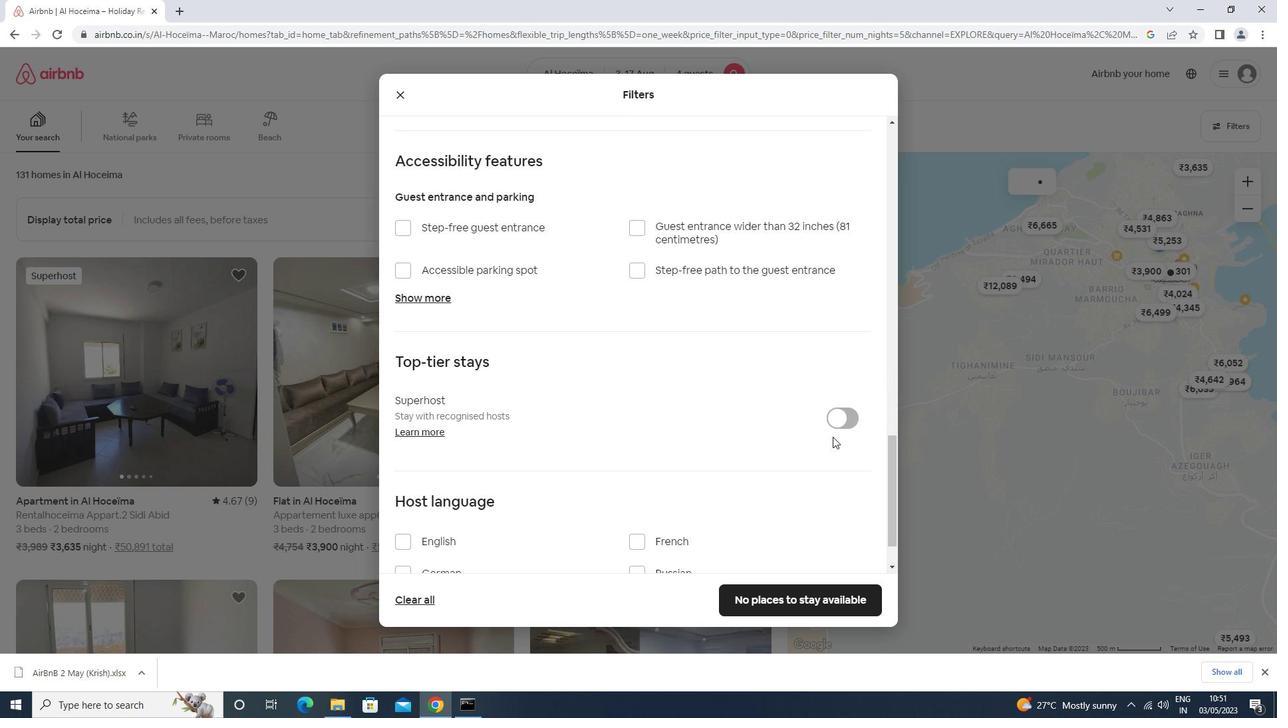 
Action: Mouse scrolled (827, 435) with delta (0, 0)
Screenshot: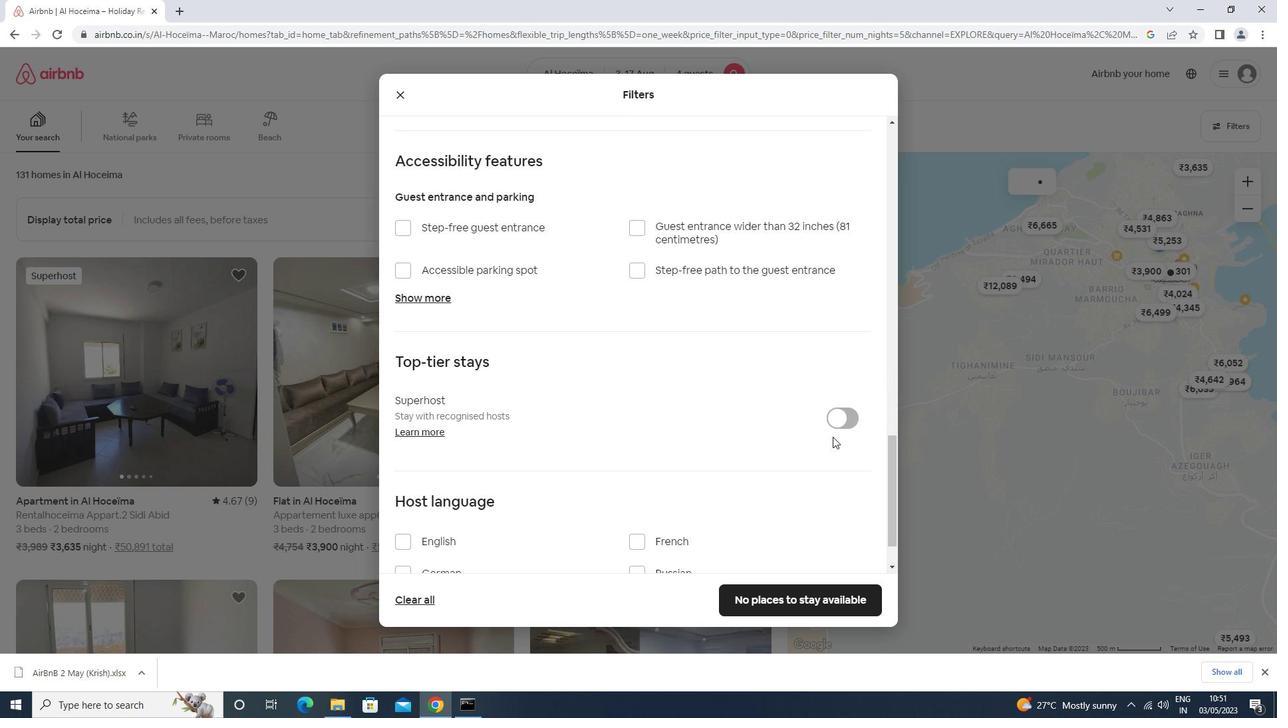 
Action: Mouse moved to (827, 435)
Screenshot: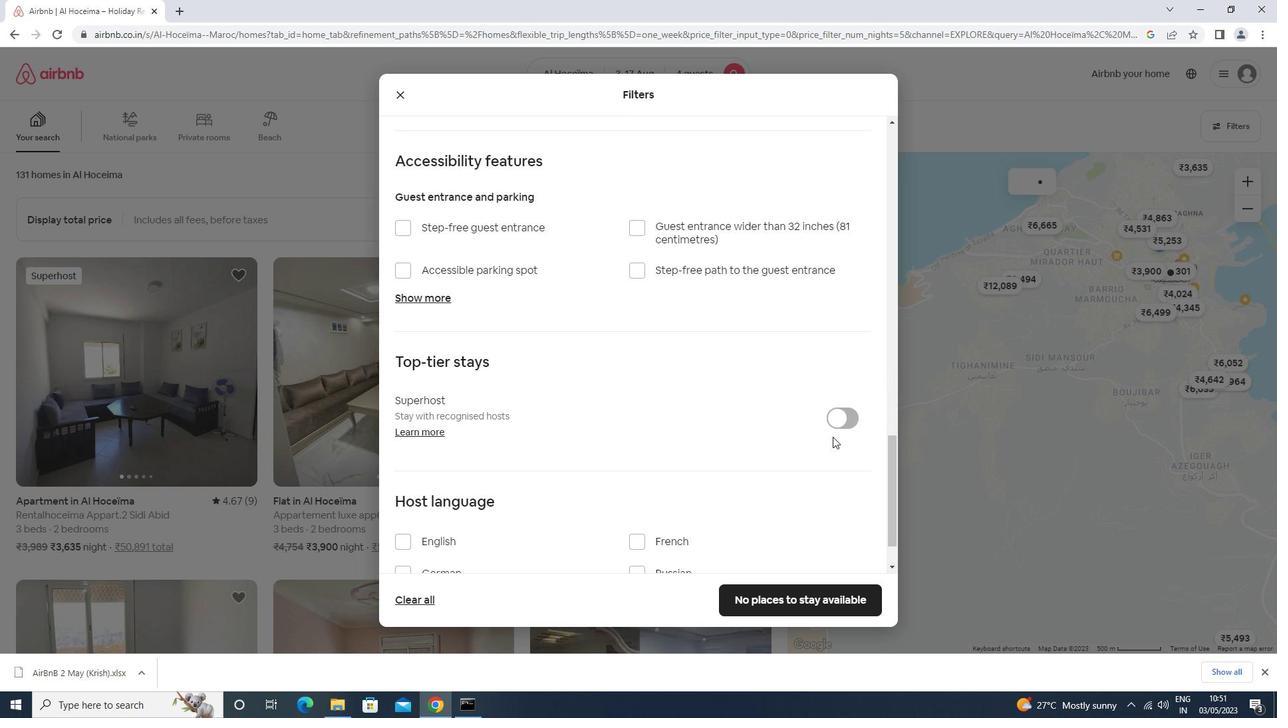 
Action: Mouse scrolled (827, 435) with delta (0, 0)
Screenshot: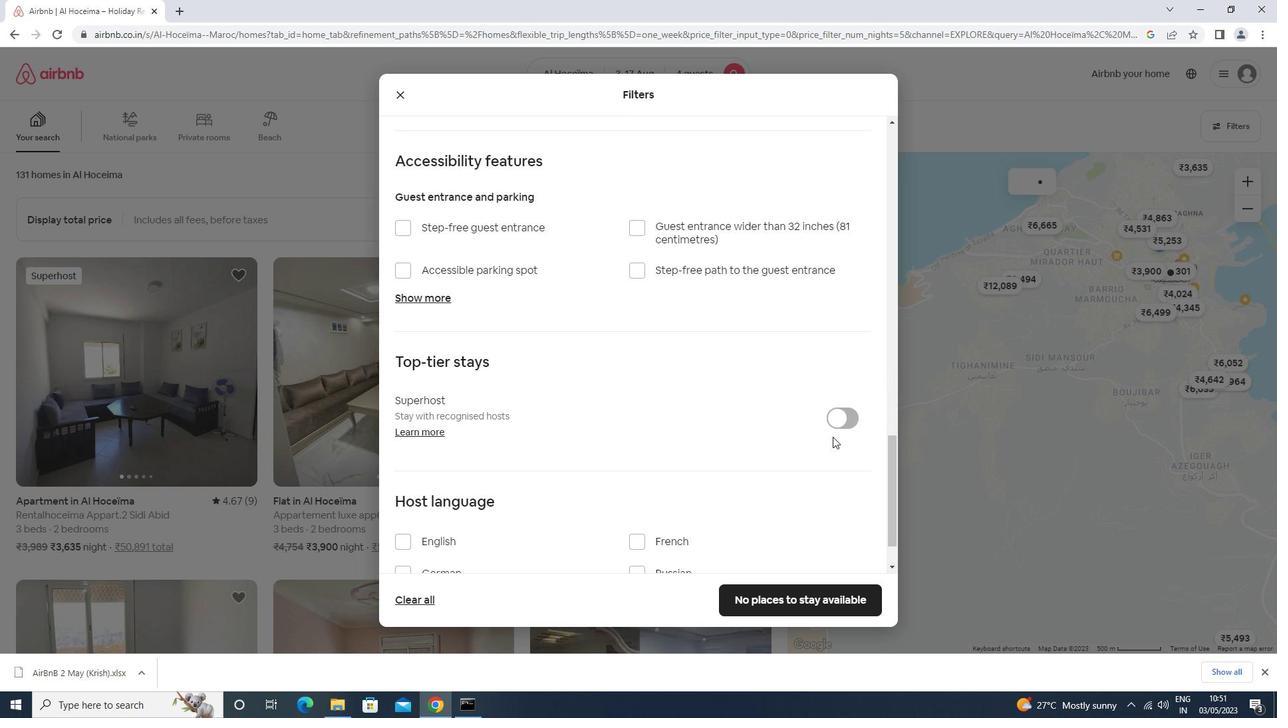 
Action: Mouse moved to (439, 477)
Screenshot: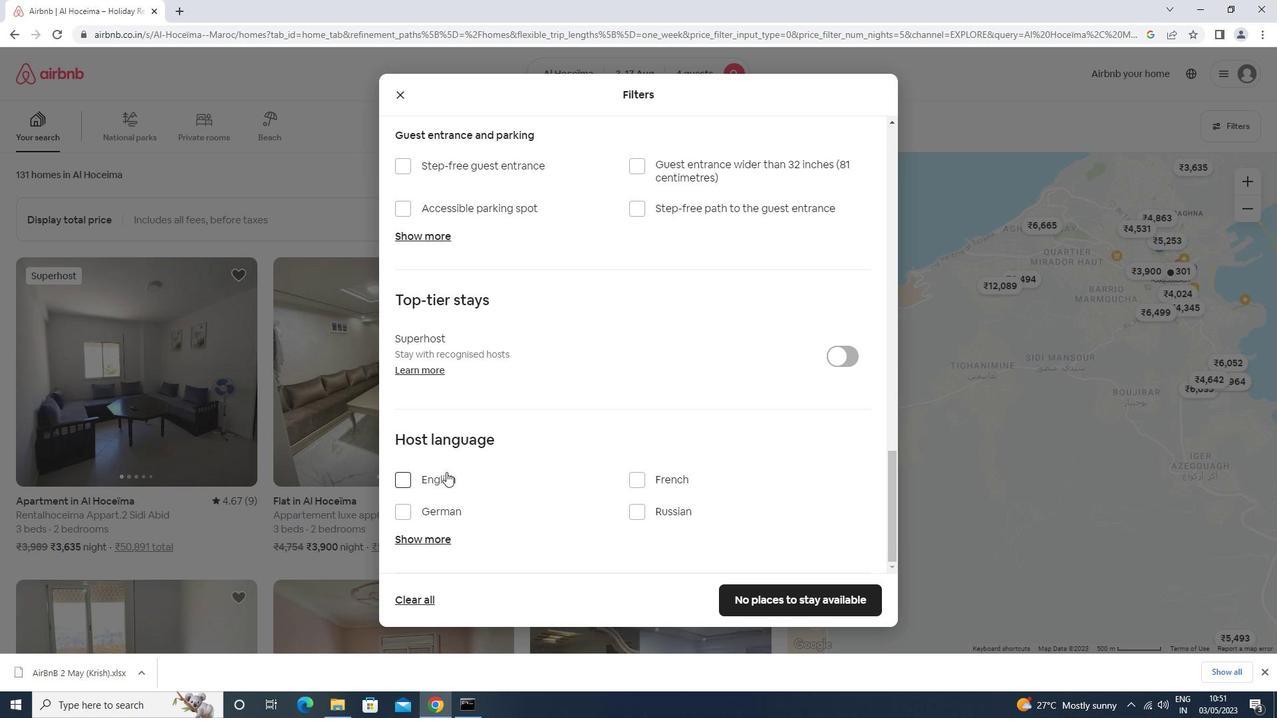 
Action: Mouse pressed left at (439, 477)
Screenshot: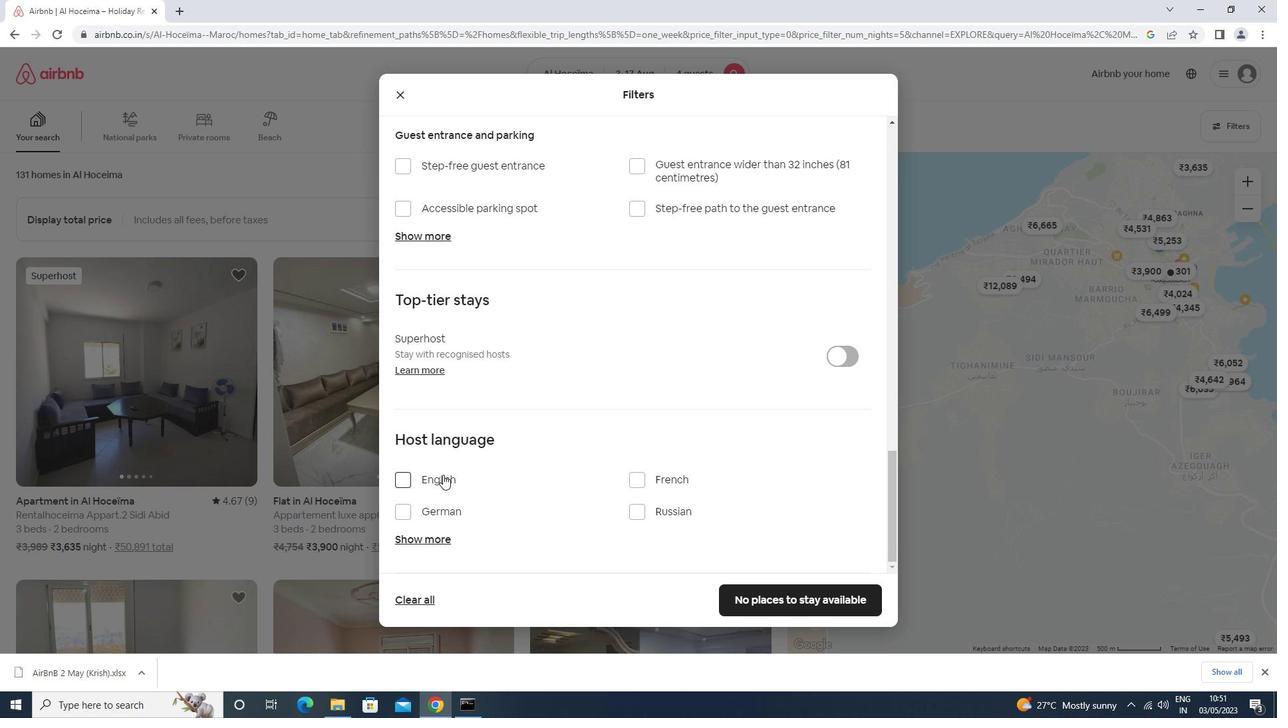 
Action: Mouse moved to (752, 592)
Screenshot: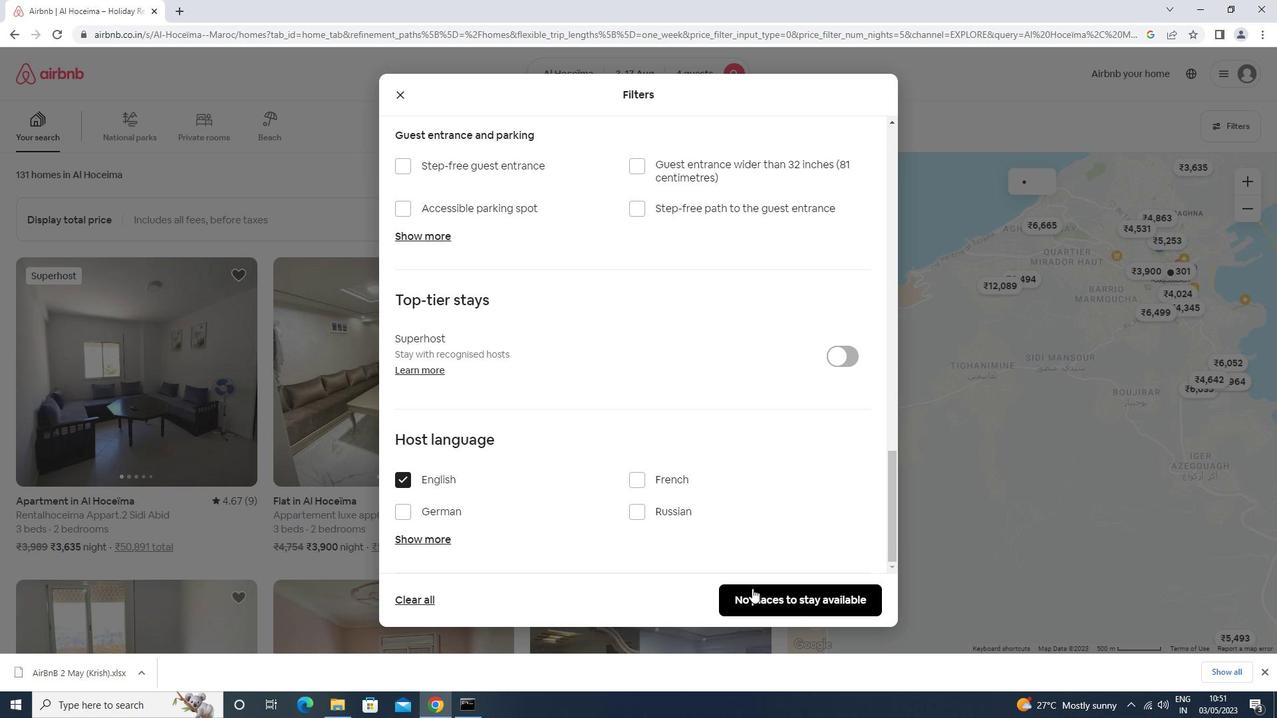 
Action: Mouse pressed left at (752, 592)
Screenshot: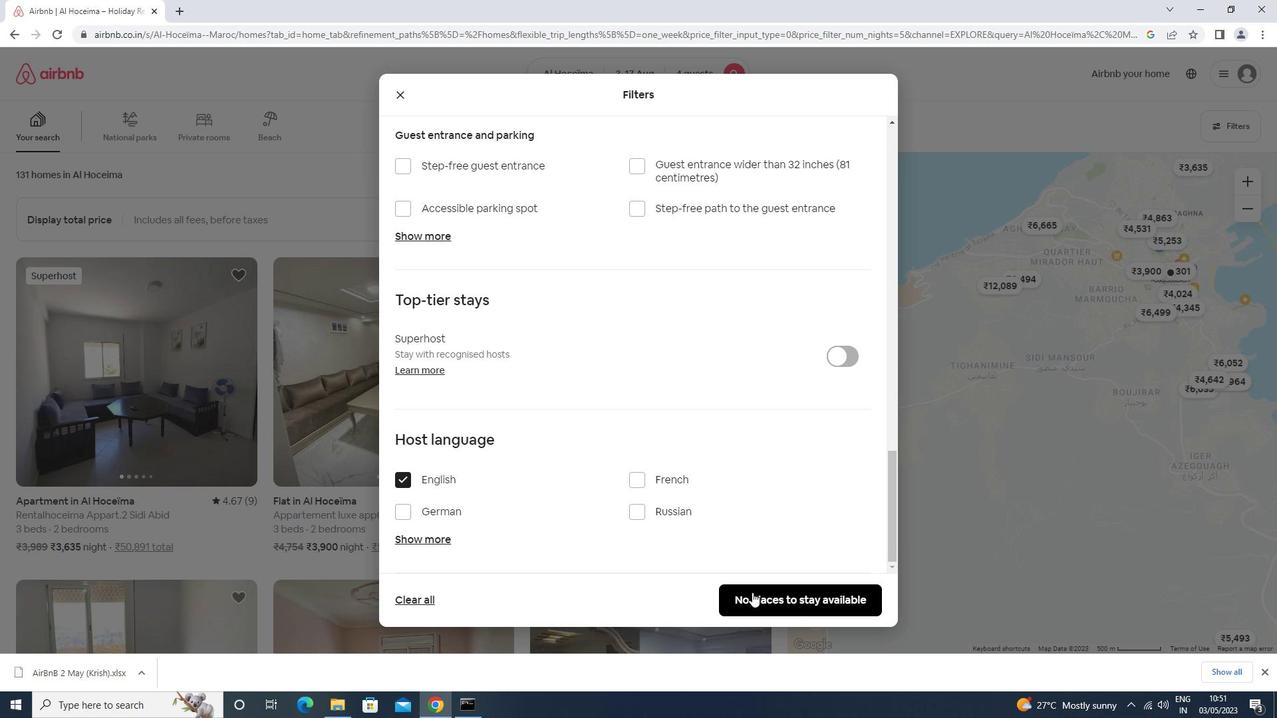 
